 Task: Create a due date automation trigger when advanced on, 2 days before a card is due add fields with custom field "Resume" set to a date less than 1 days from now at 11:00 AM.
Action: Mouse moved to (1177, 355)
Screenshot: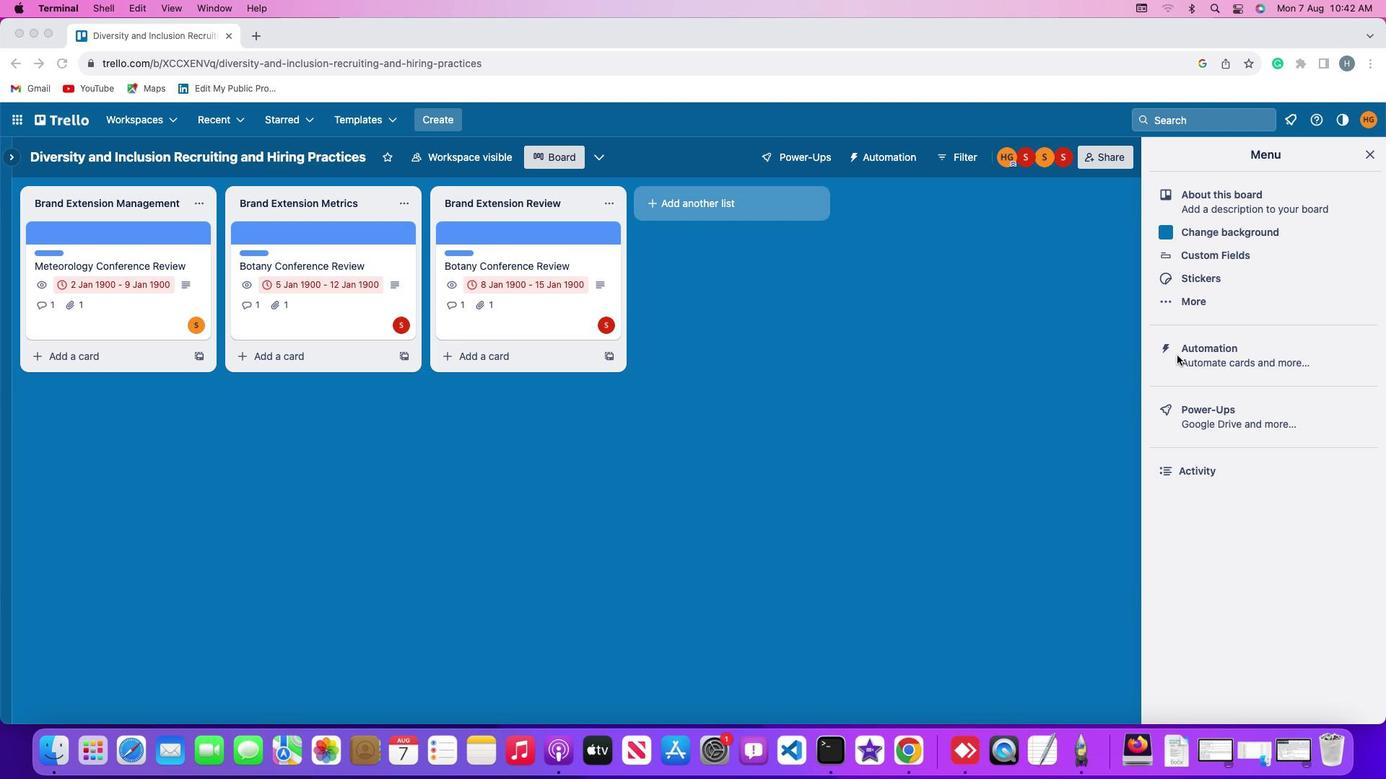 
Action: Mouse pressed left at (1177, 355)
Screenshot: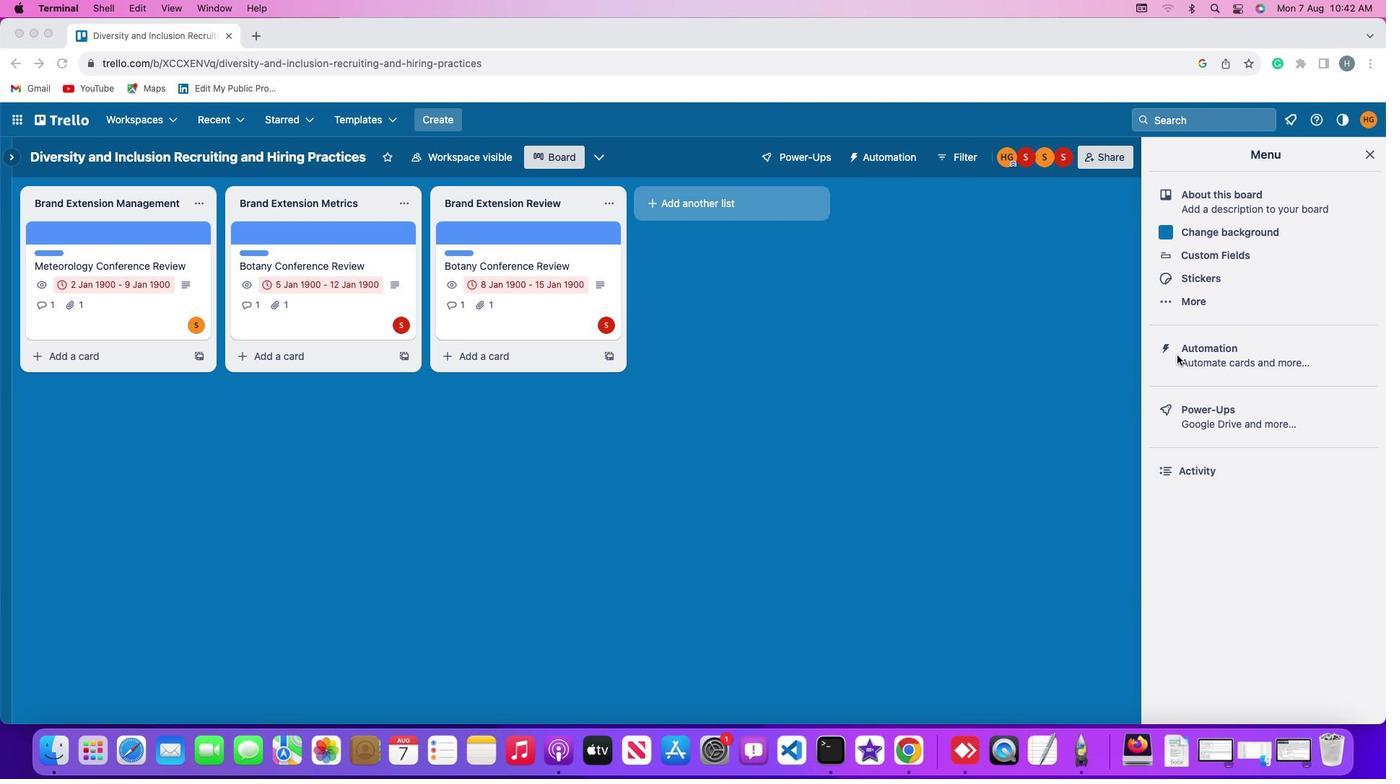 
Action: Mouse pressed left at (1177, 355)
Screenshot: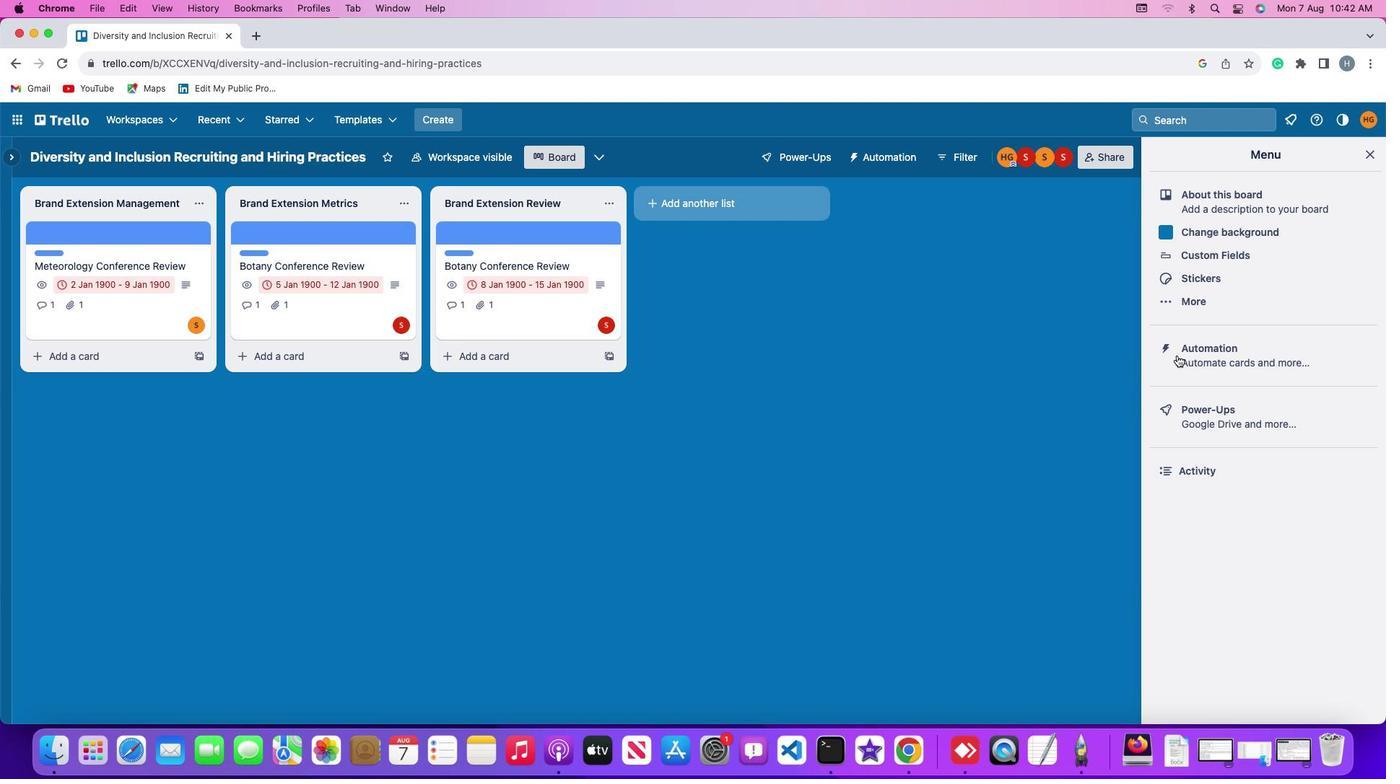 
Action: Mouse moved to (79, 341)
Screenshot: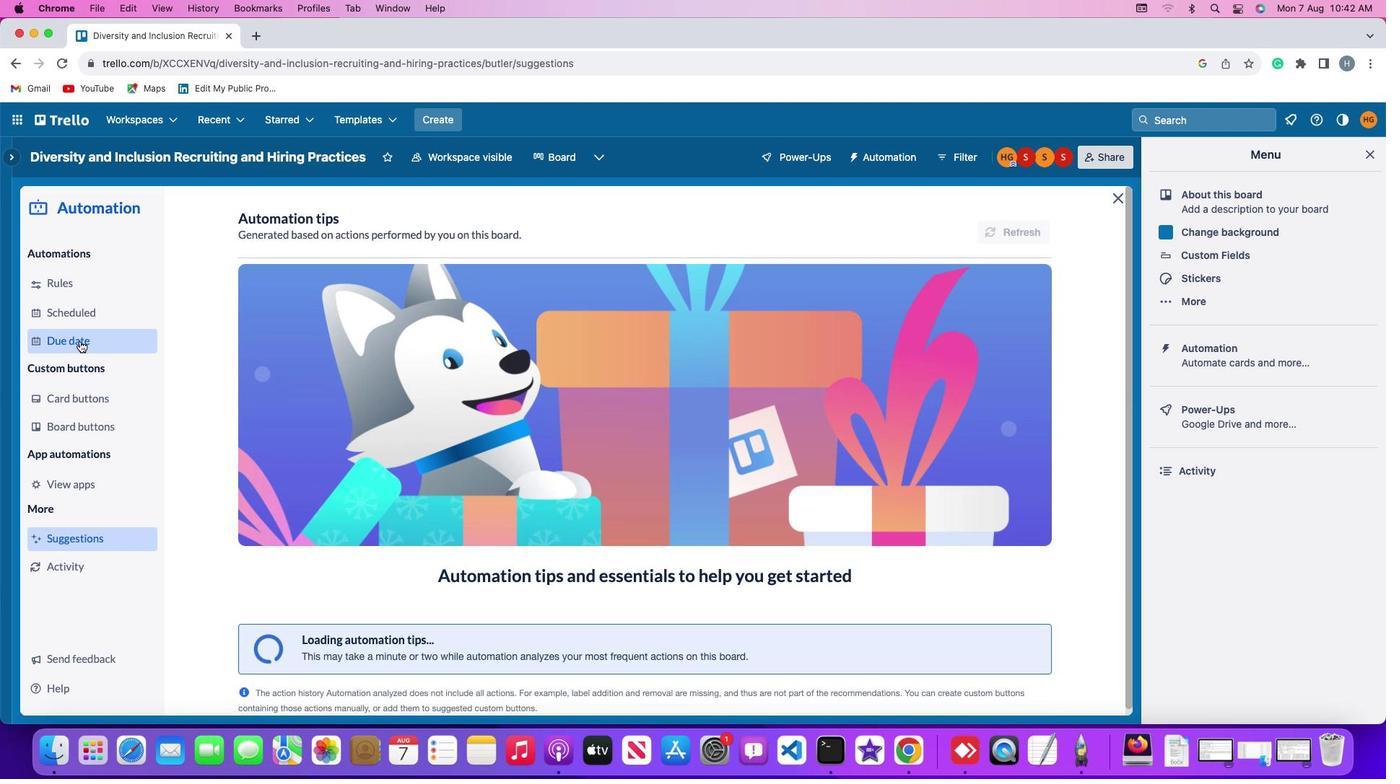 
Action: Mouse pressed left at (79, 341)
Screenshot: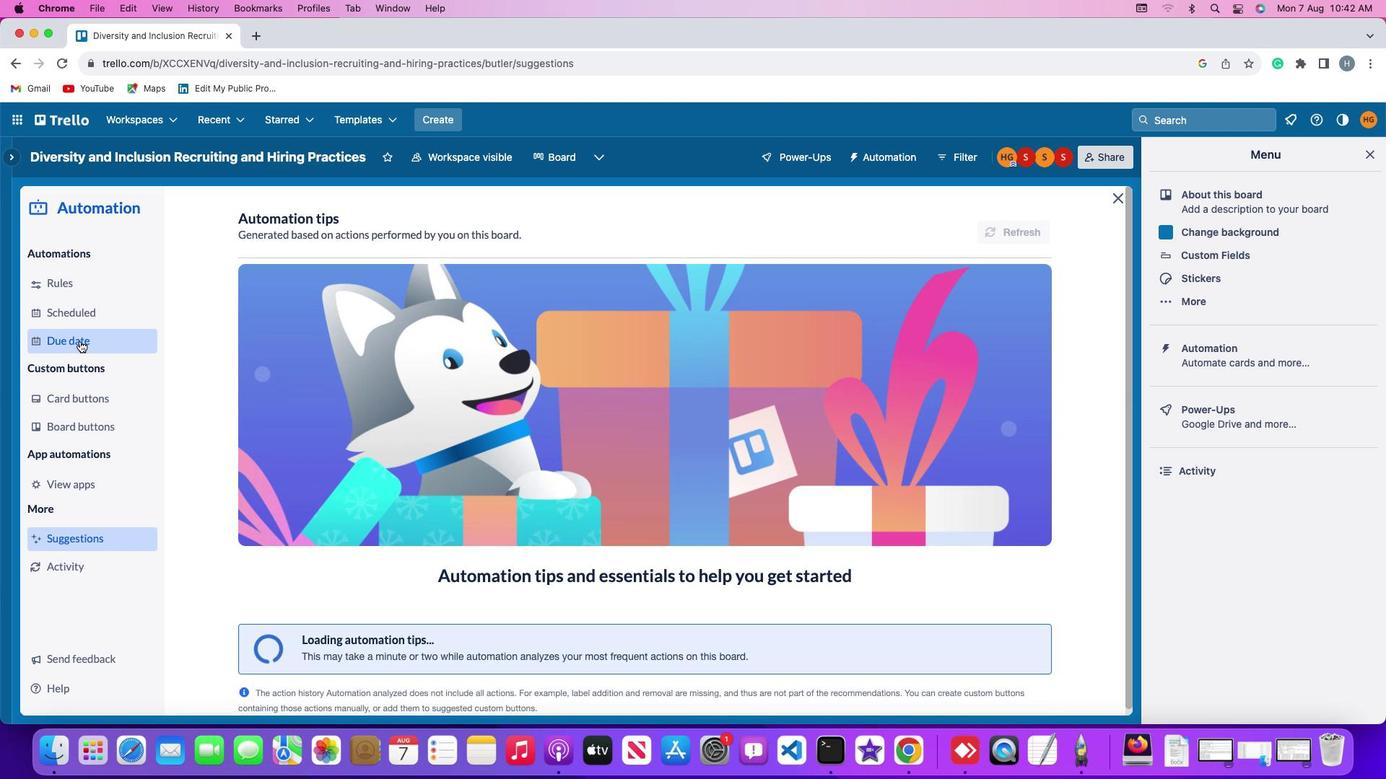 
Action: Mouse moved to (979, 225)
Screenshot: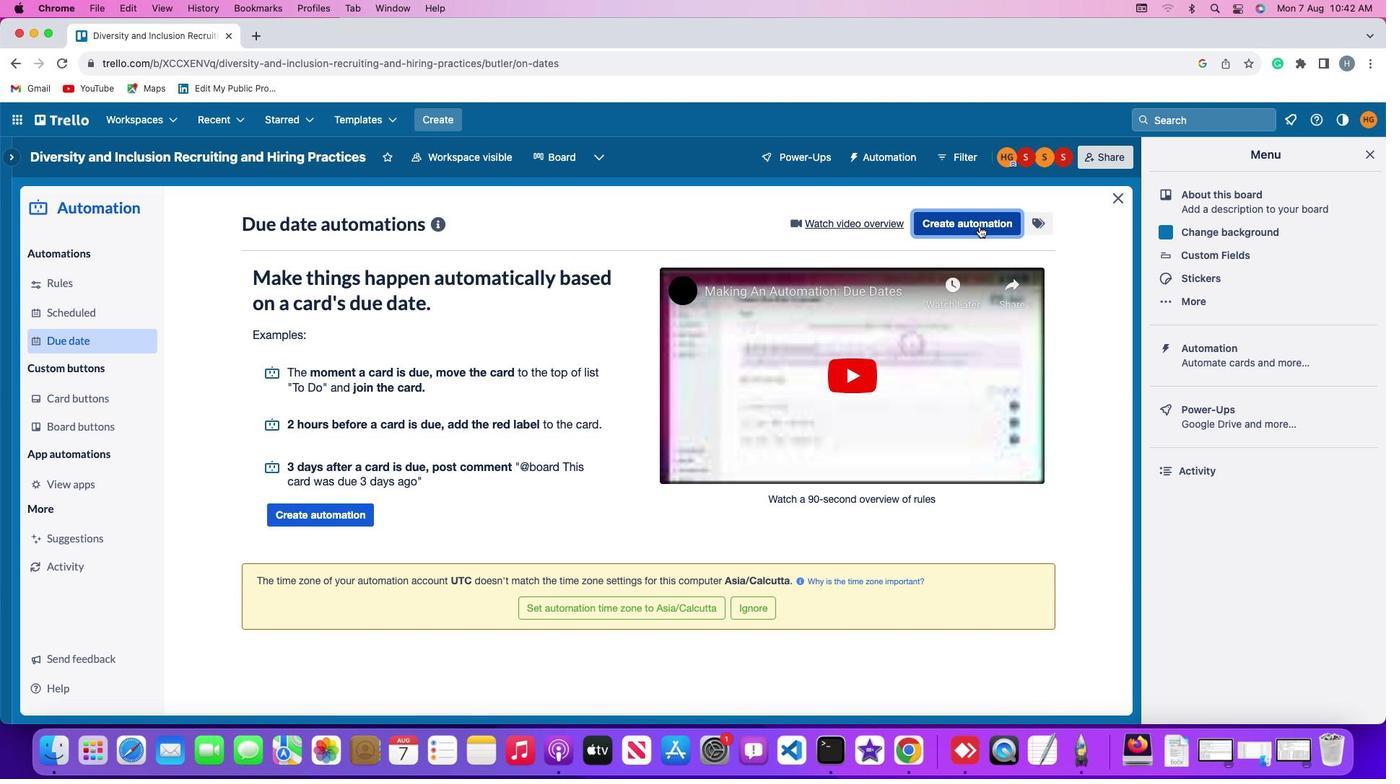 
Action: Mouse pressed left at (979, 225)
Screenshot: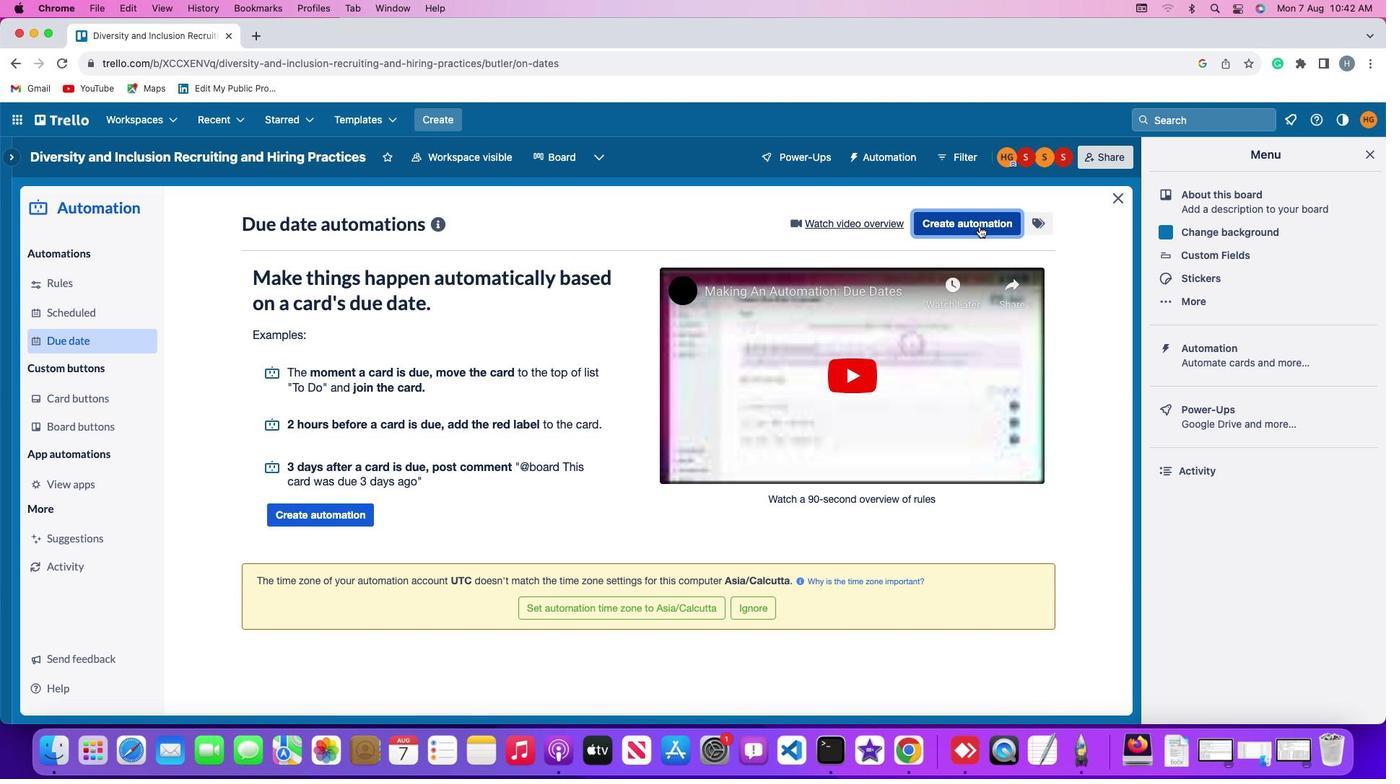 
Action: Mouse moved to (634, 361)
Screenshot: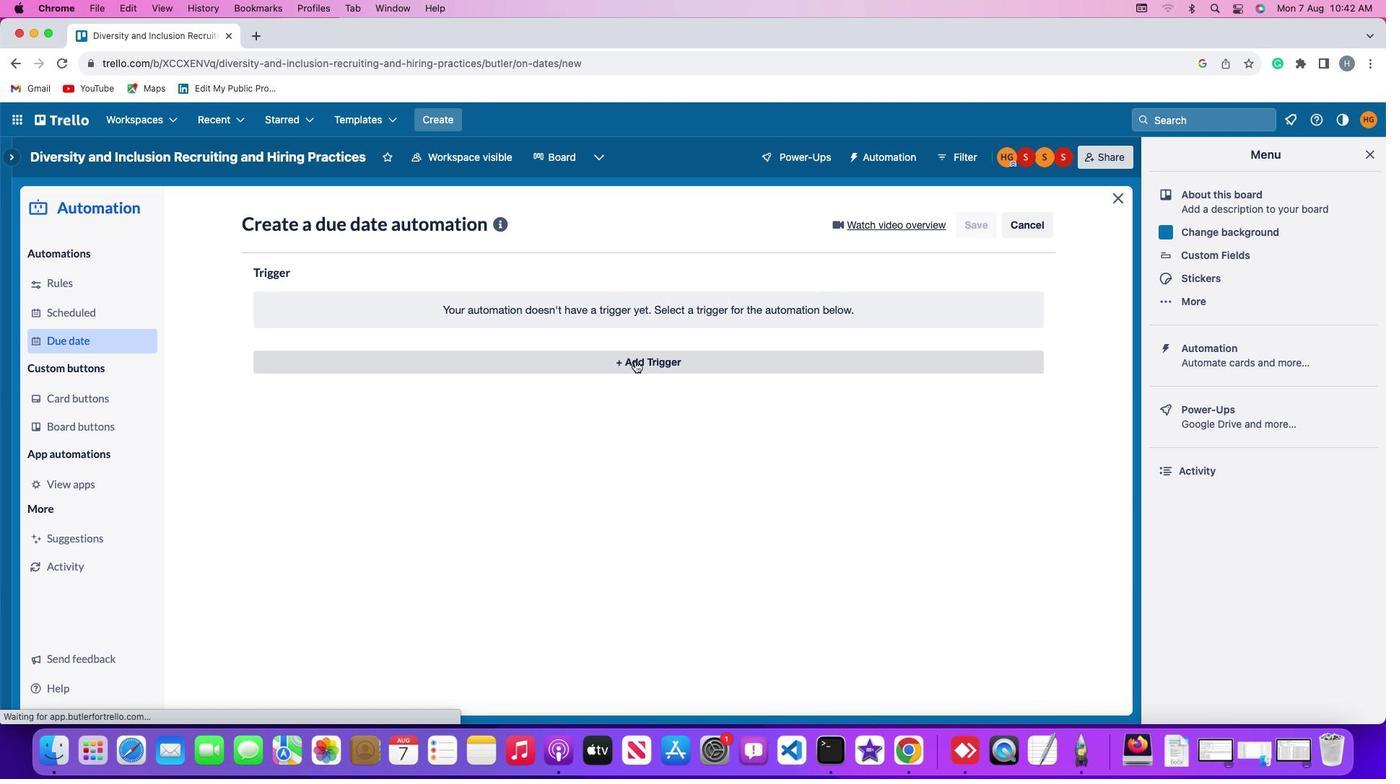 
Action: Mouse pressed left at (634, 361)
Screenshot: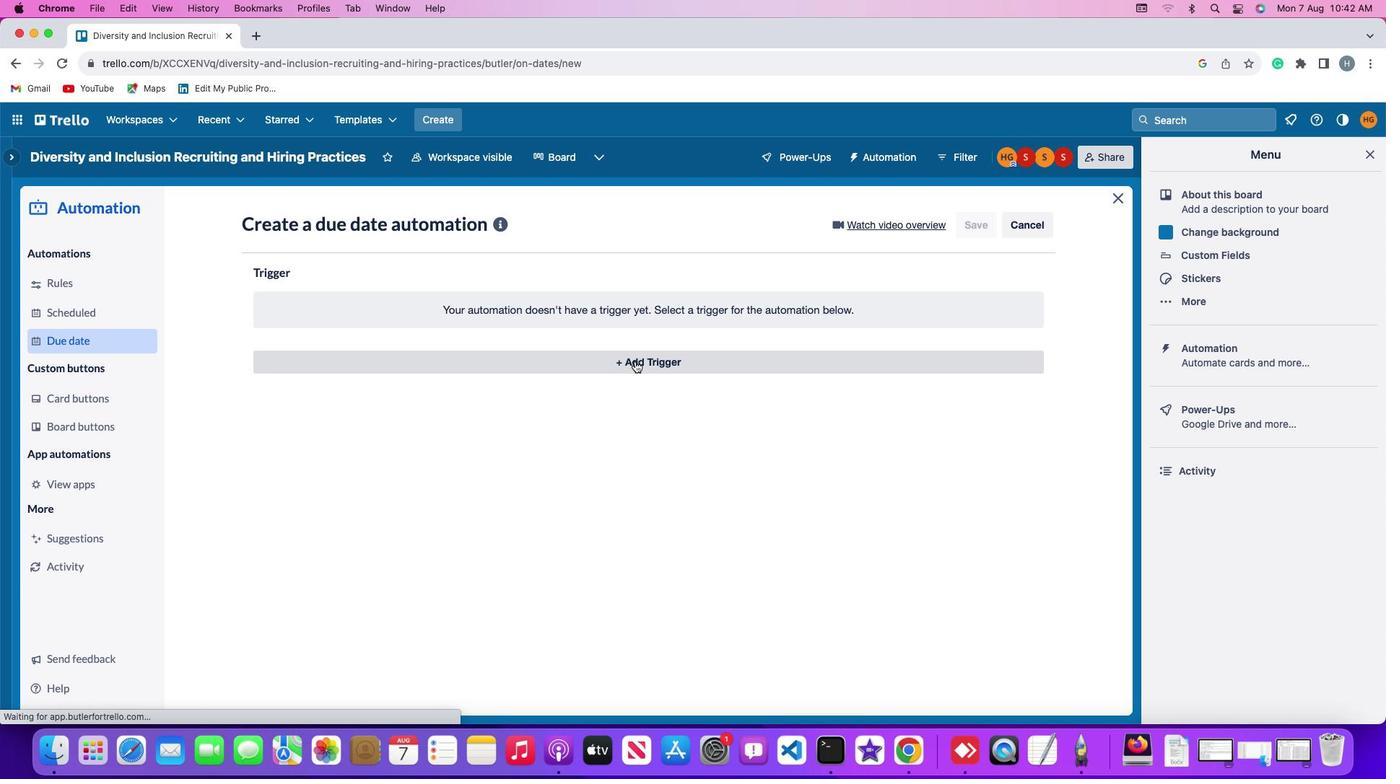 
Action: Mouse moved to (285, 580)
Screenshot: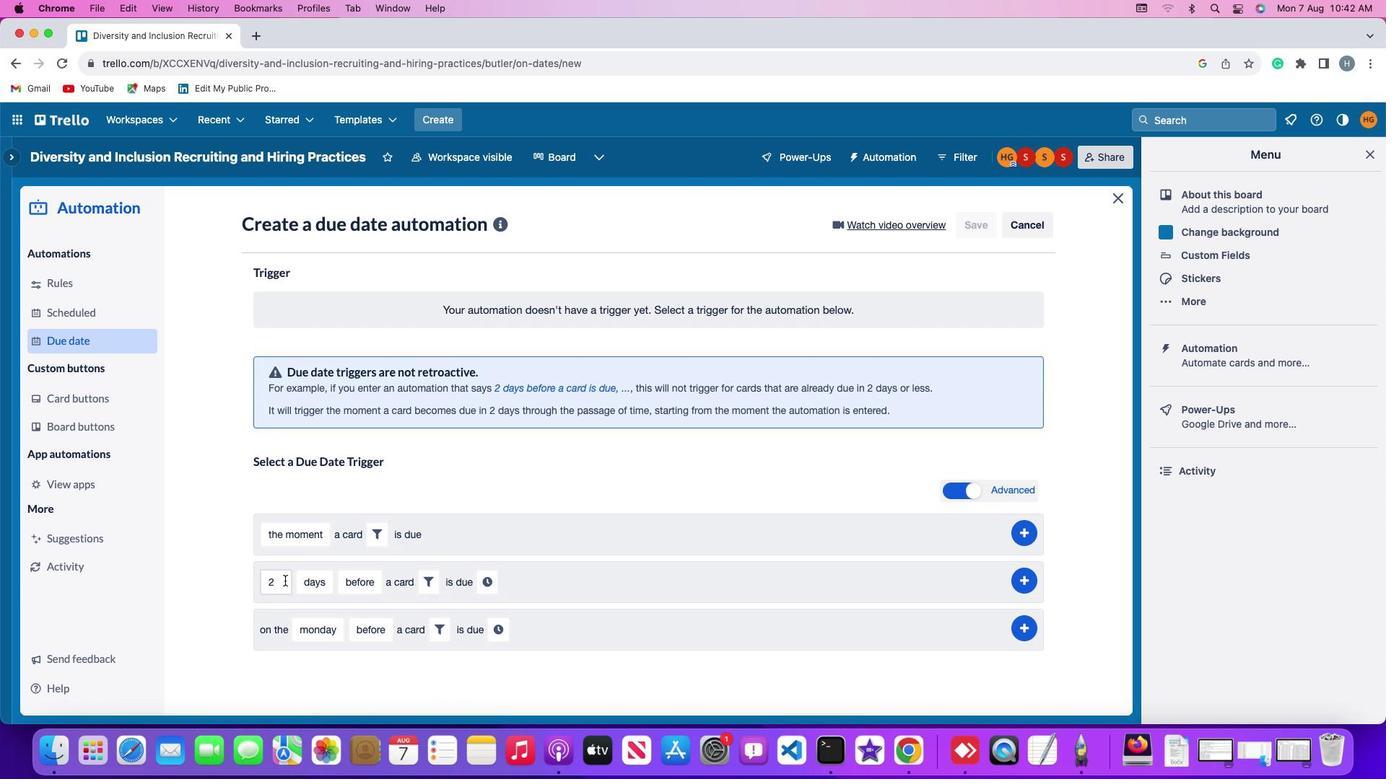 
Action: Mouse pressed left at (285, 580)
Screenshot: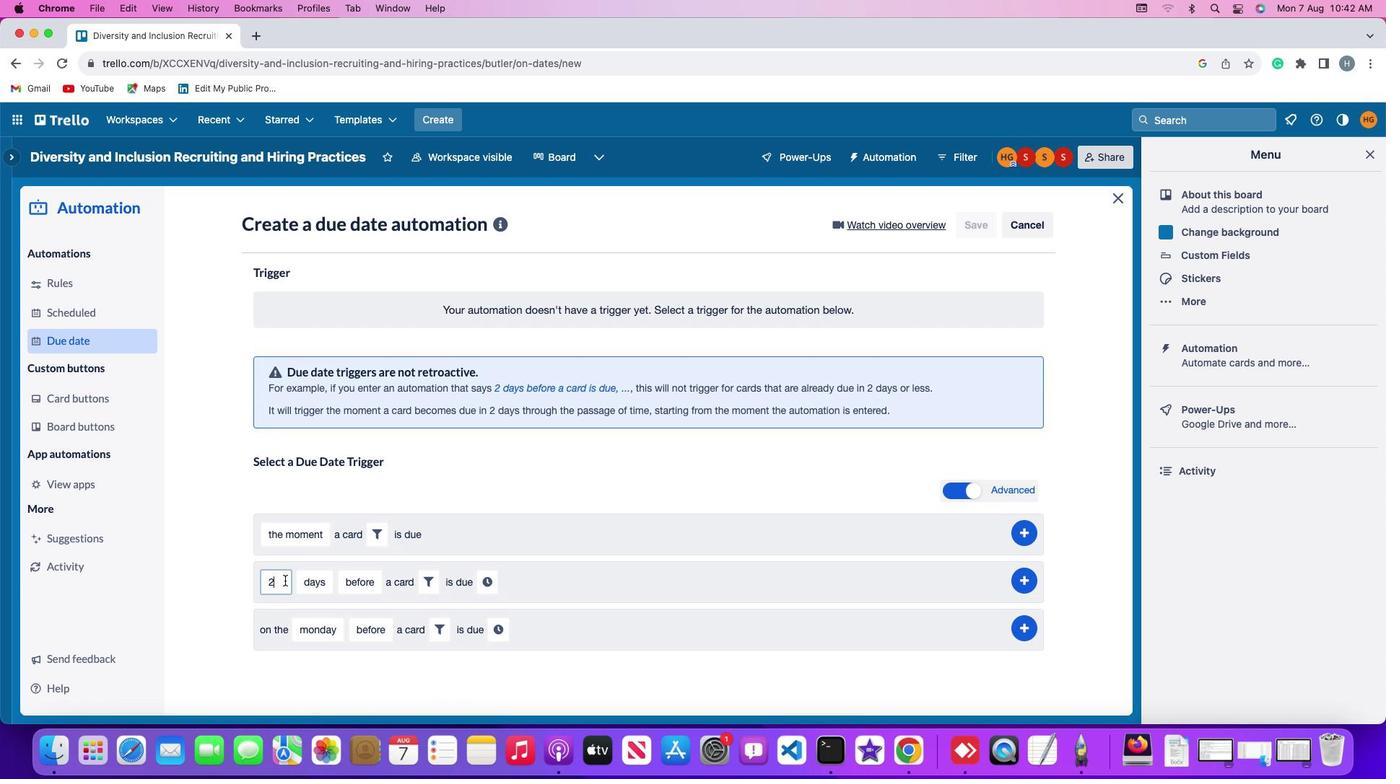 
Action: Mouse moved to (286, 578)
Screenshot: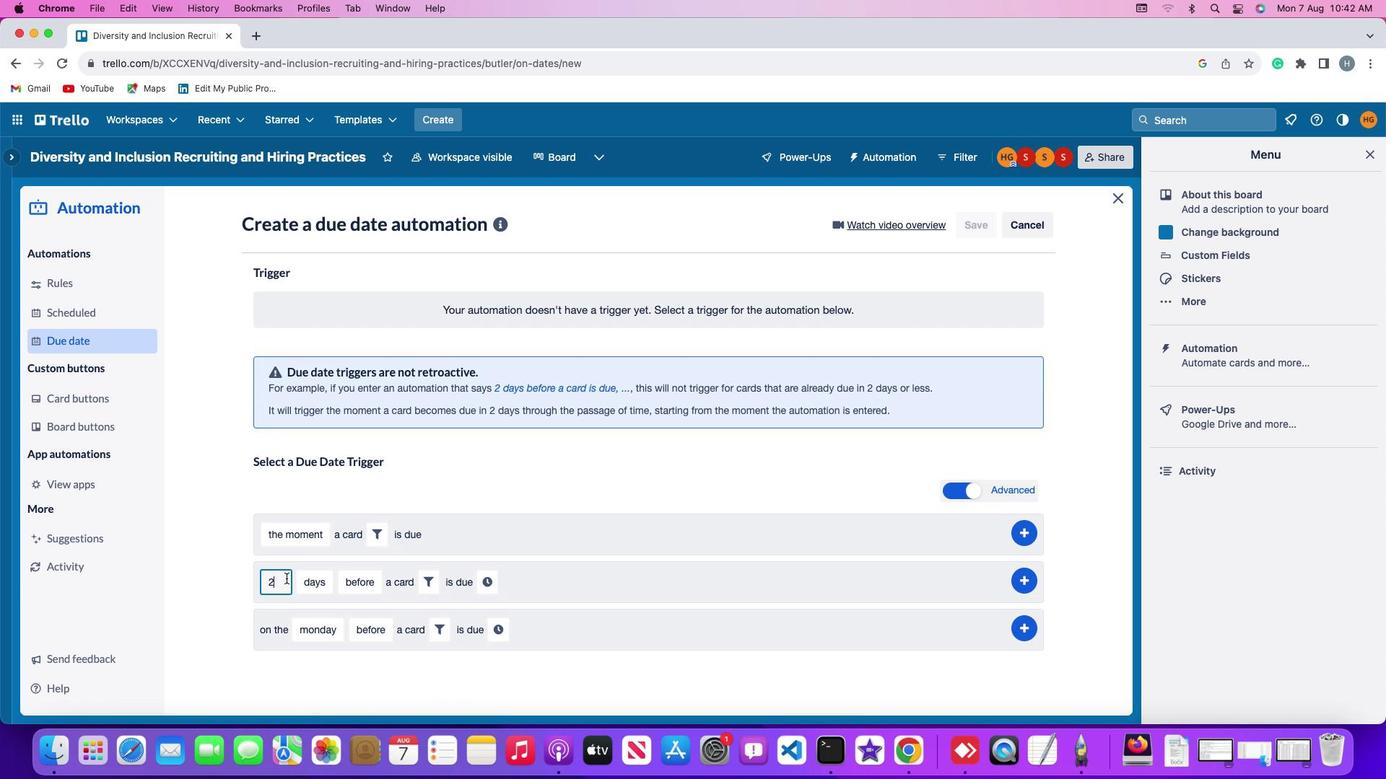 
Action: Key pressed Key.backspace
Screenshot: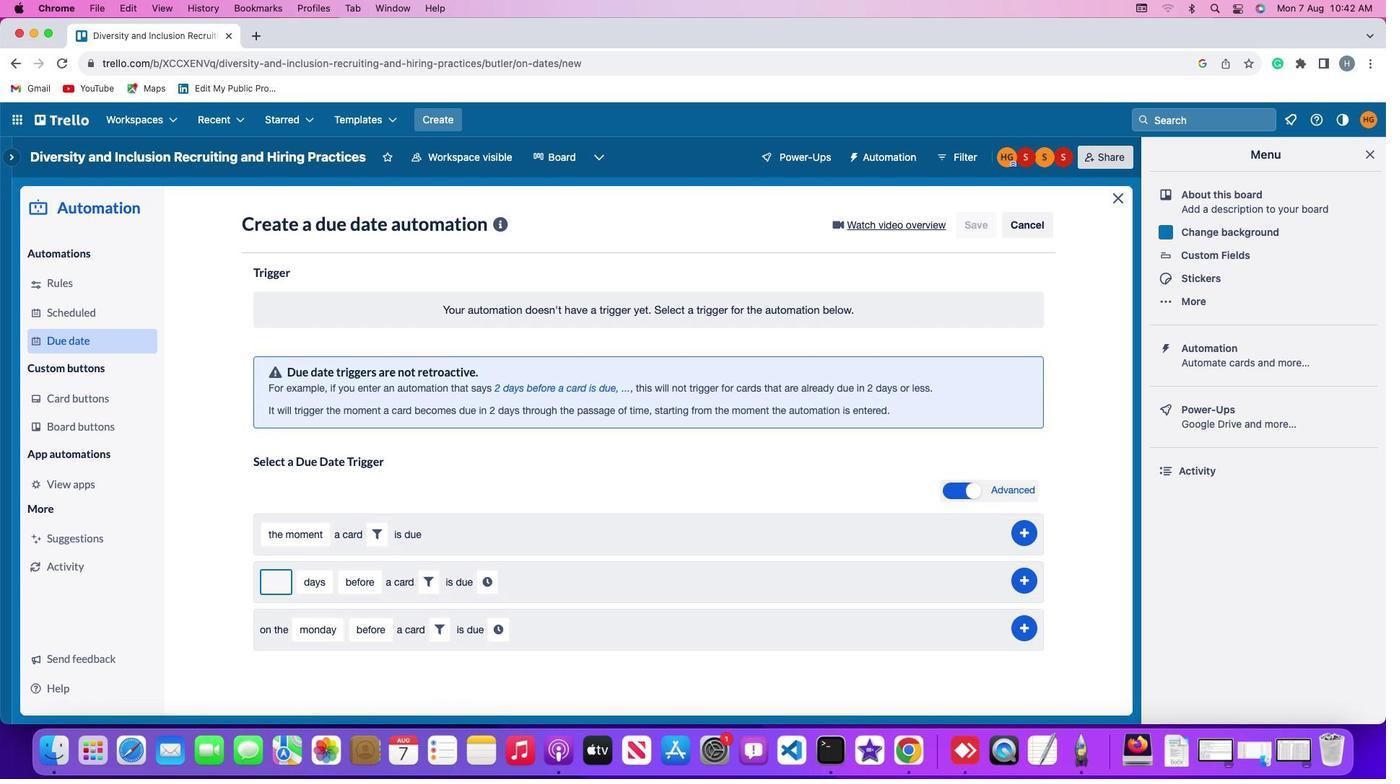 
Action: Mouse moved to (286, 578)
Screenshot: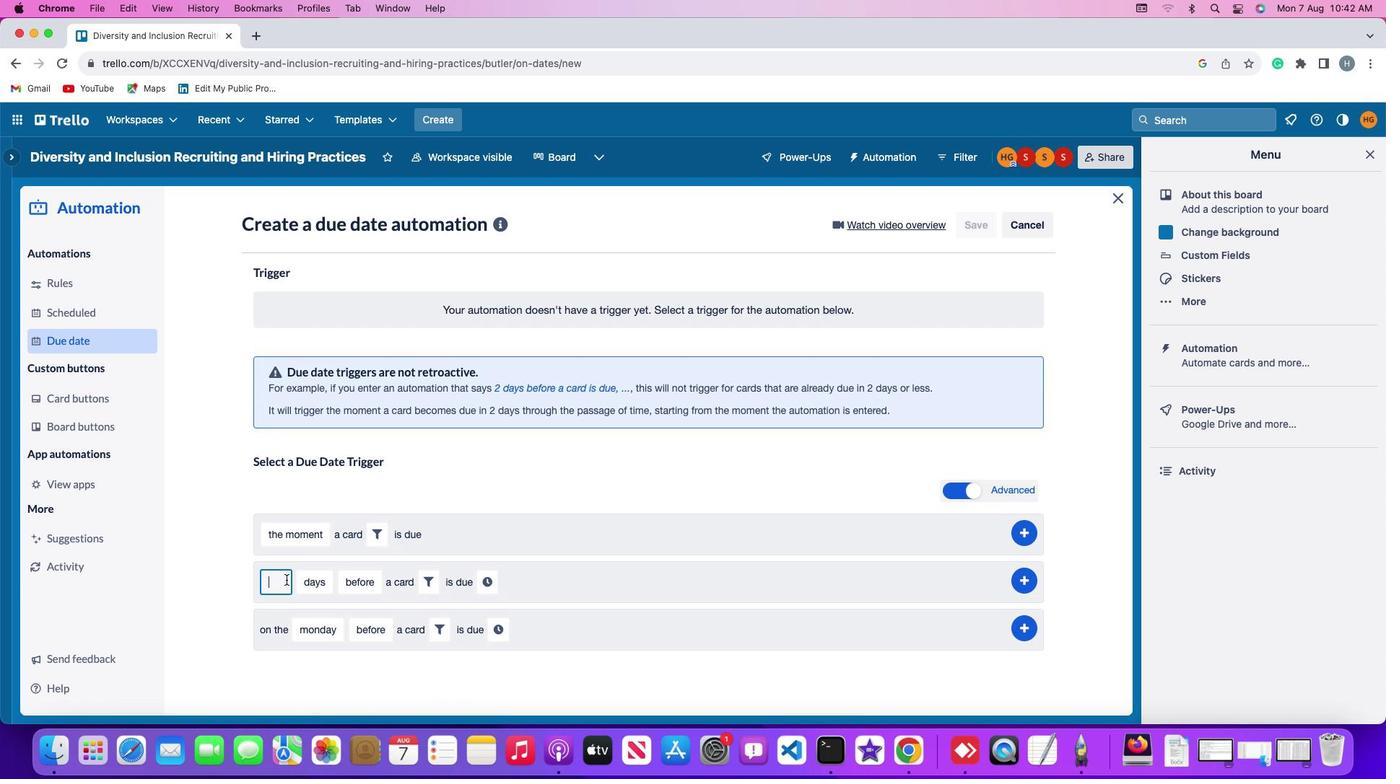 
Action: Key pressed '2'
Screenshot: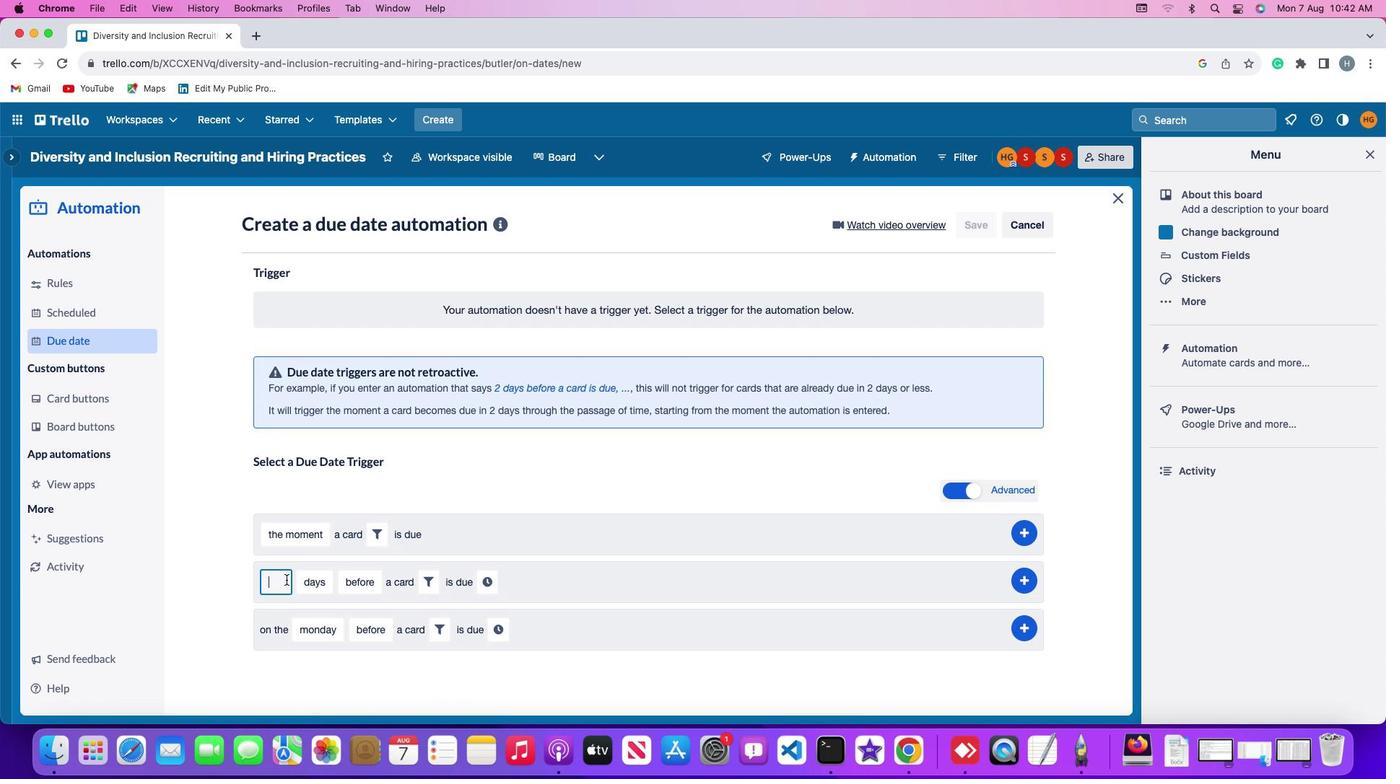 
Action: Mouse moved to (316, 581)
Screenshot: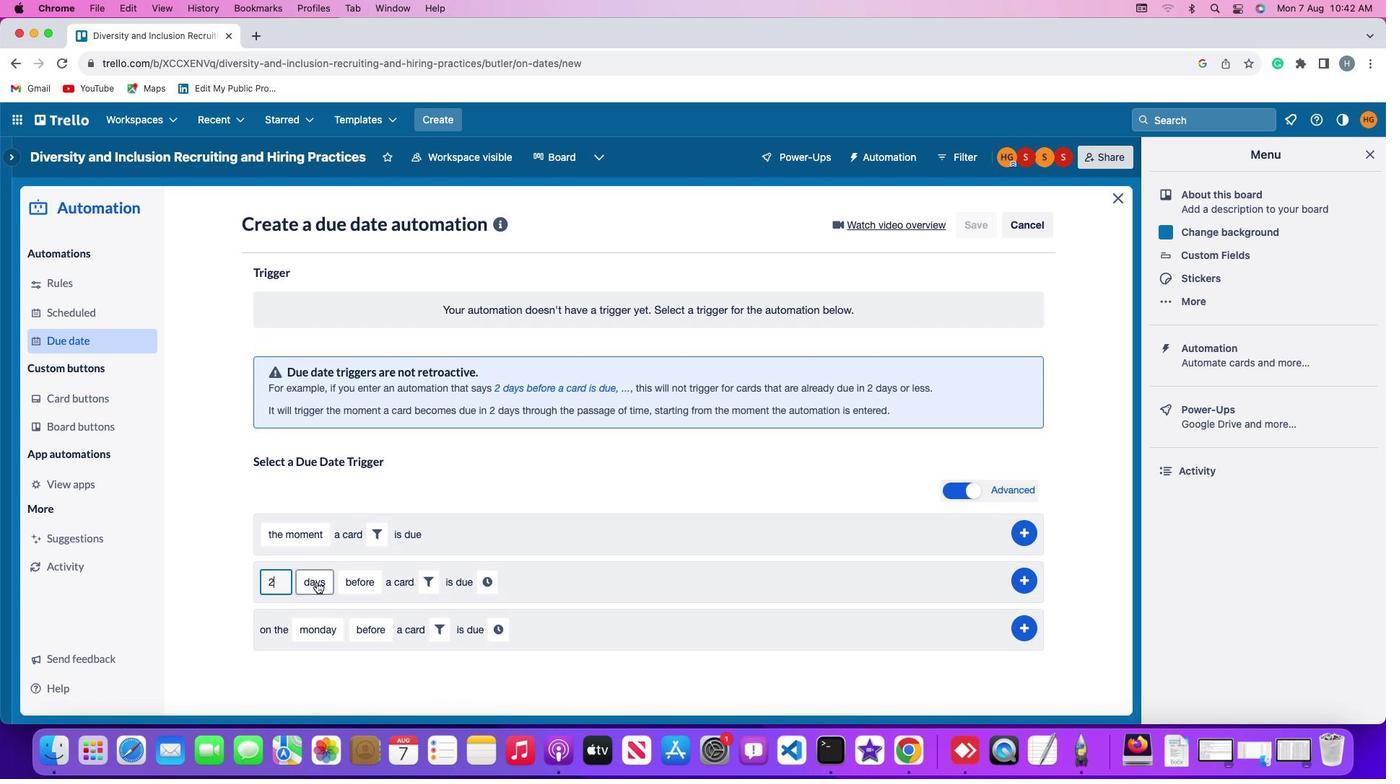 
Action: Mouse pressed left at (316, 581)
Screenshot: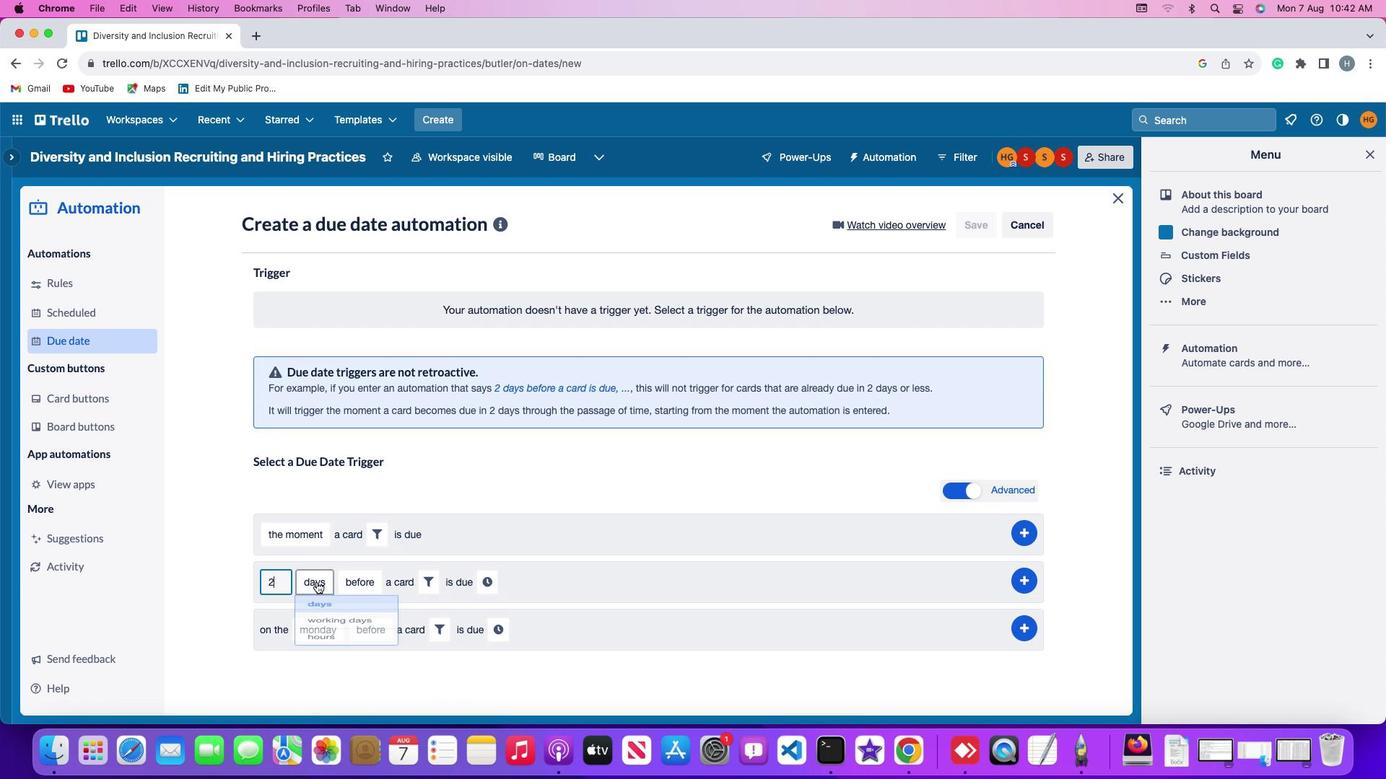 
Action: Mouse moved to (319, 606)
Screenshot: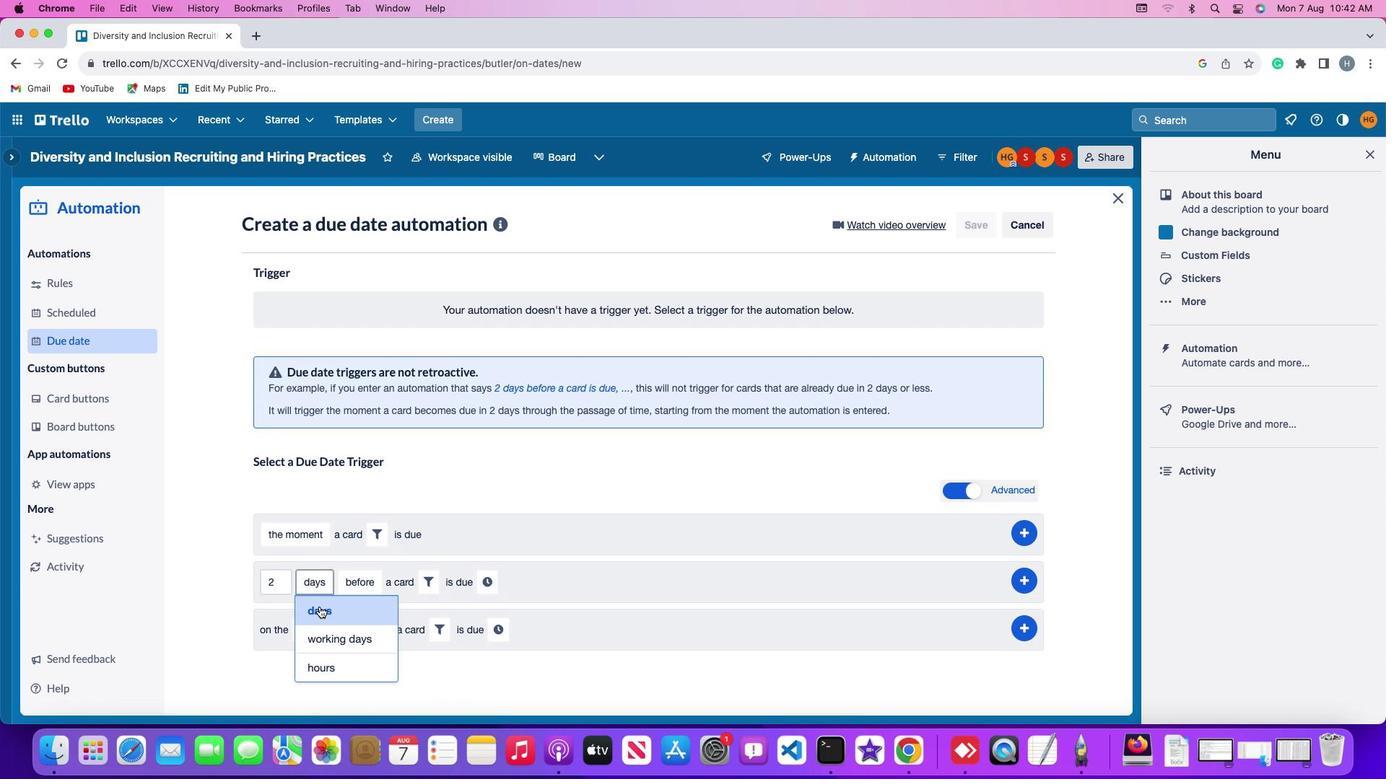 
Action: Mouse pressed left at (319, 606)
Screenshot: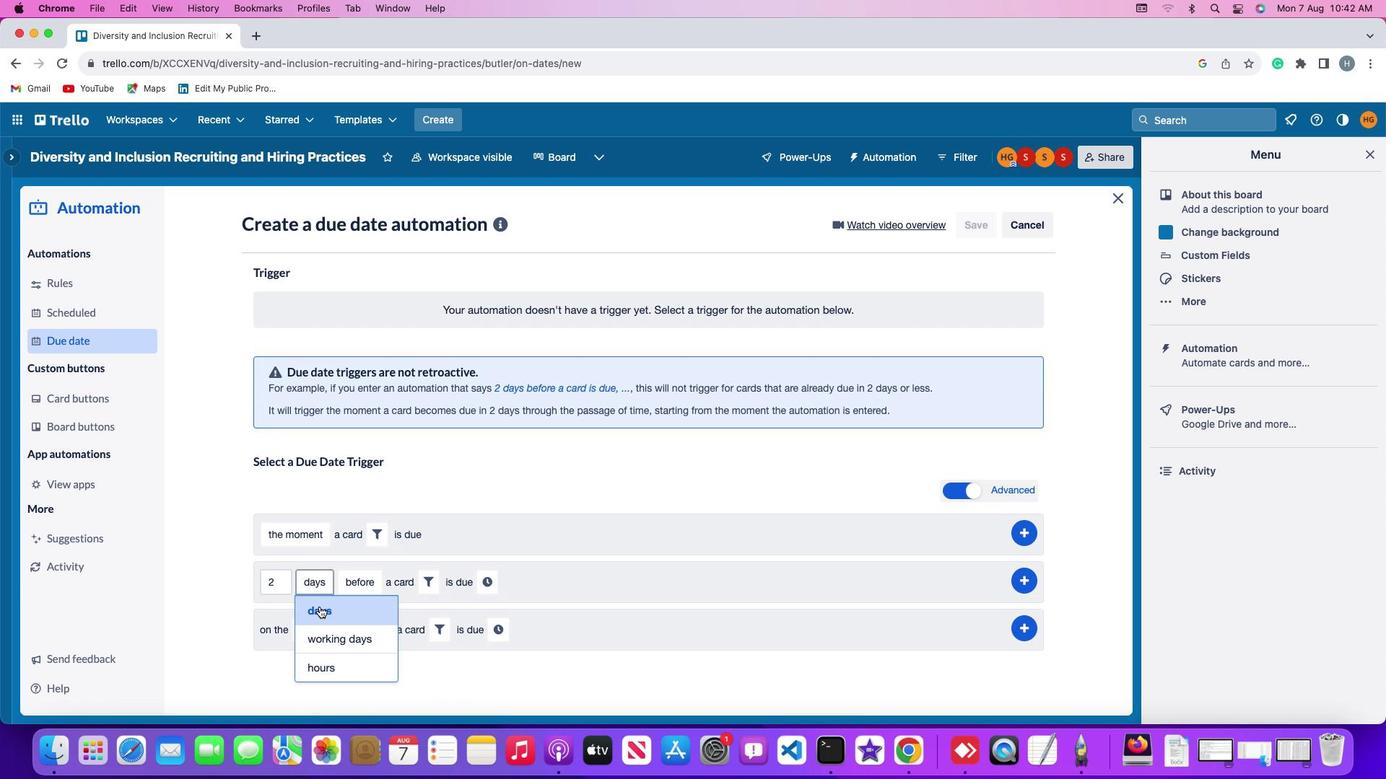 
Action: Mouse moved to (347, 584)
Screenshot: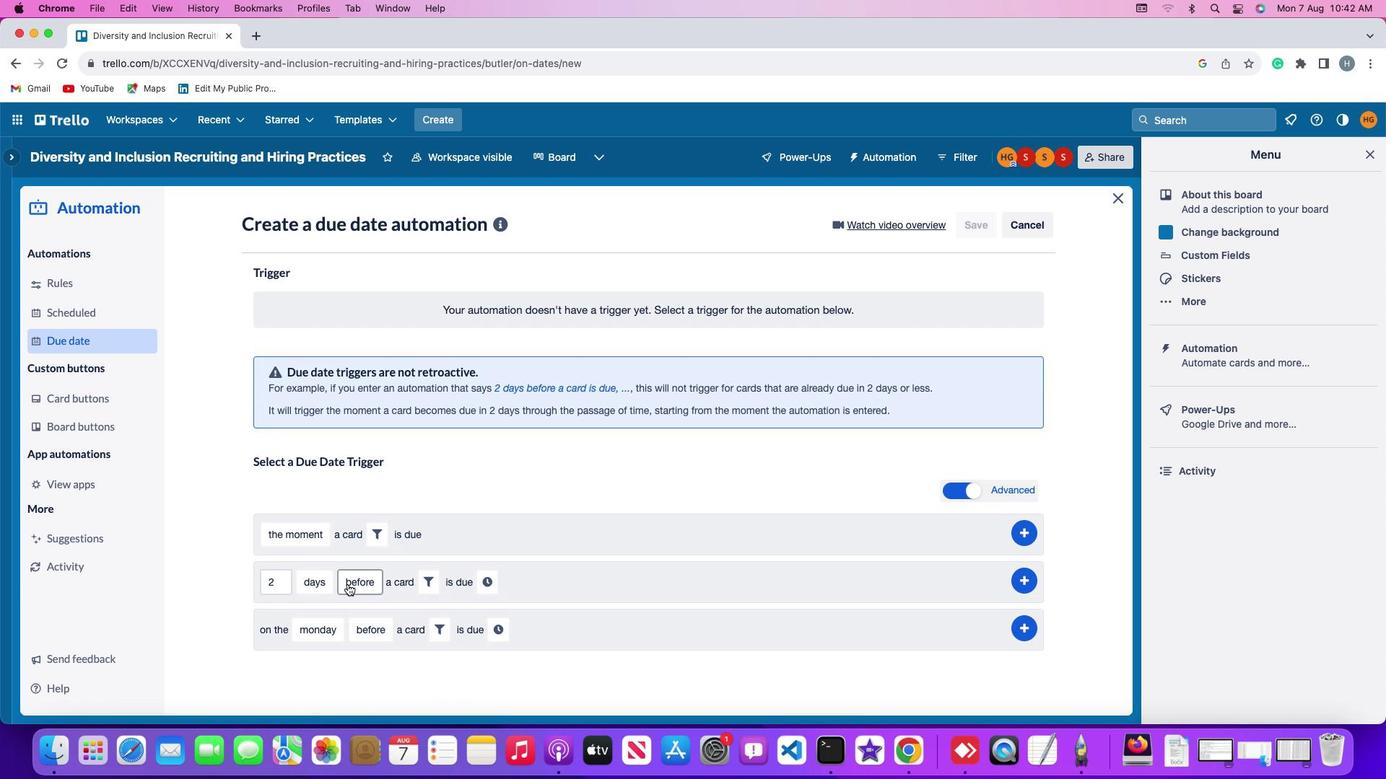
Action: Mouse pressed left at (347, 584)
Screenshot: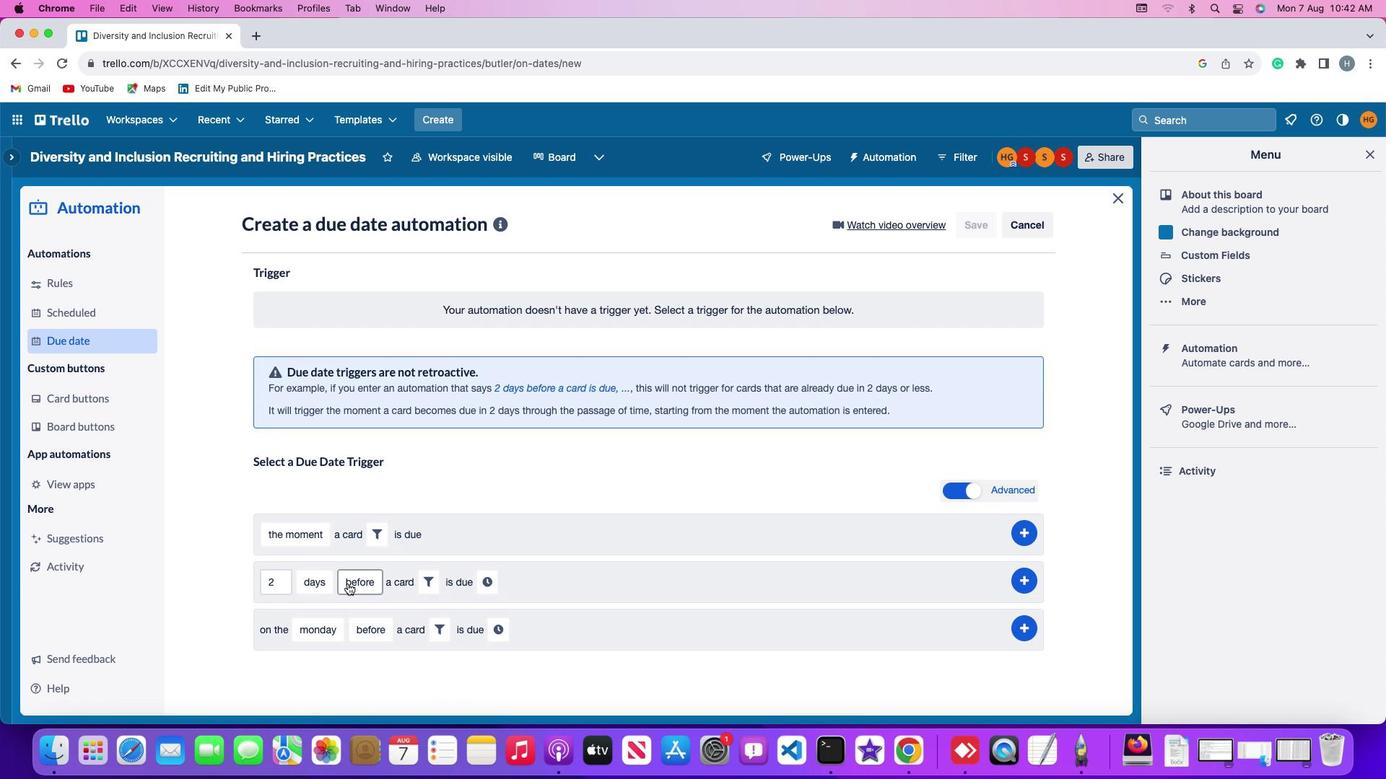 
Action: Mouse moved to (355, 604)
Screenshot: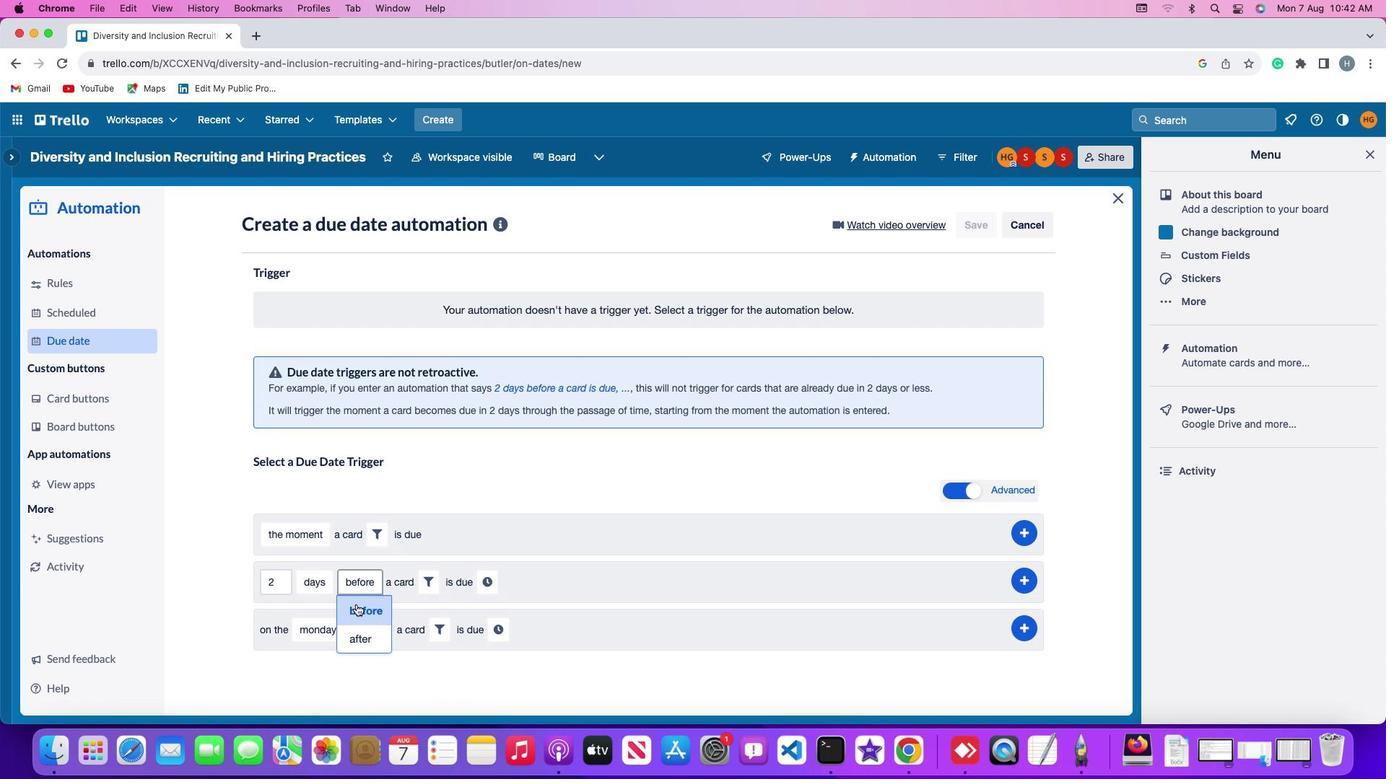
Action: Mouse pressed left at (355, 604)
Screenshot: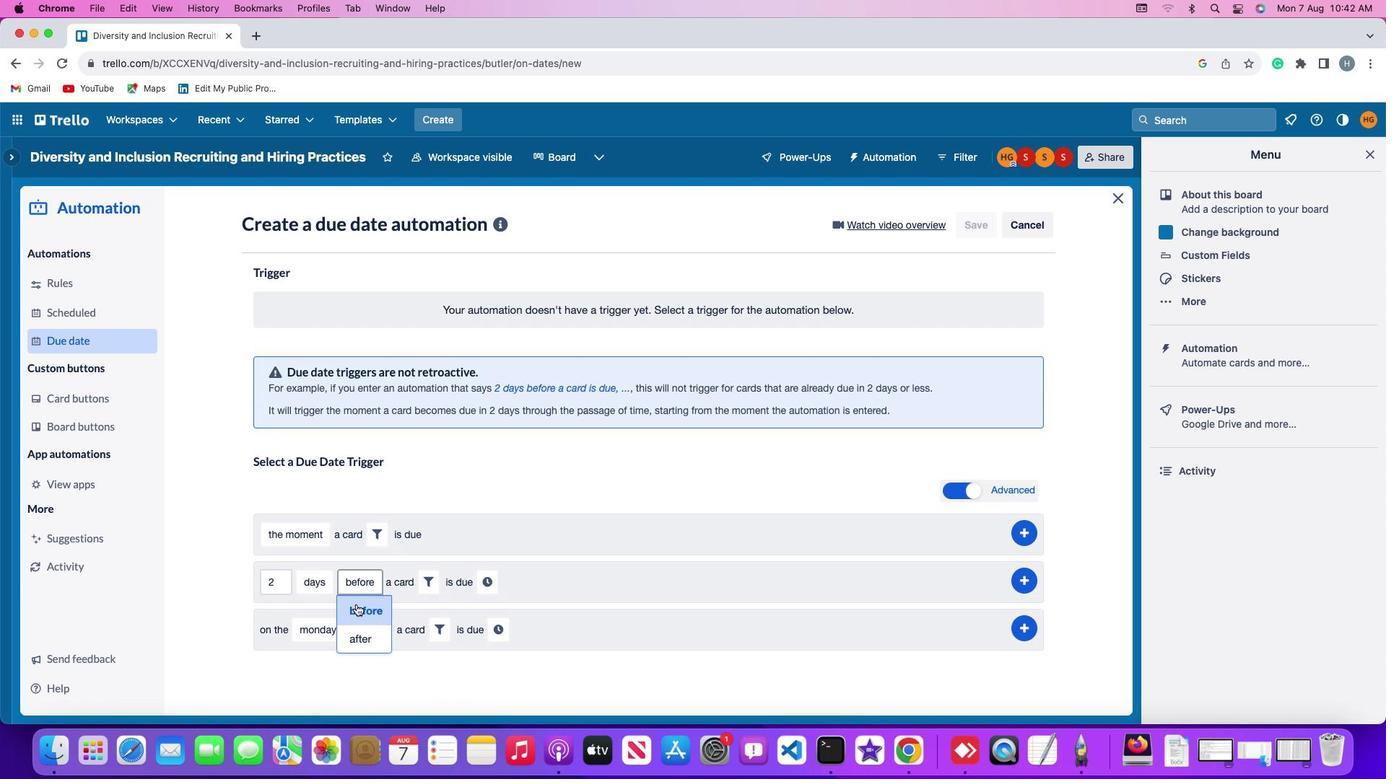 
Action: Mouse moved to (426, 583)
Screenshot: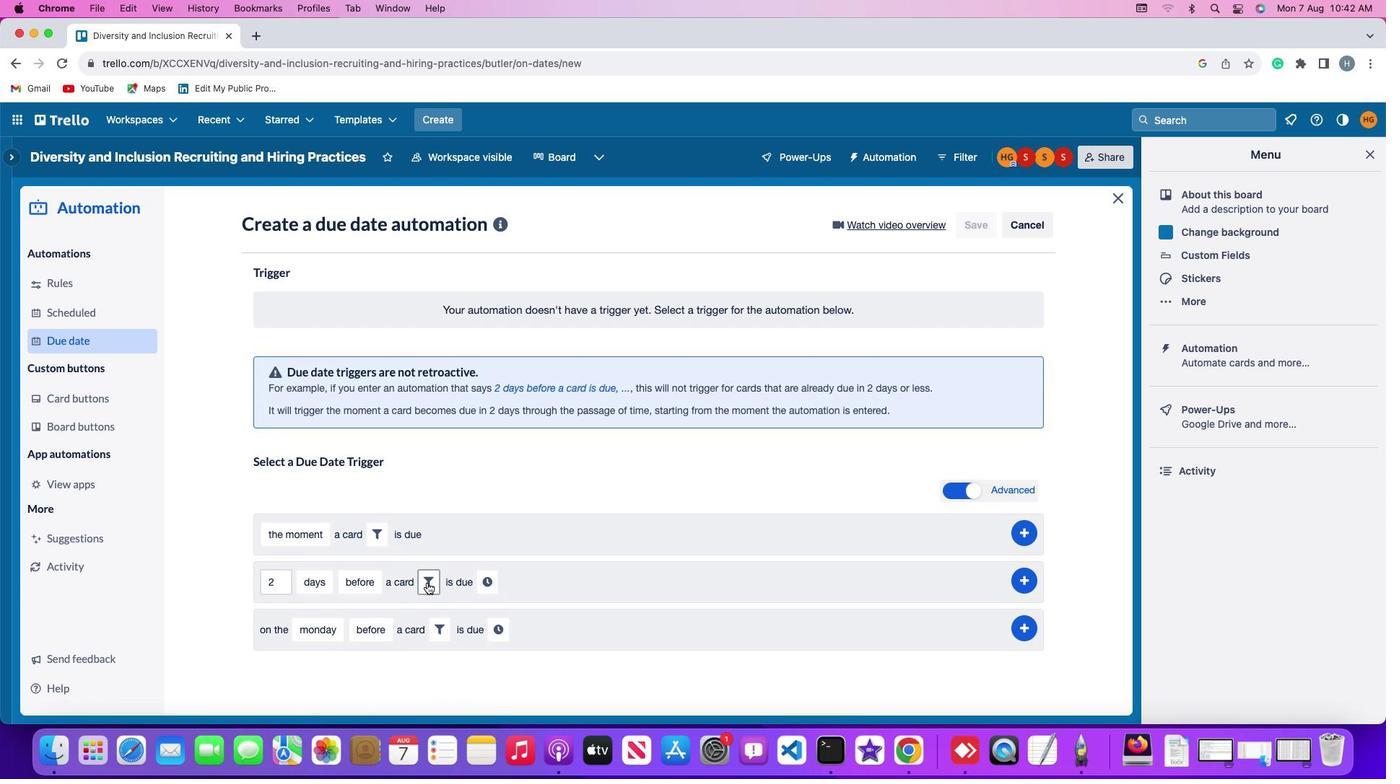 
Action: Mouse pressed left at (426, 583)
Screenshot: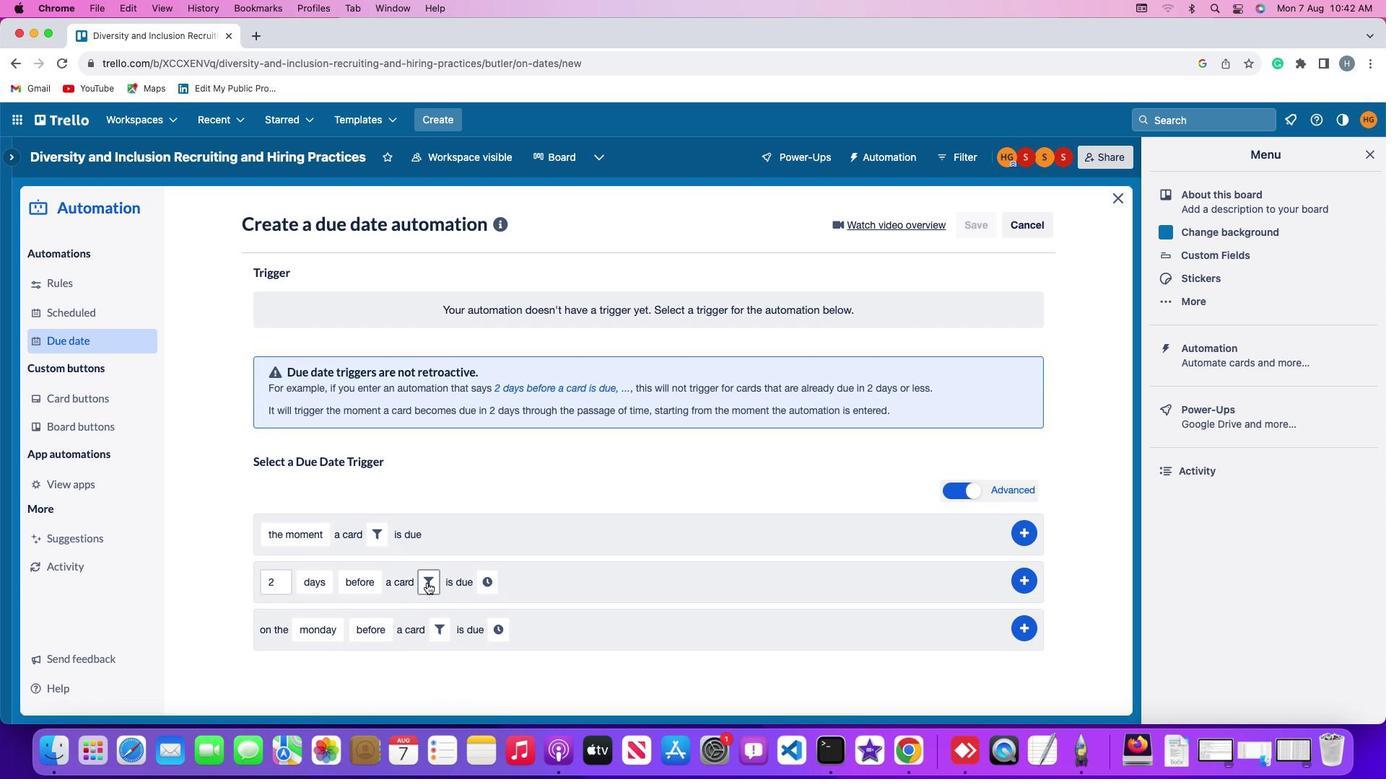 
Action: Mouse moved to (669, 629)
Screenshot: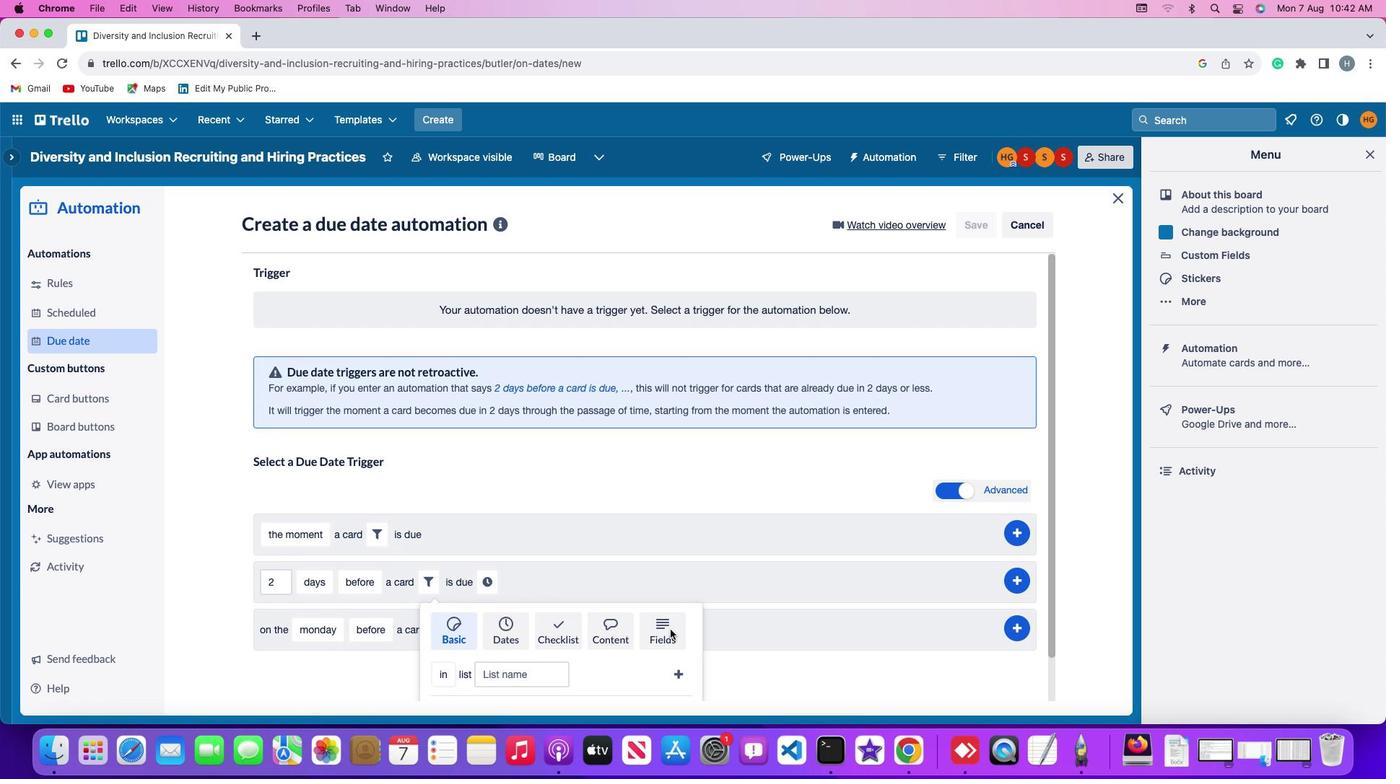 
Action: Mouse pressed left at (669, 629)
Screenshot: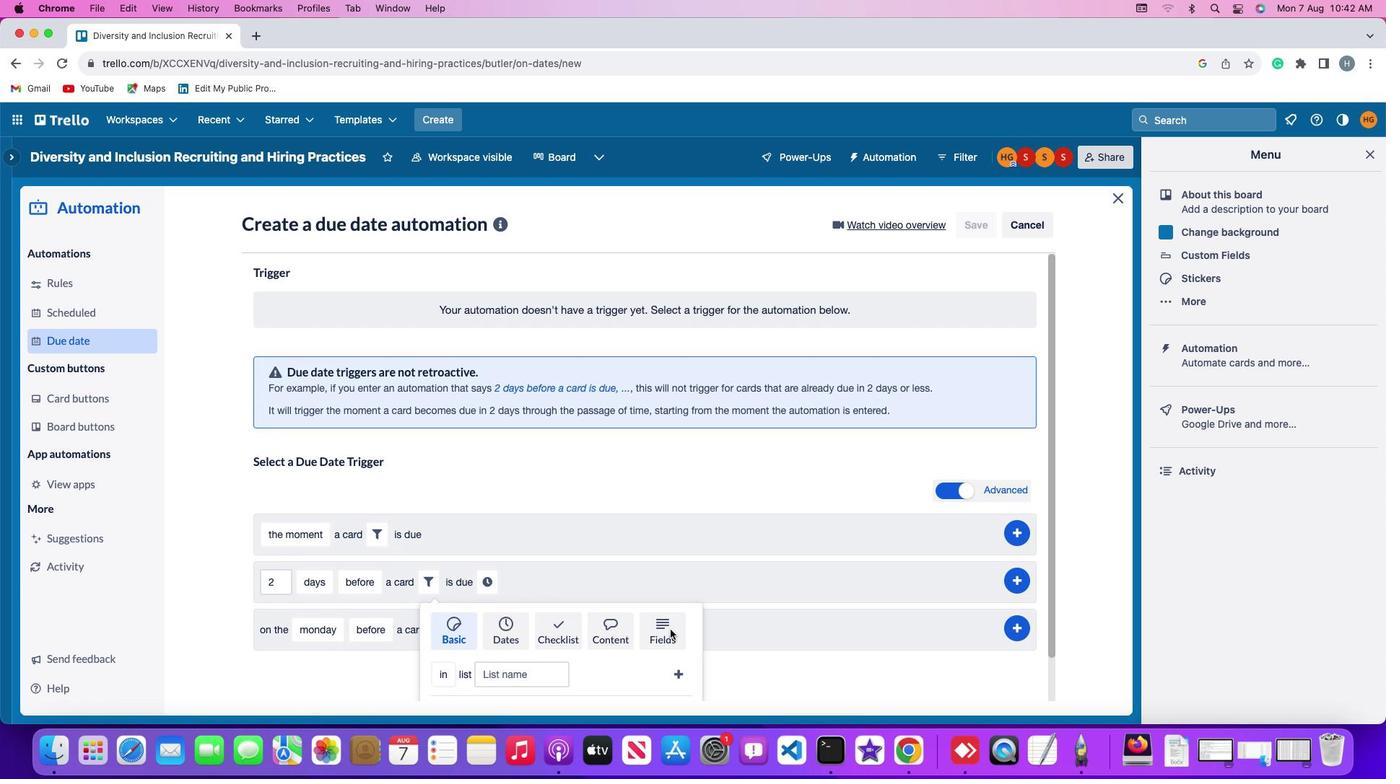 
Action: Mouse moved to (472, 616)
Screenshot: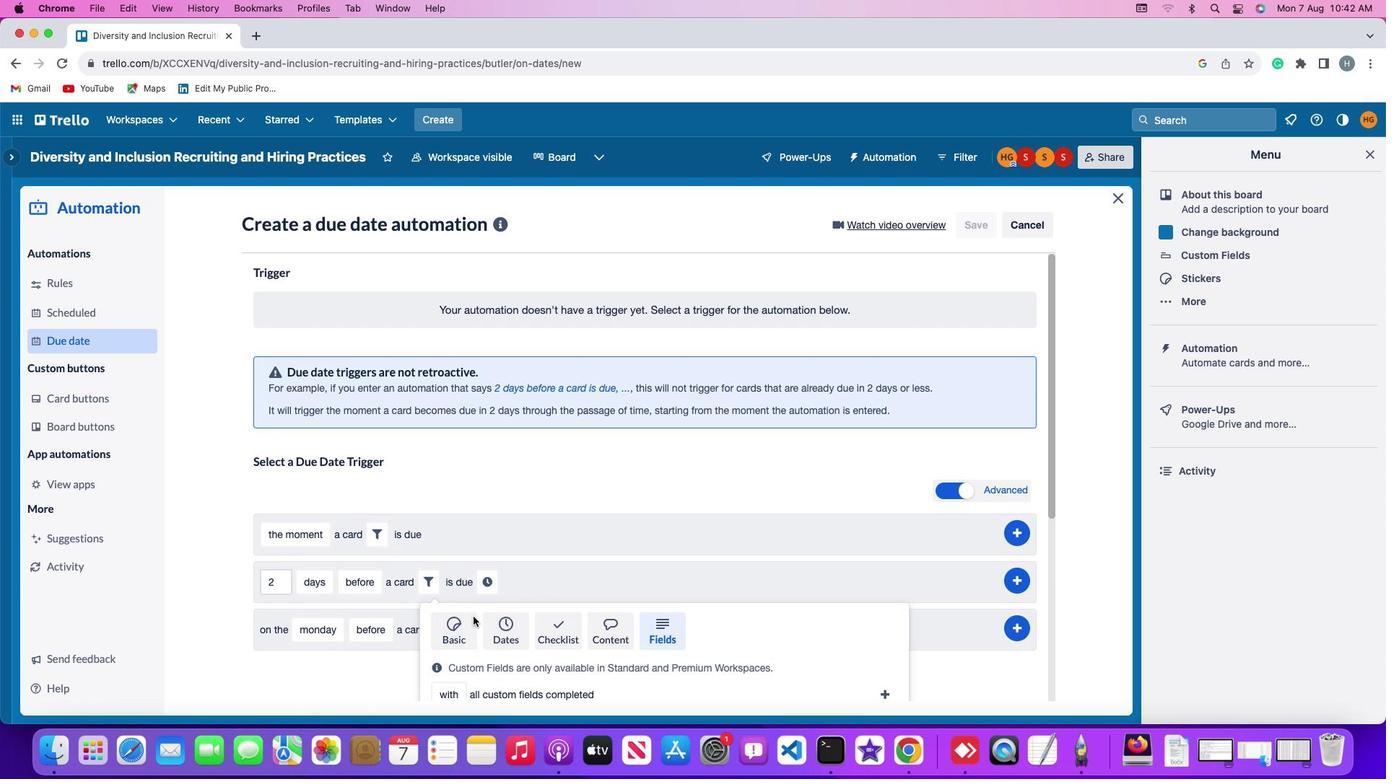 
Action: Mouse scrolled (472, 616) with delta (0, 0)
Screenshot: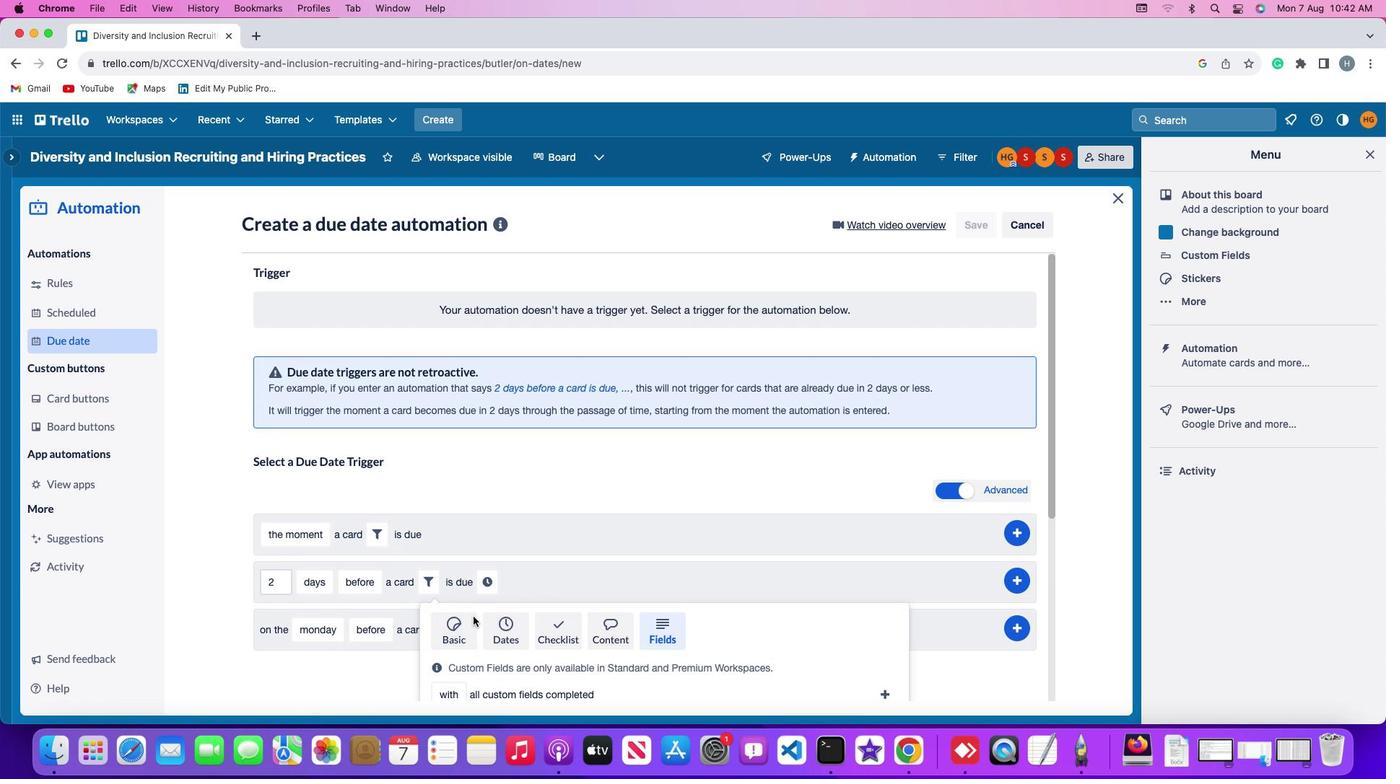 
Action: Mouse scrolled (472, 616) with delta (0, 0)
Screenshot: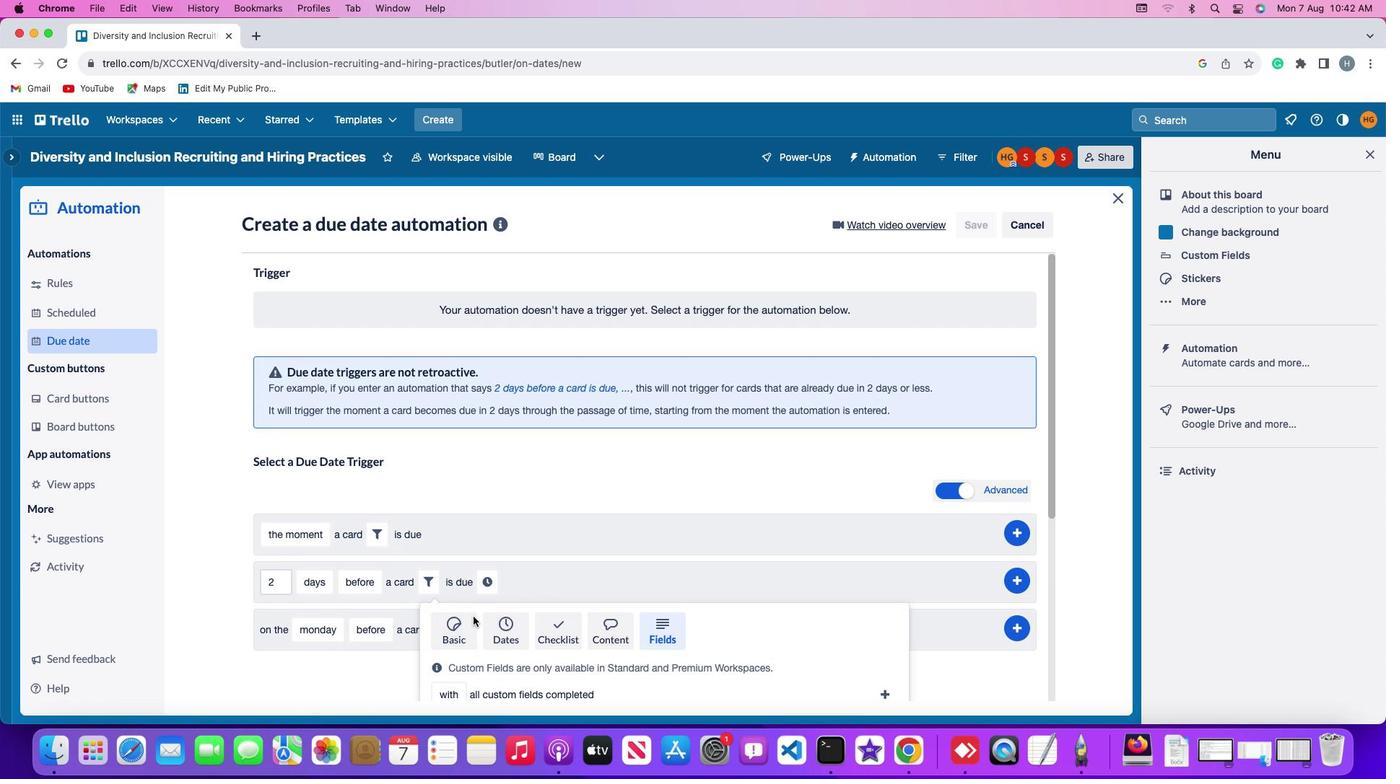 
Action: Mouse scrolled (472, 616) with delta (0, -2)
Screenshot: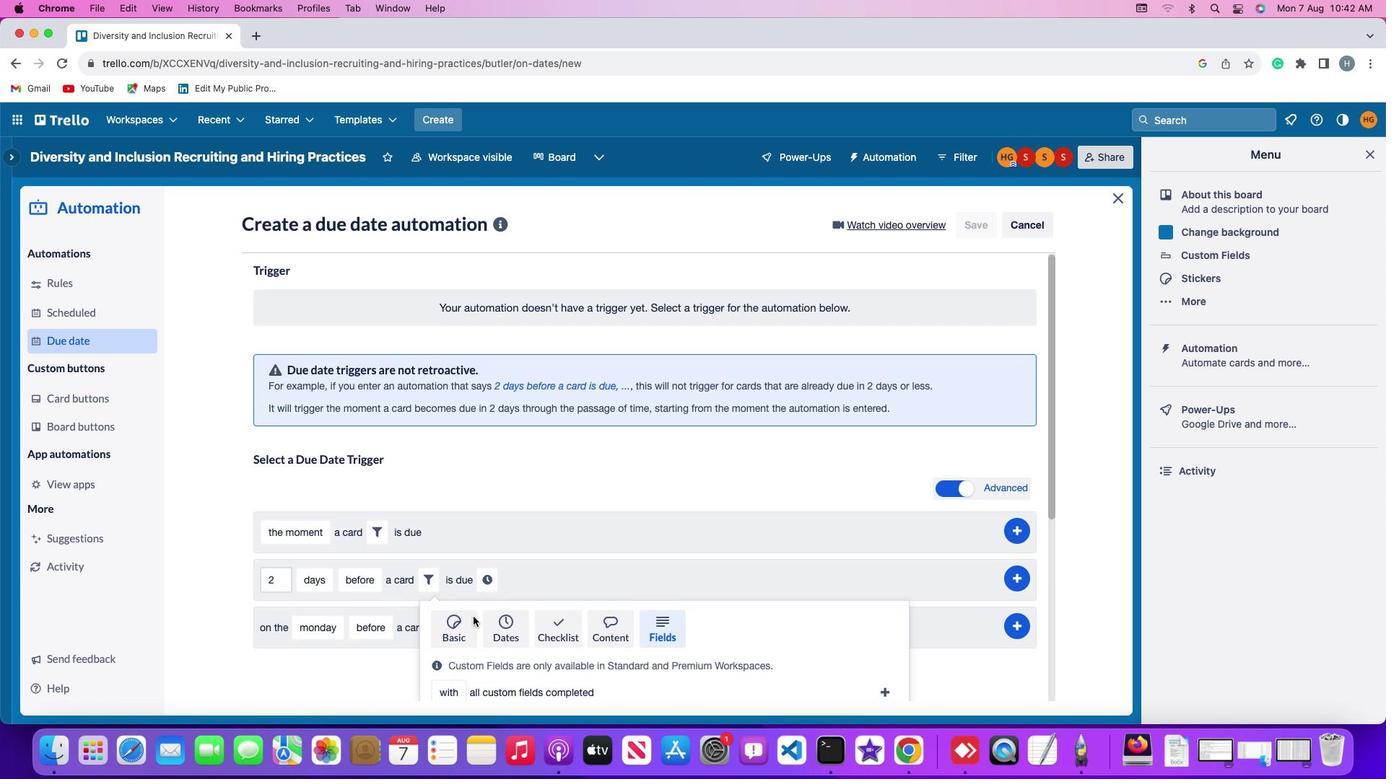 
Action: Mouse scrolled (472, 616) with delta (0, -3)
Screenshot: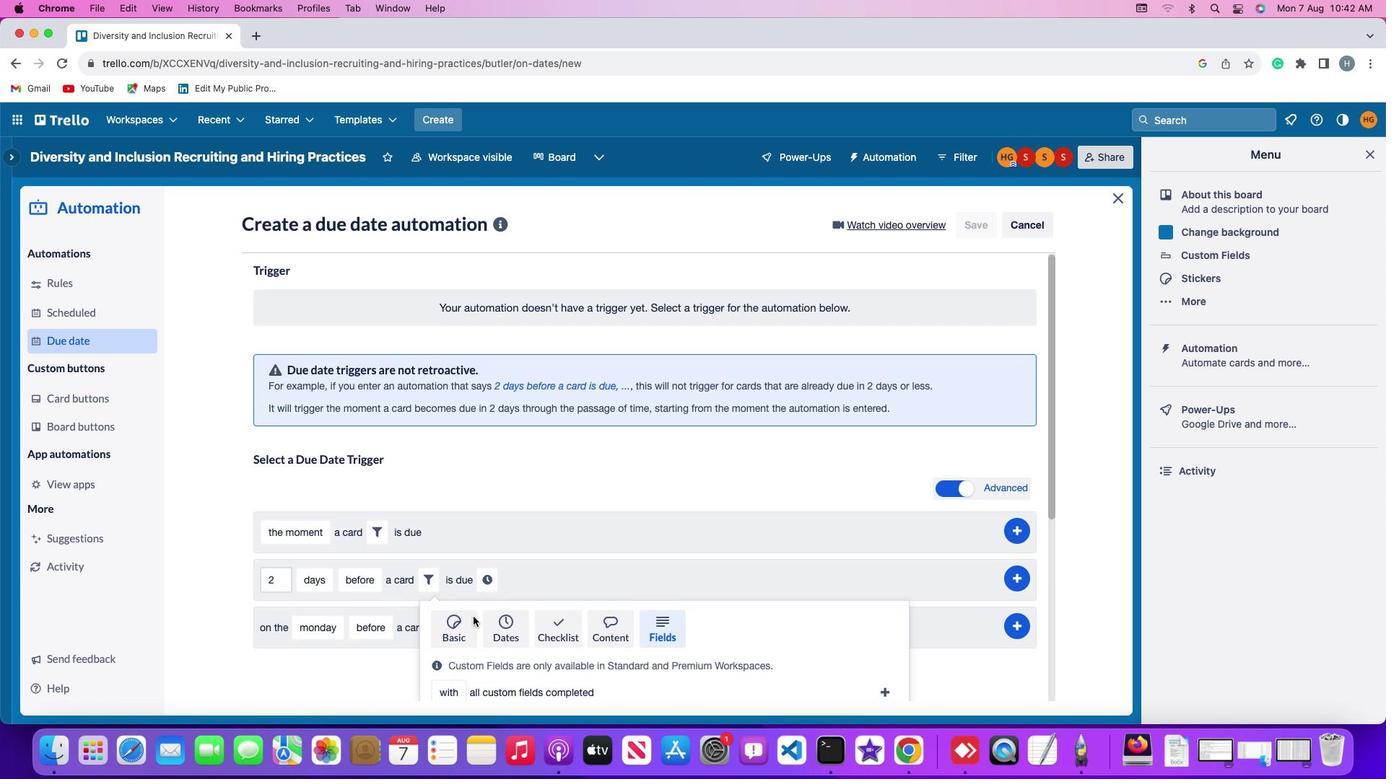 
Action: Mouse scrolled (472, 616) with delta (0, -4)
Screenshot: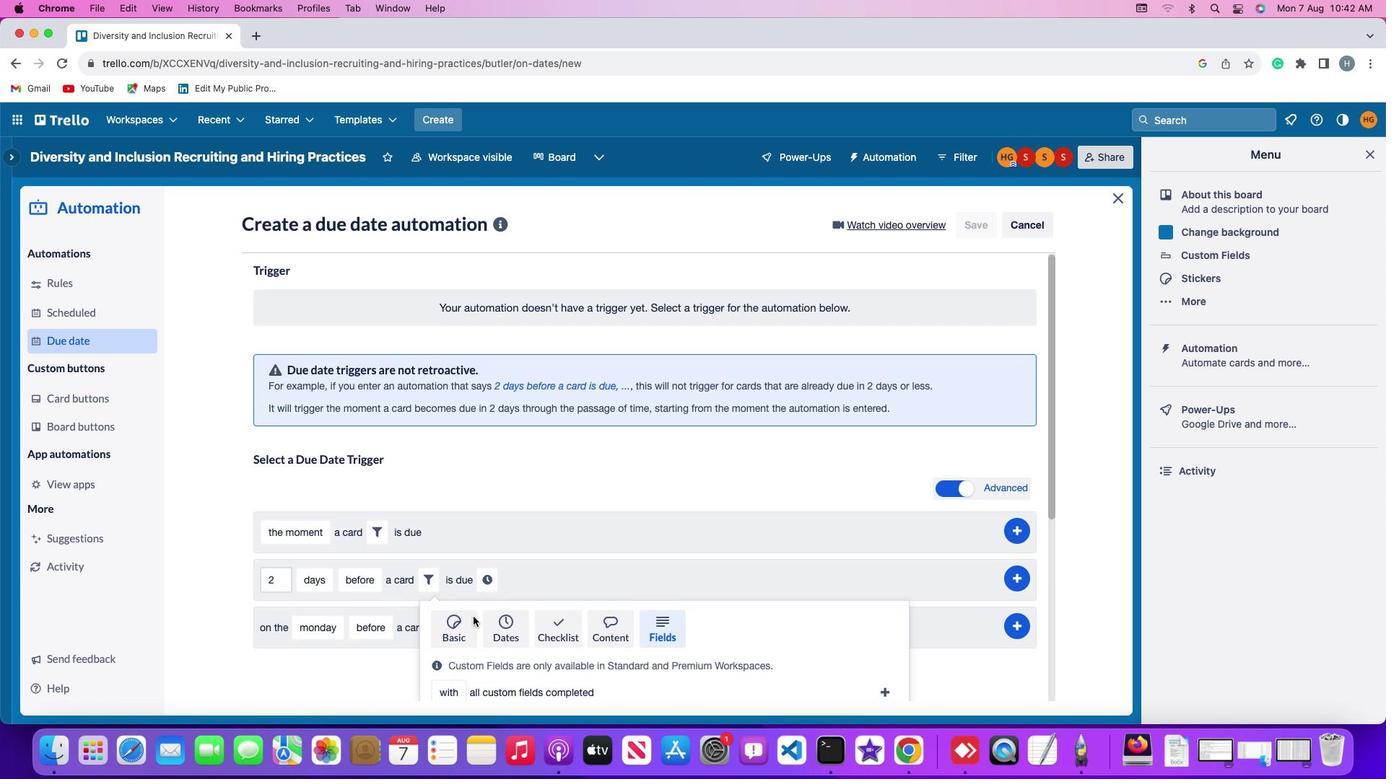 
Action: Mouse scrolled (472, 616) with delta (0, -5)
Screenshot: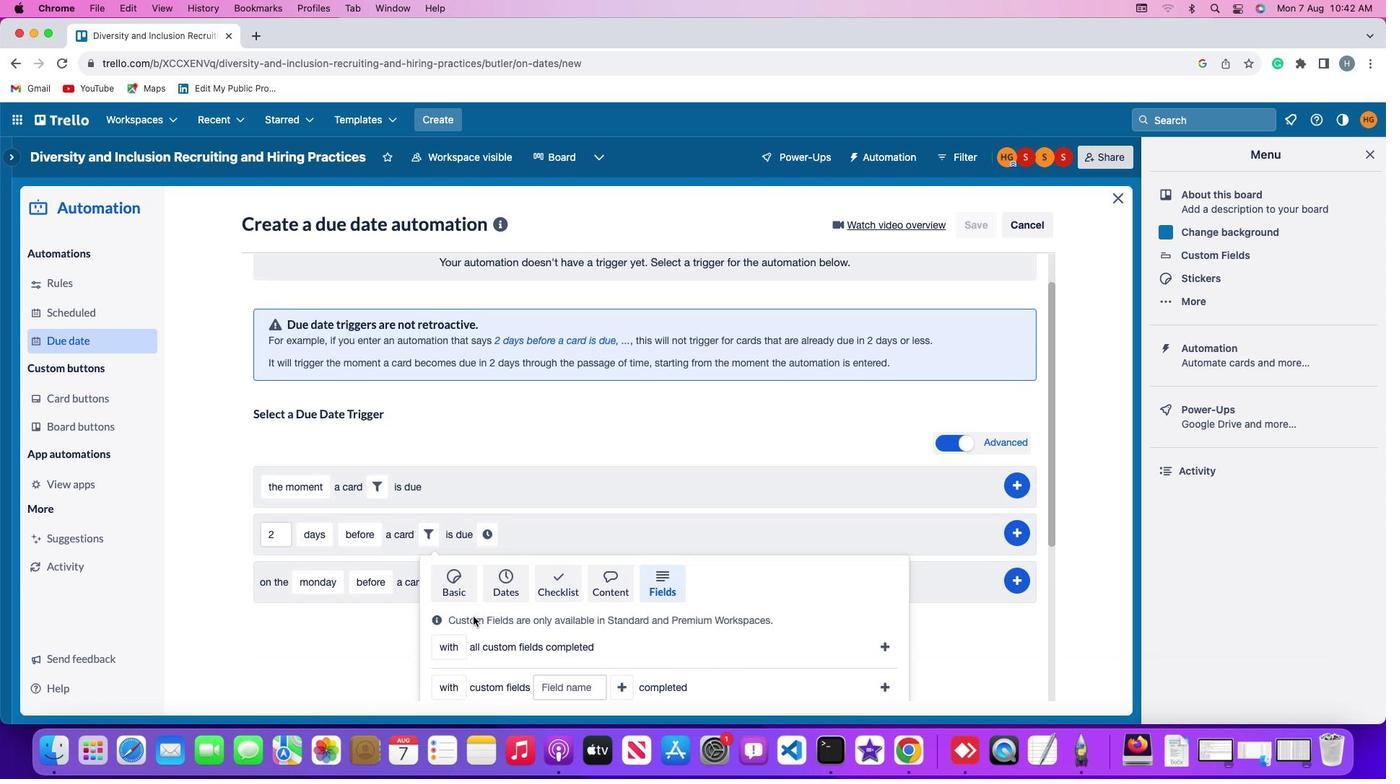 
Action: Mouse scrolled (472, 616) with delta (0, -5)
Screenshot: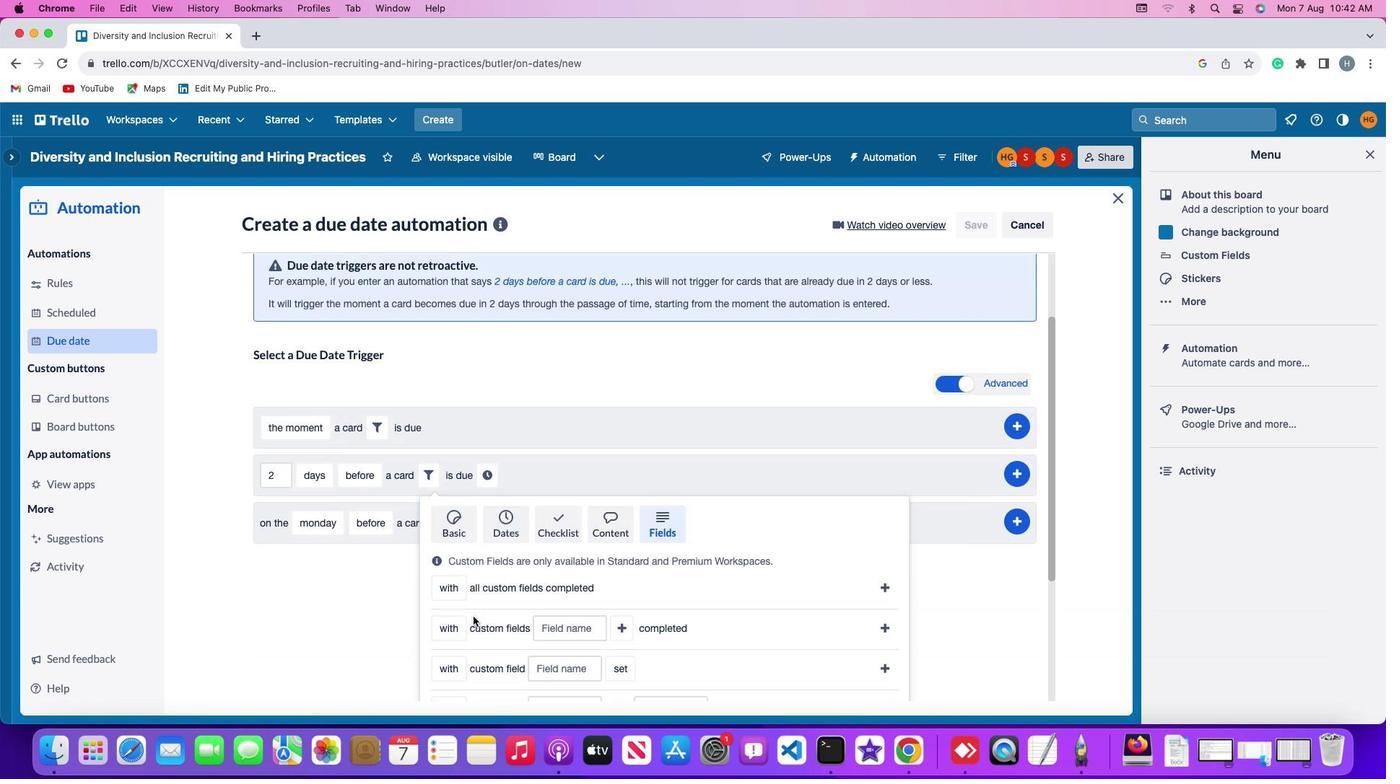 
Action: Mouse scrolled (472, 616) with delta (0, 0)
Screenshot: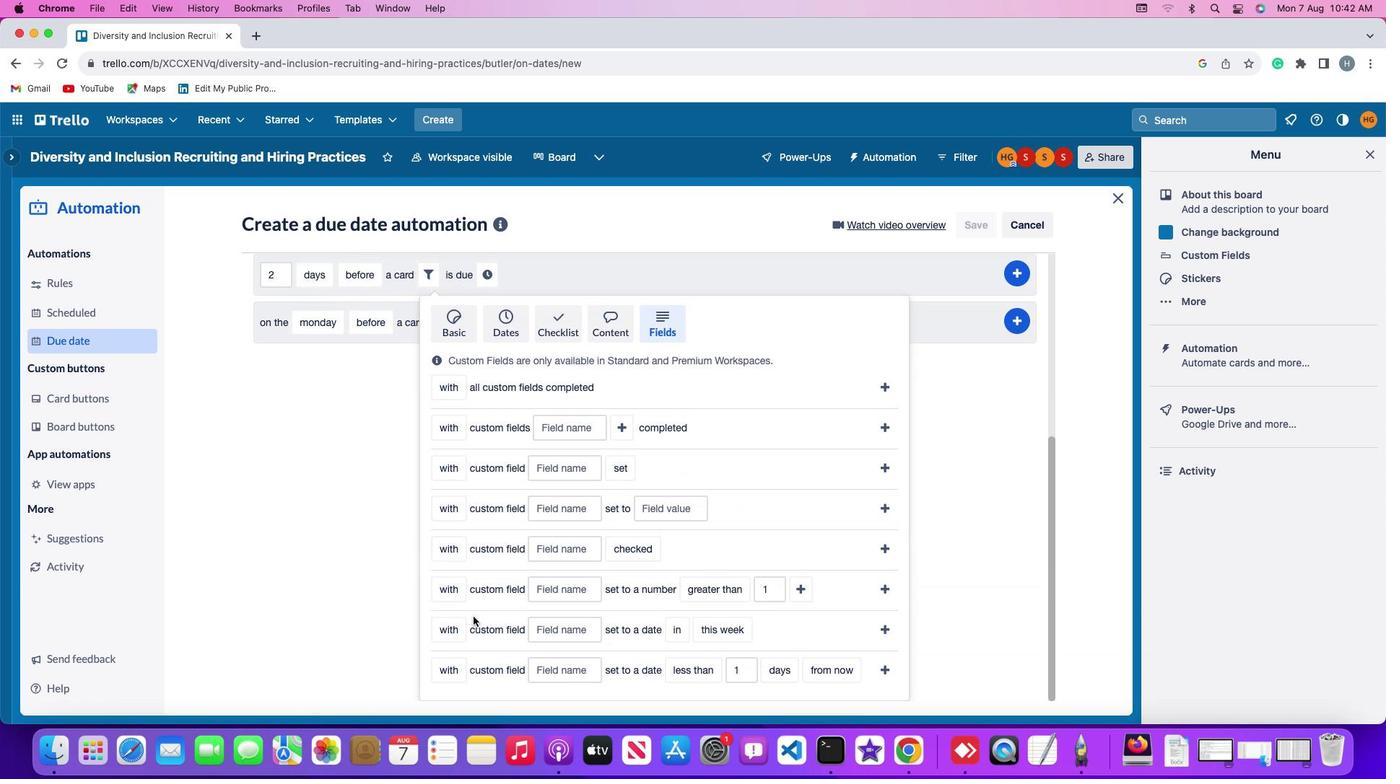 
Action: Mouse scrolled (472, 616) with delta (0, 0)
Screenshot: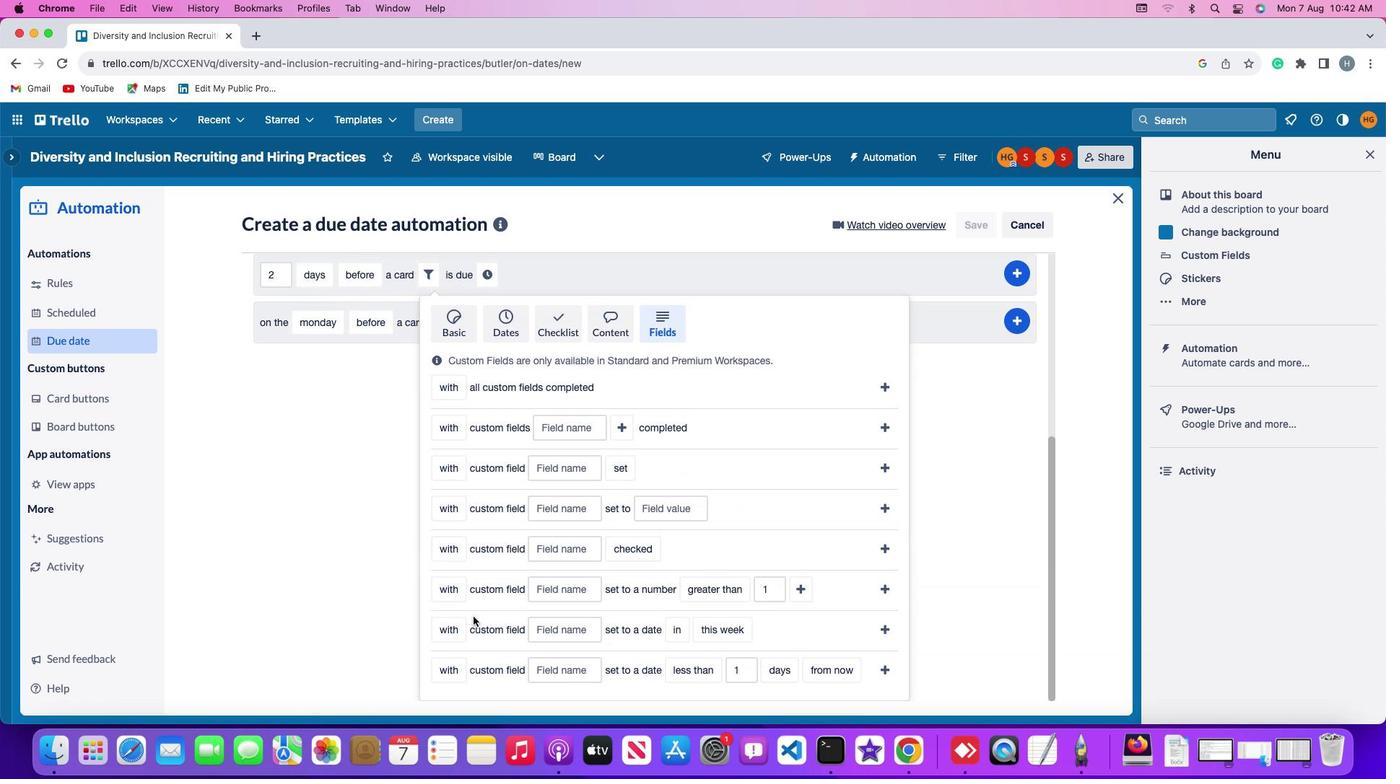 
Action: Mouse scrolled (472, 616) with delta (0, -2)
Screenshot: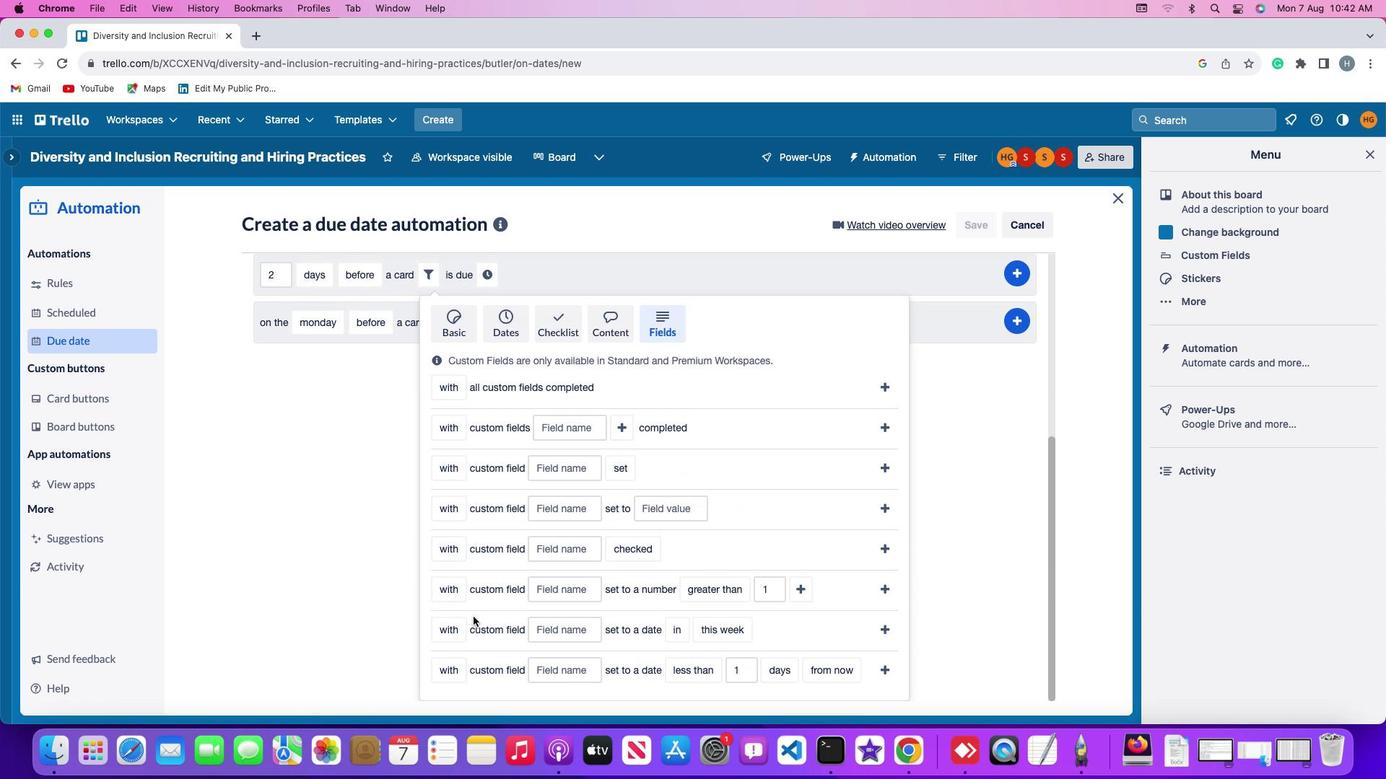 
Action: Mouse scrolled (472, 616) with delta (0, -3)
Screenshot: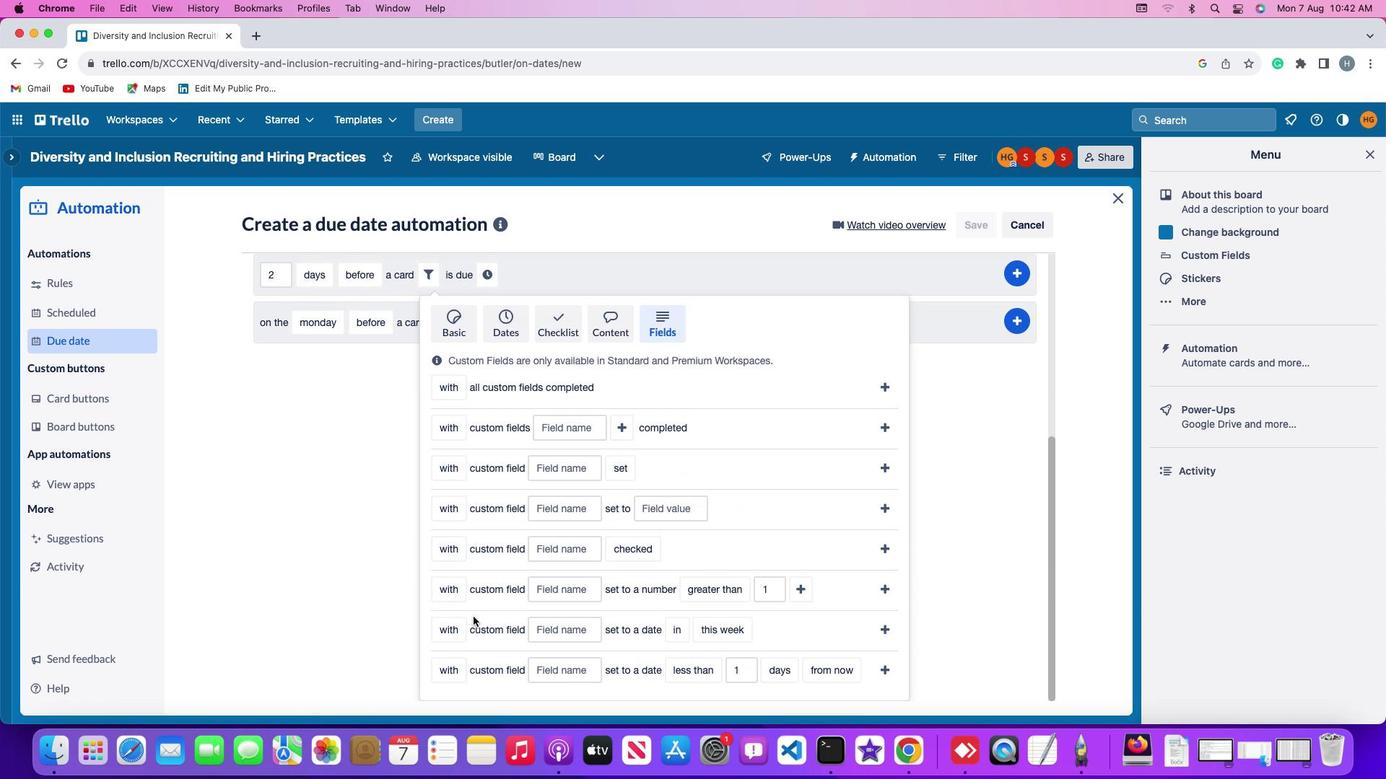 
Action: Mouse moved to (444, 670)
Screenshot: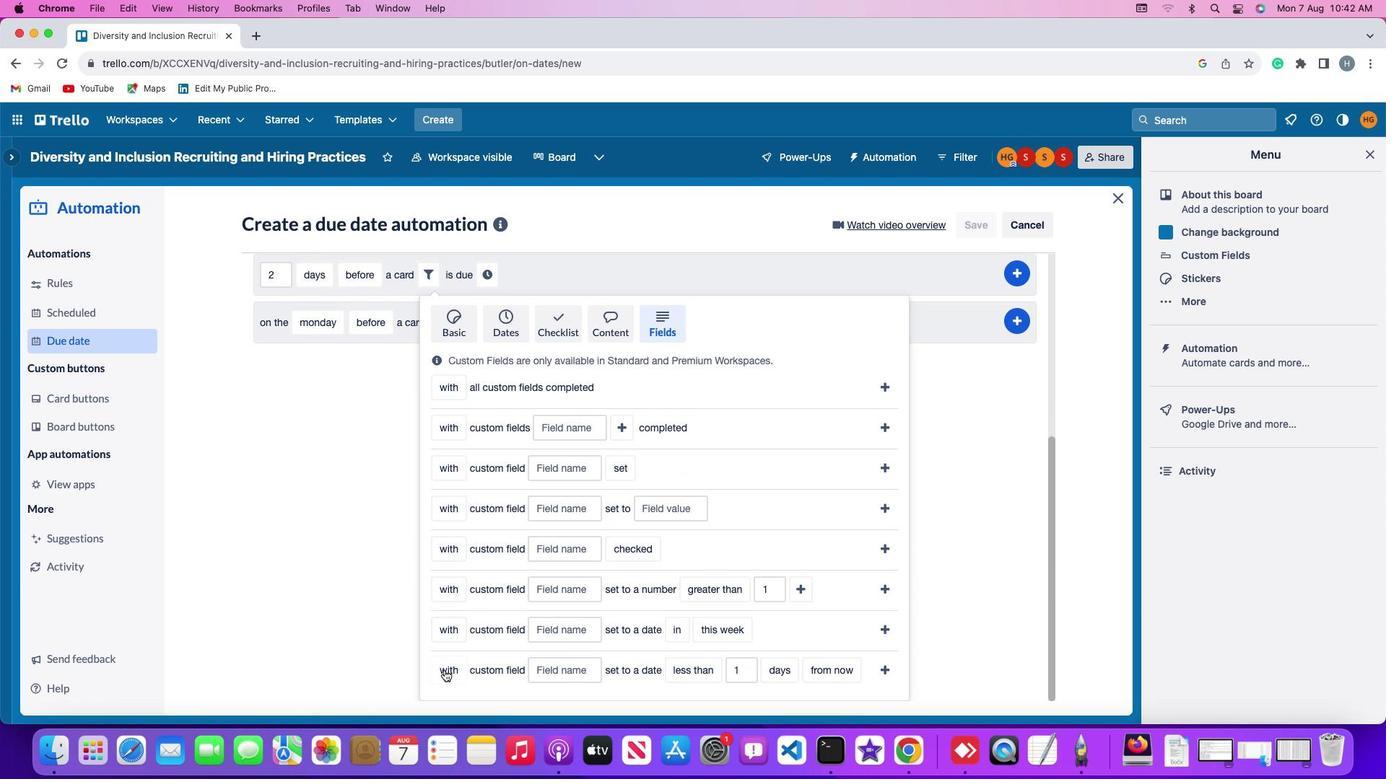 
Action: Mouse pressed left at (444, 670)
Screenshot: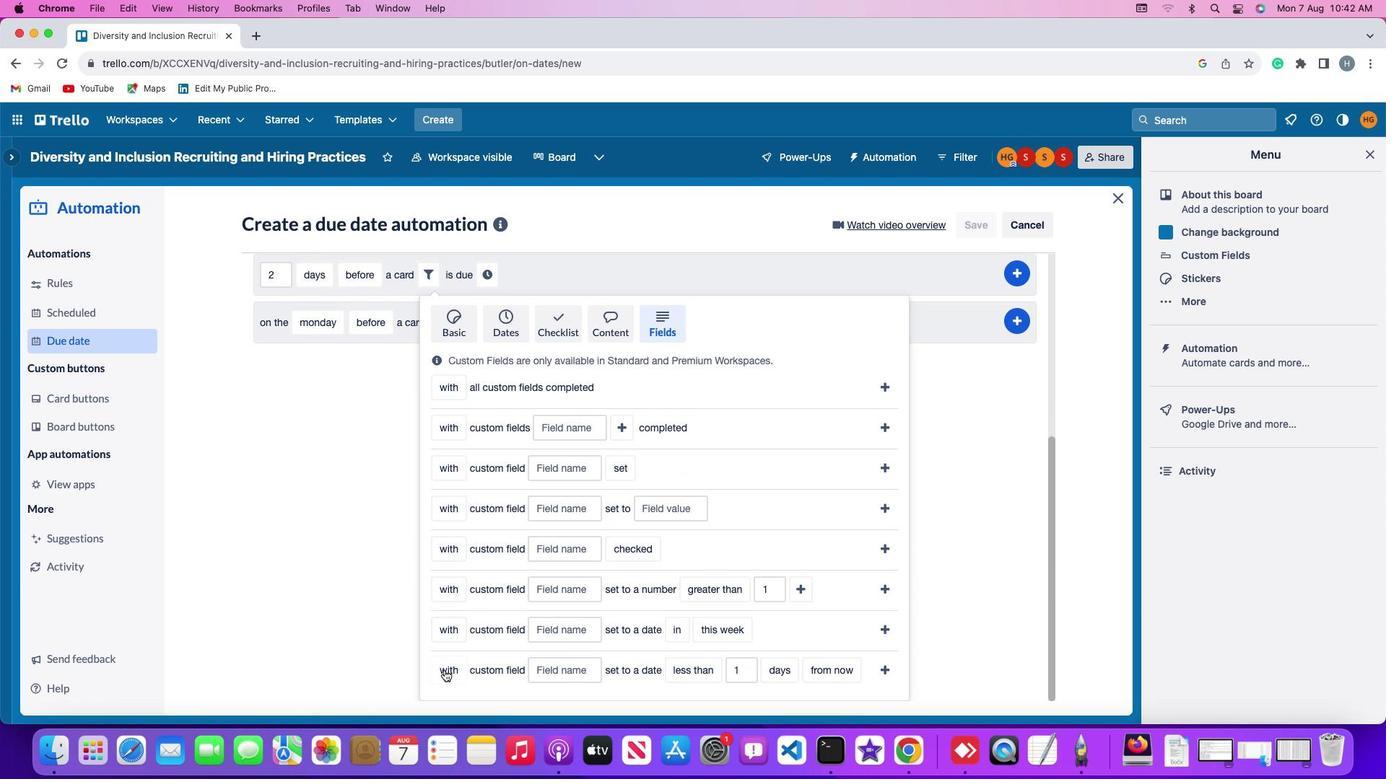 
Action: Mouse moved to (464, 615)
Screenshot: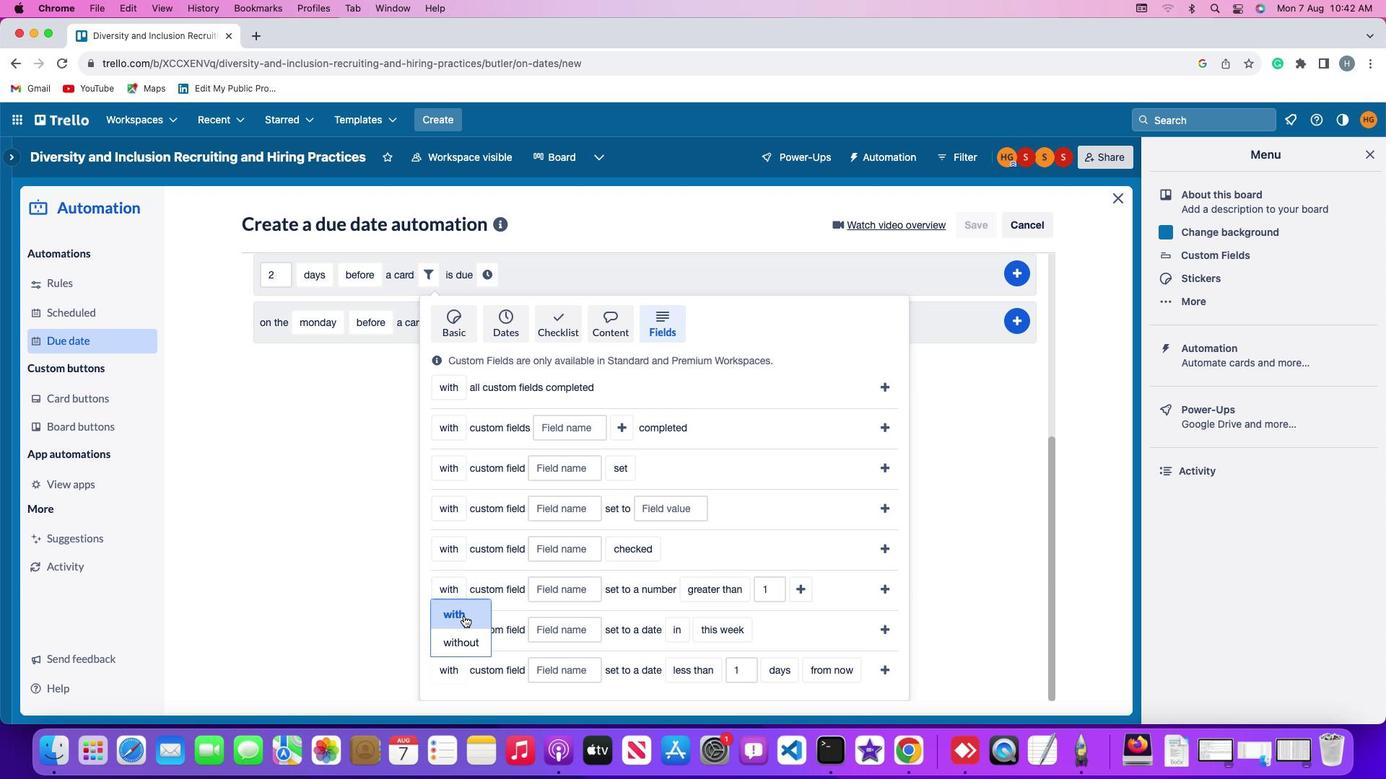 
Action: Mouse pressed left at (464, 615)
Screenshot: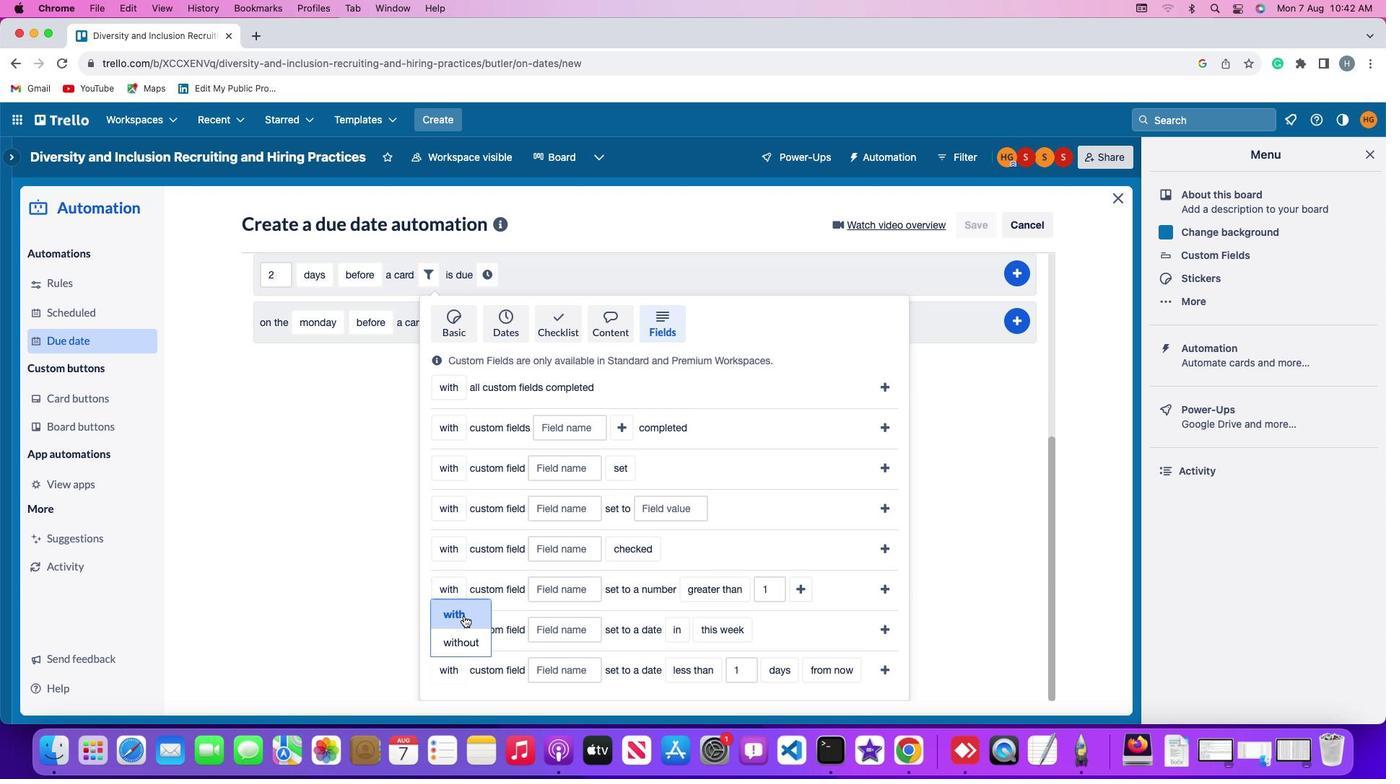 
Action: Mouse moved to (560, 667)
Screenshot: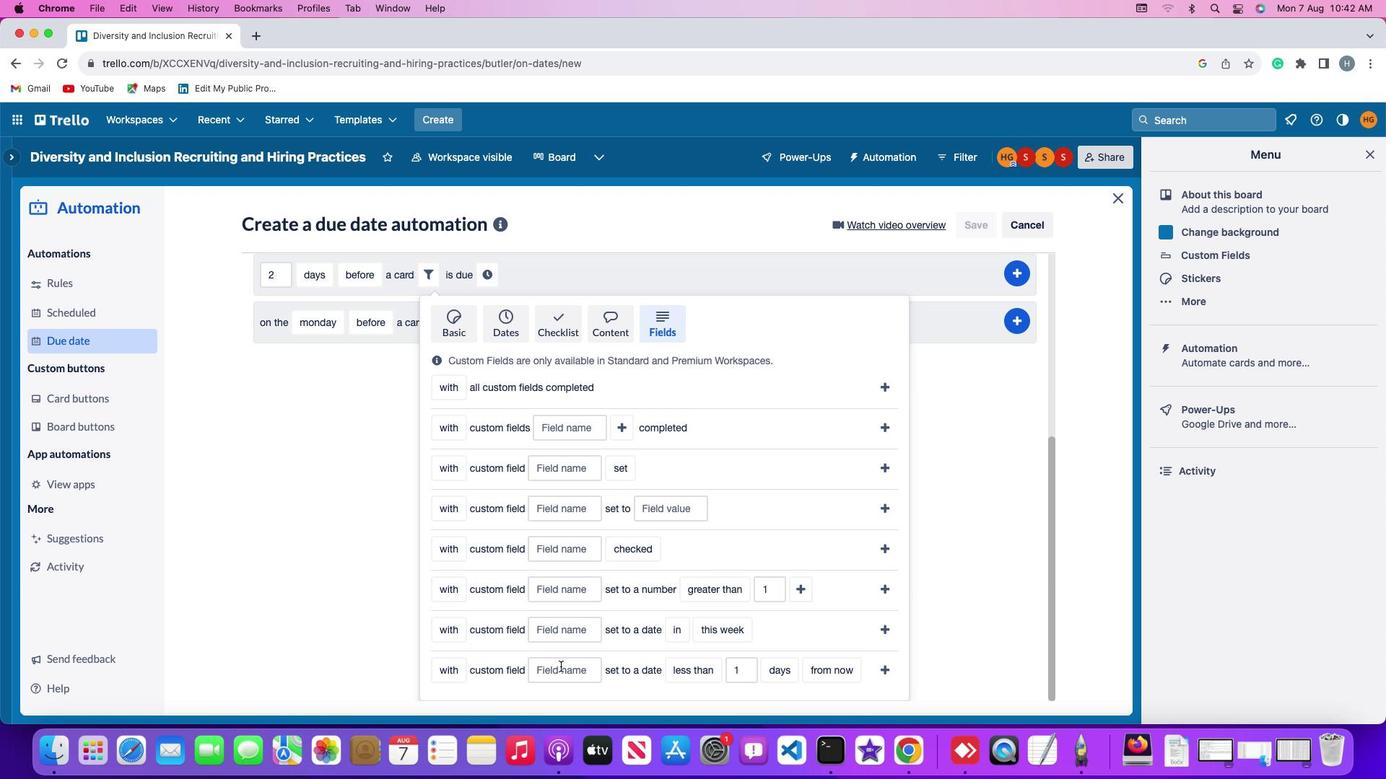 
Action: Mouse pressed left at (560, 667)
Screenshot: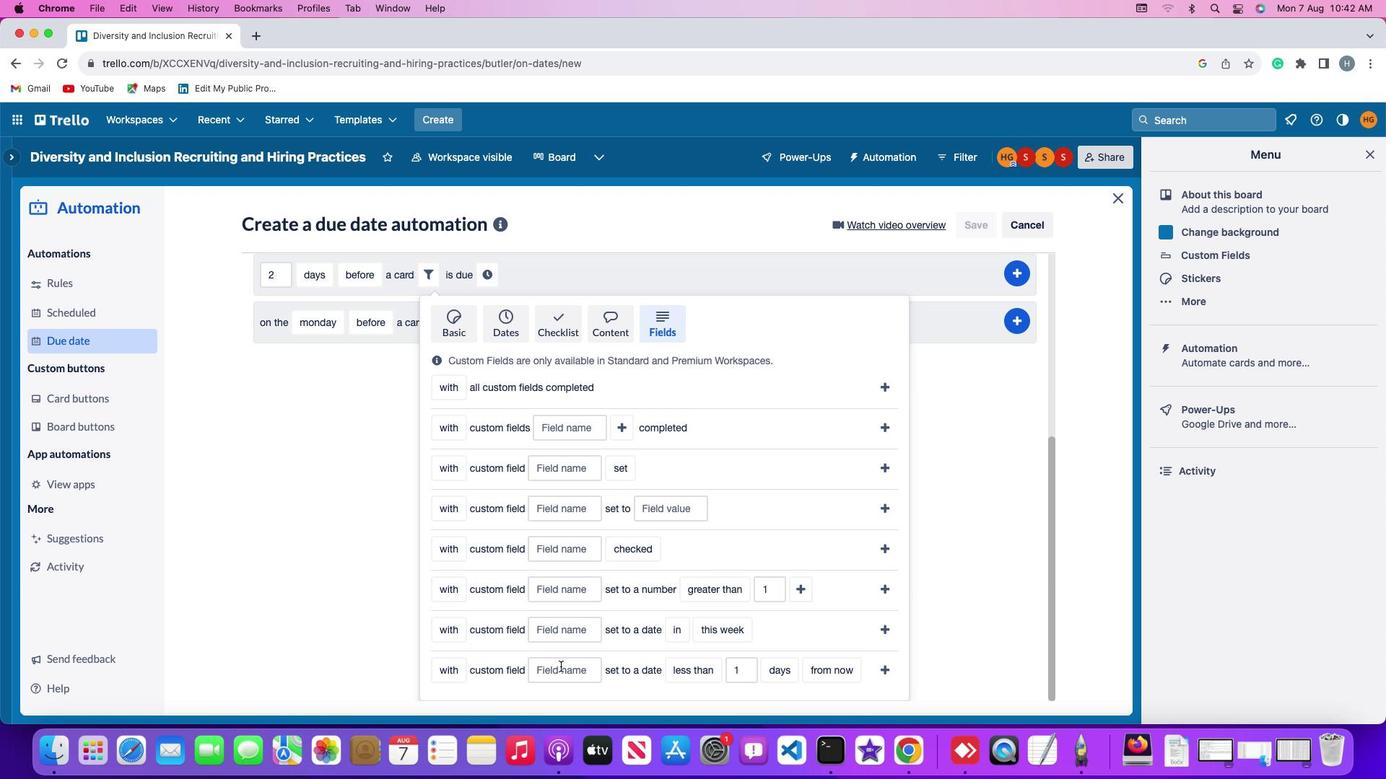 
Action: Mouse moved to (561, 667)
Screenshot: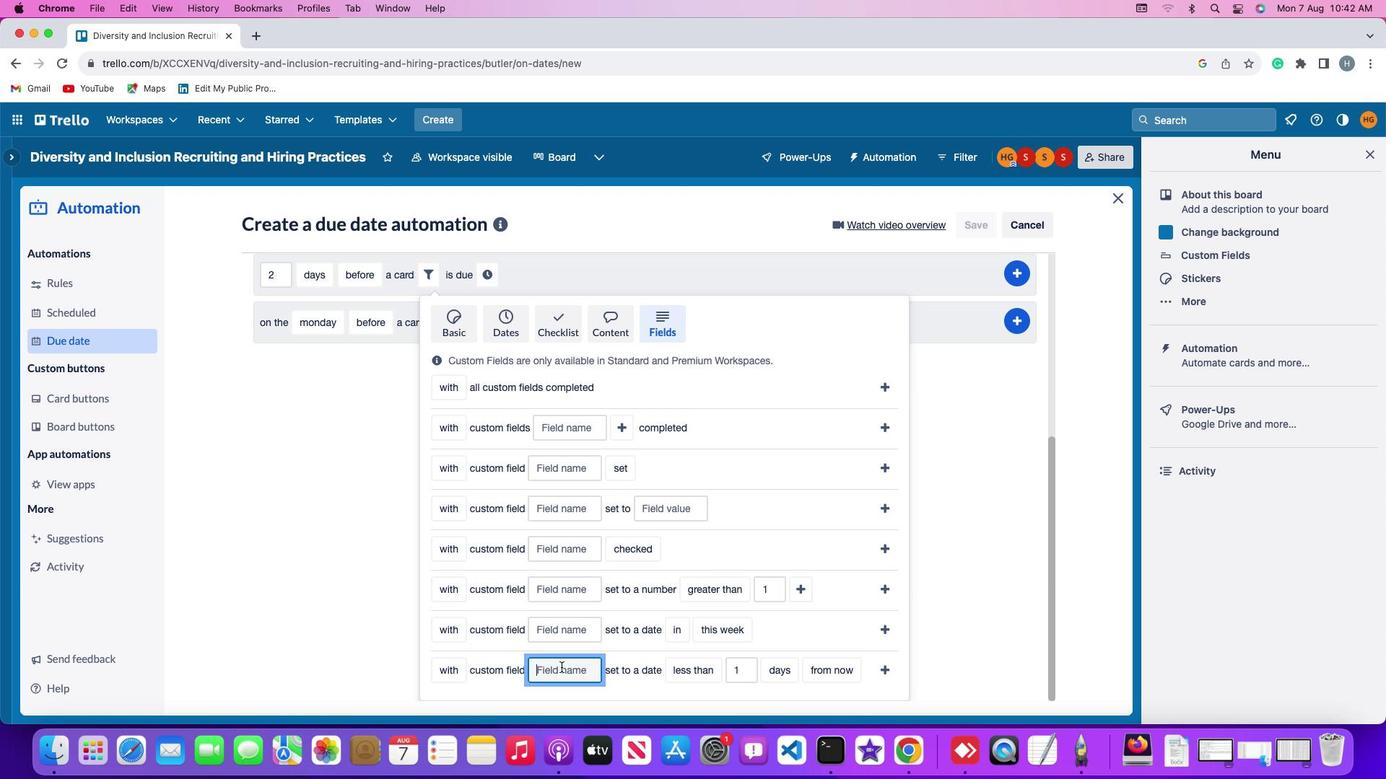 
Action: Key pressed Key.shift'R''e''s''u''m''e'
Screenshot: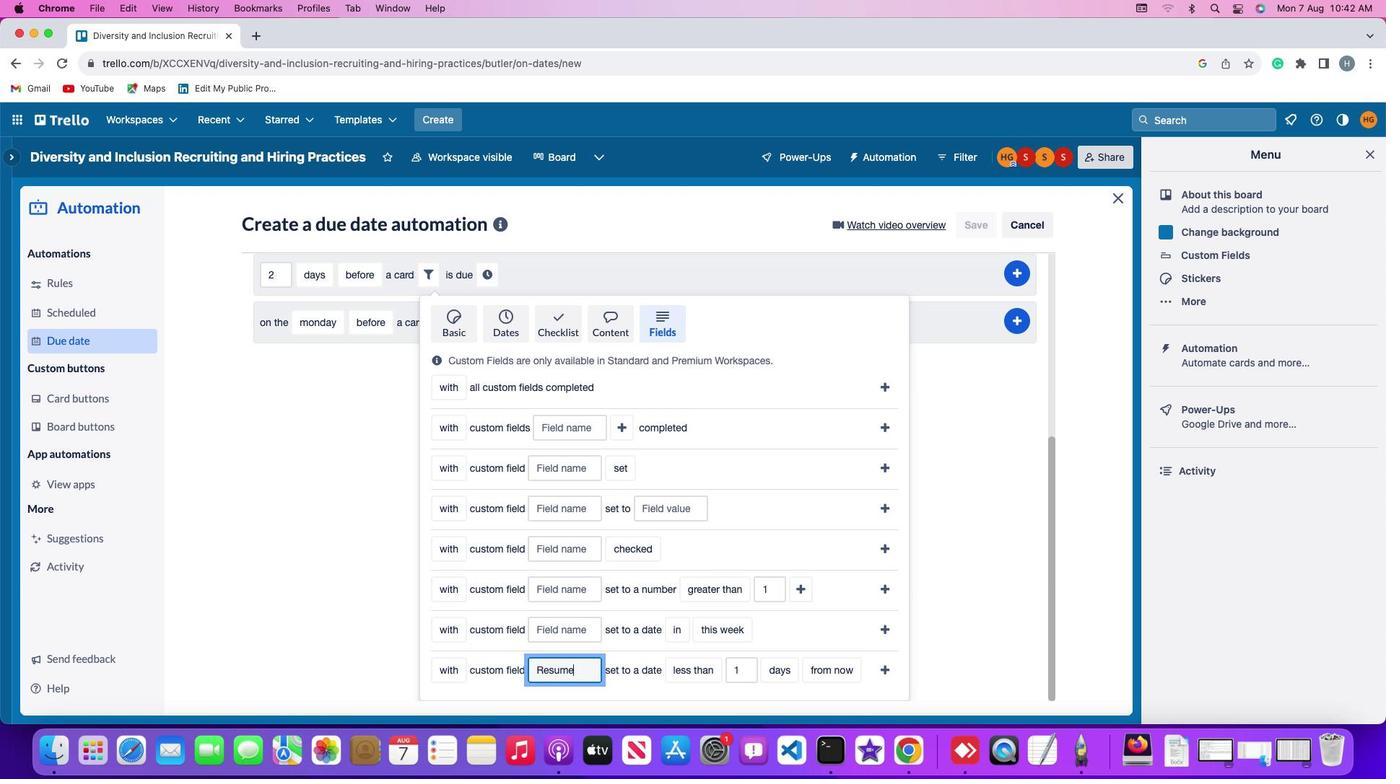 
Action: Mouse moved to (638, 672)
Screenshot: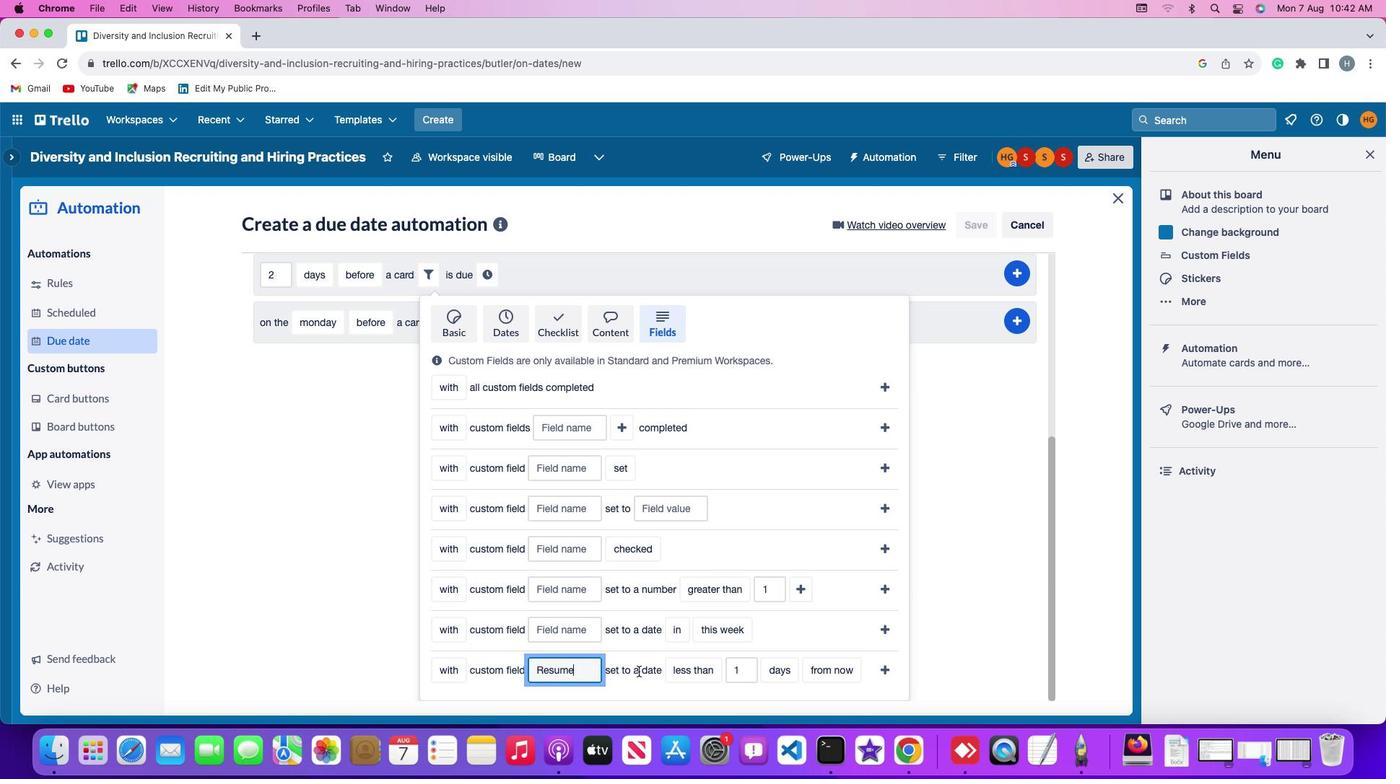 
Action: Mouse pressed left at (638, 672)
Screenshot: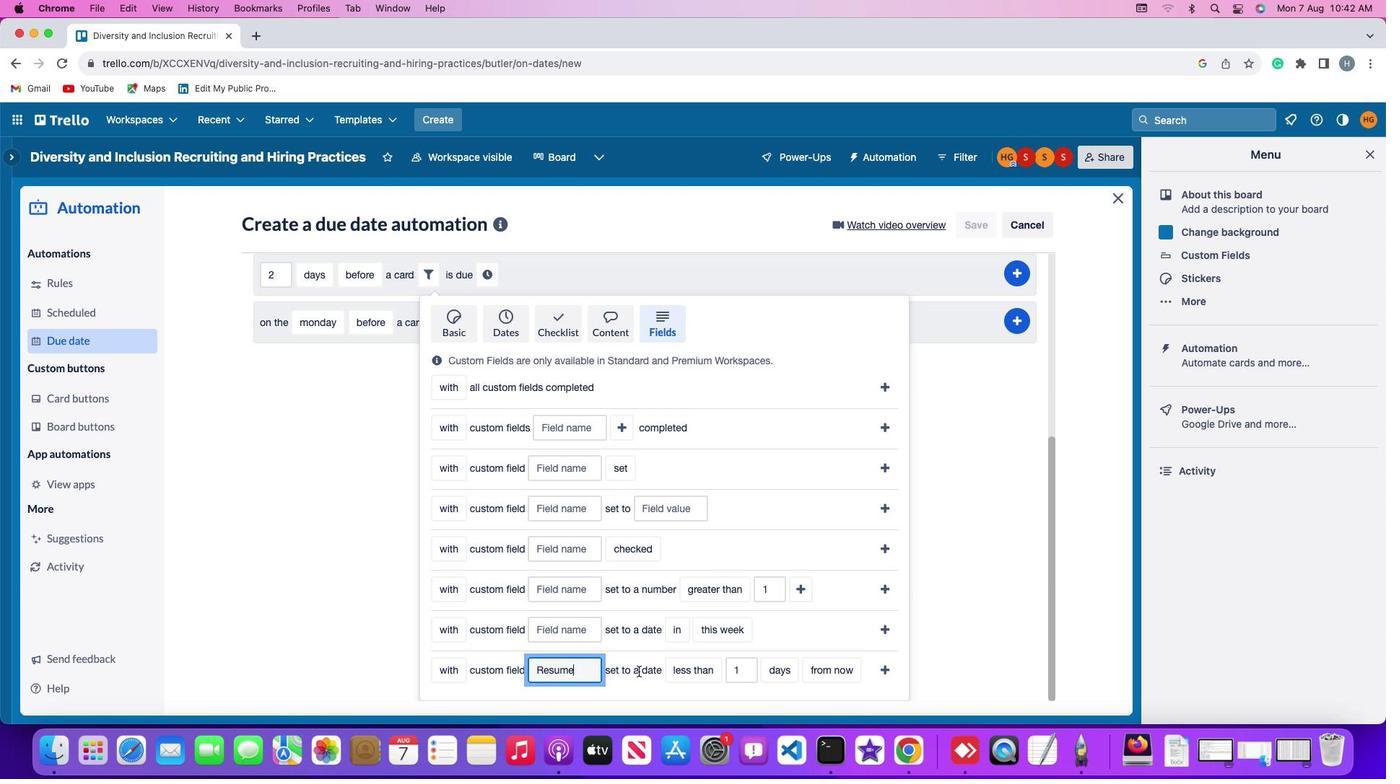 
Action: Mouse moved to (695, 669)
Screenshot: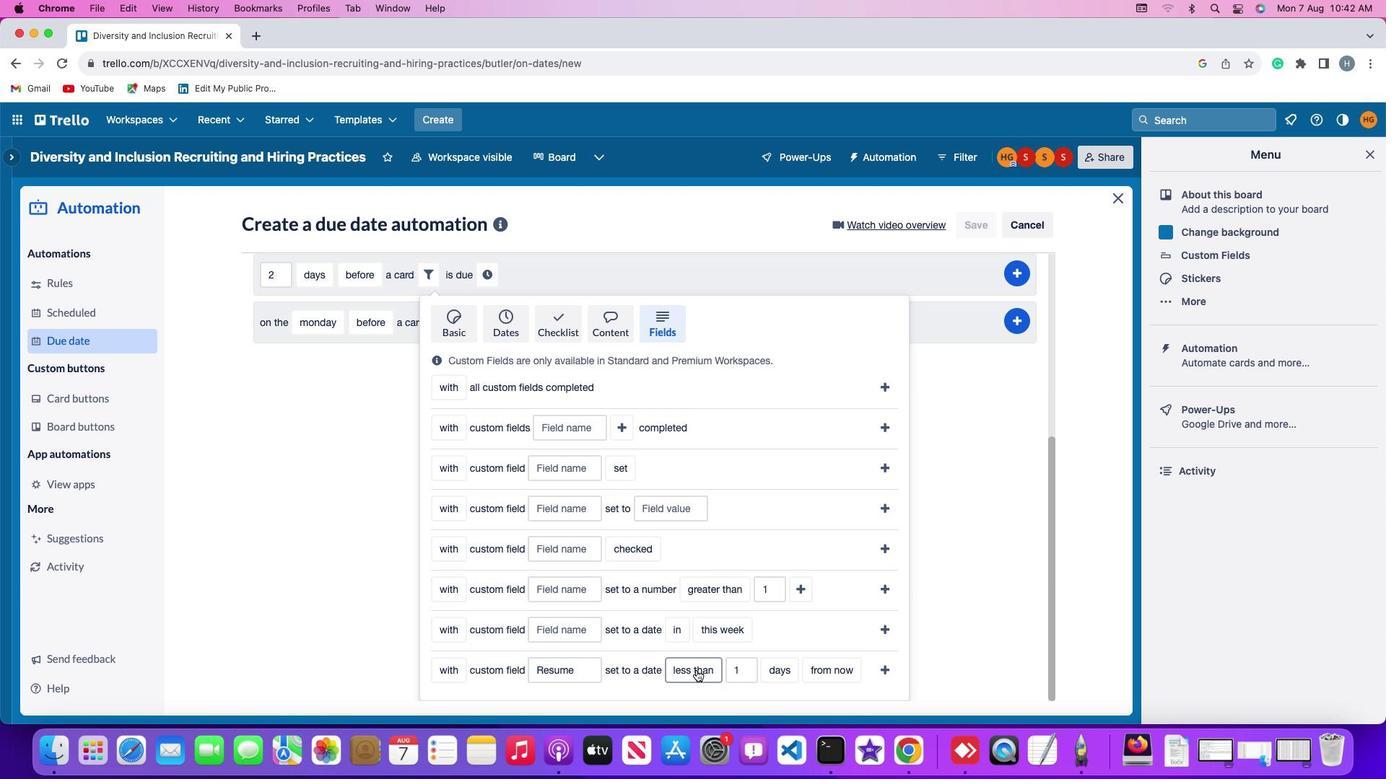 
Action: Mouse pressed left at (695, 669)
Screenshot: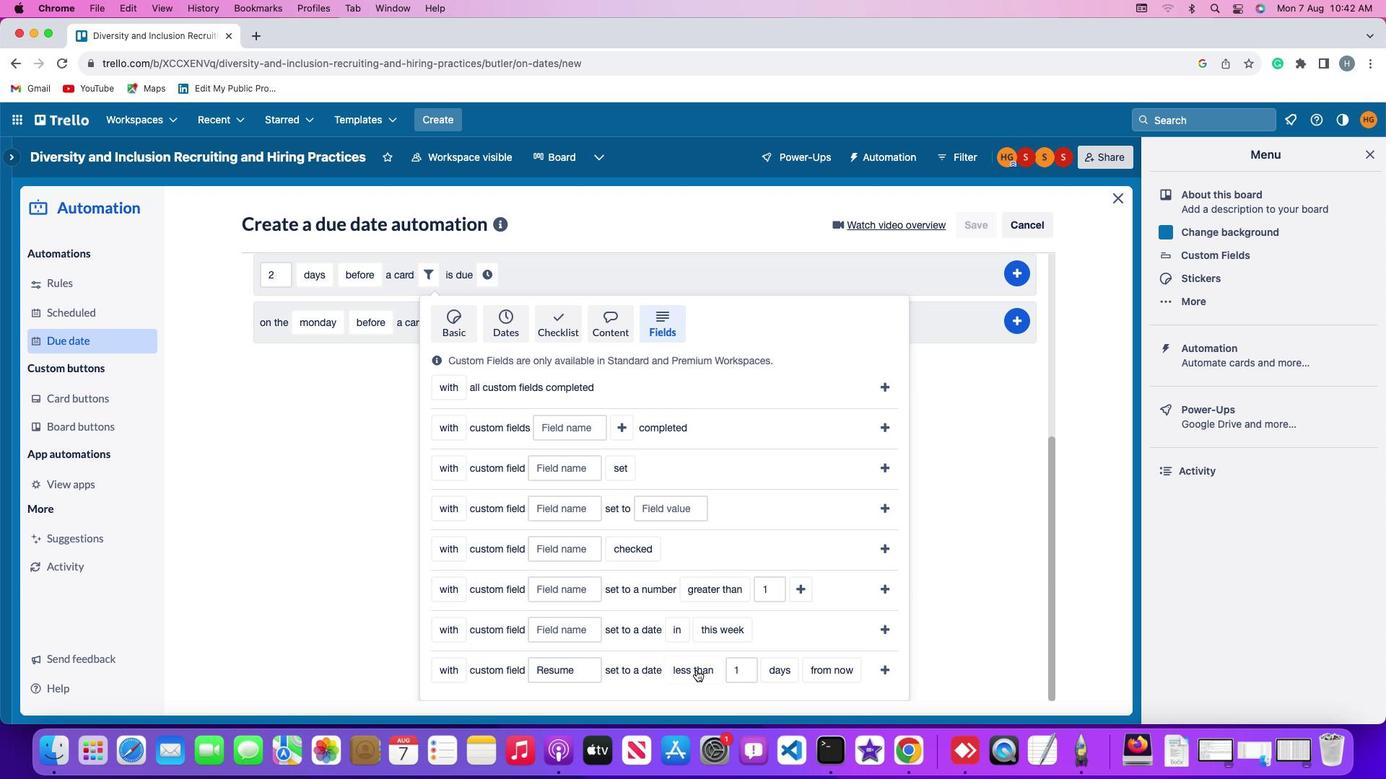 
Action: Mouse moved to (699, 565)
Screenshot: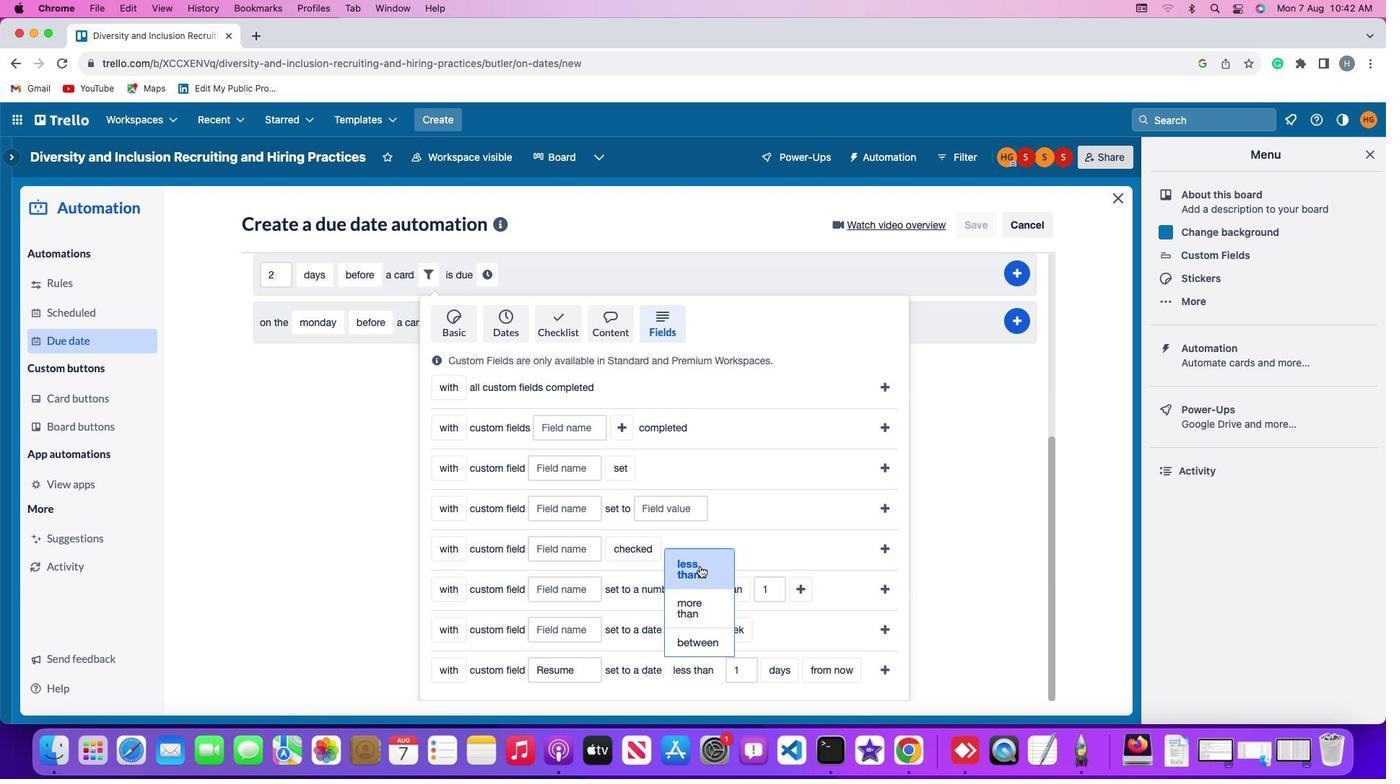 
Action: Mouse pressed left at (699, 565)
Screenshot: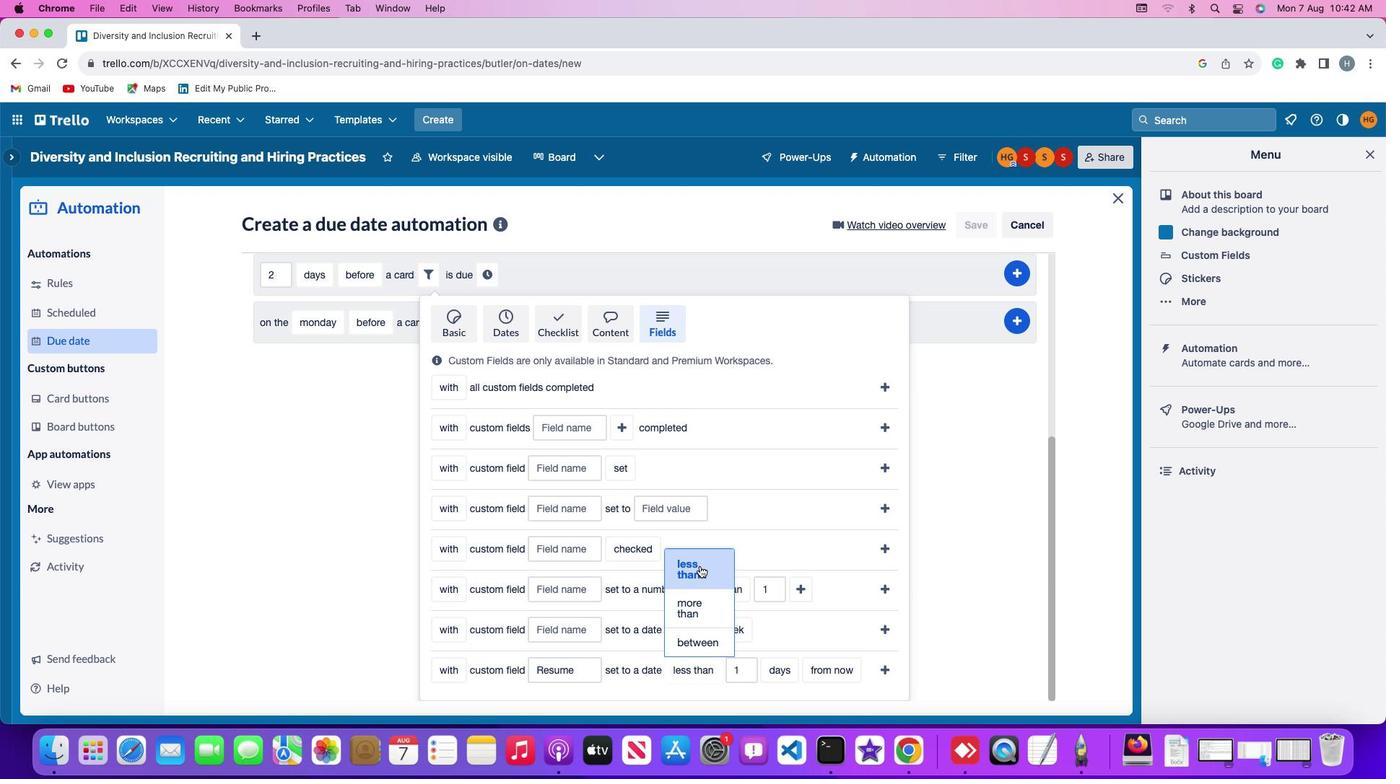 
Action: Mouse moved to (747, 669)
Screenshot: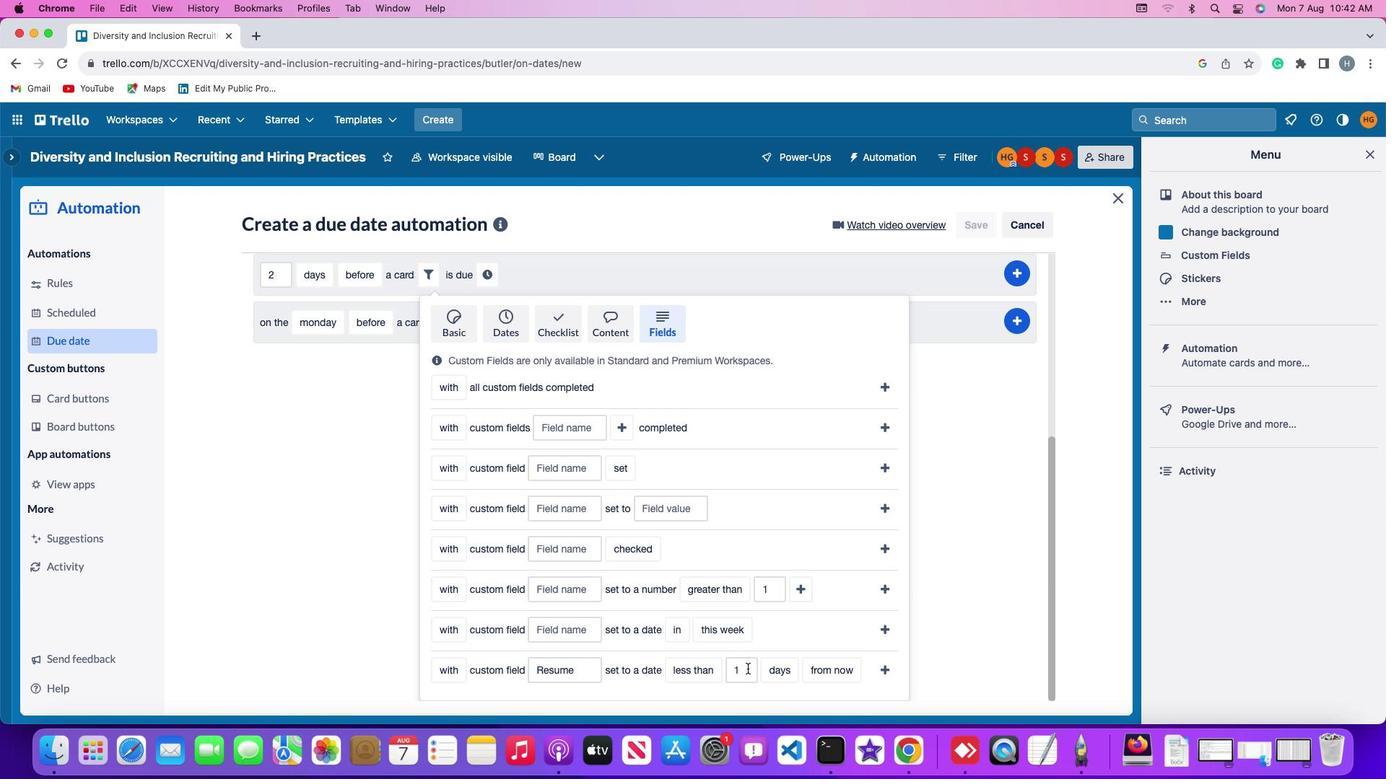 
Action: Mouse pressed left at (747, 669)
Screenshot: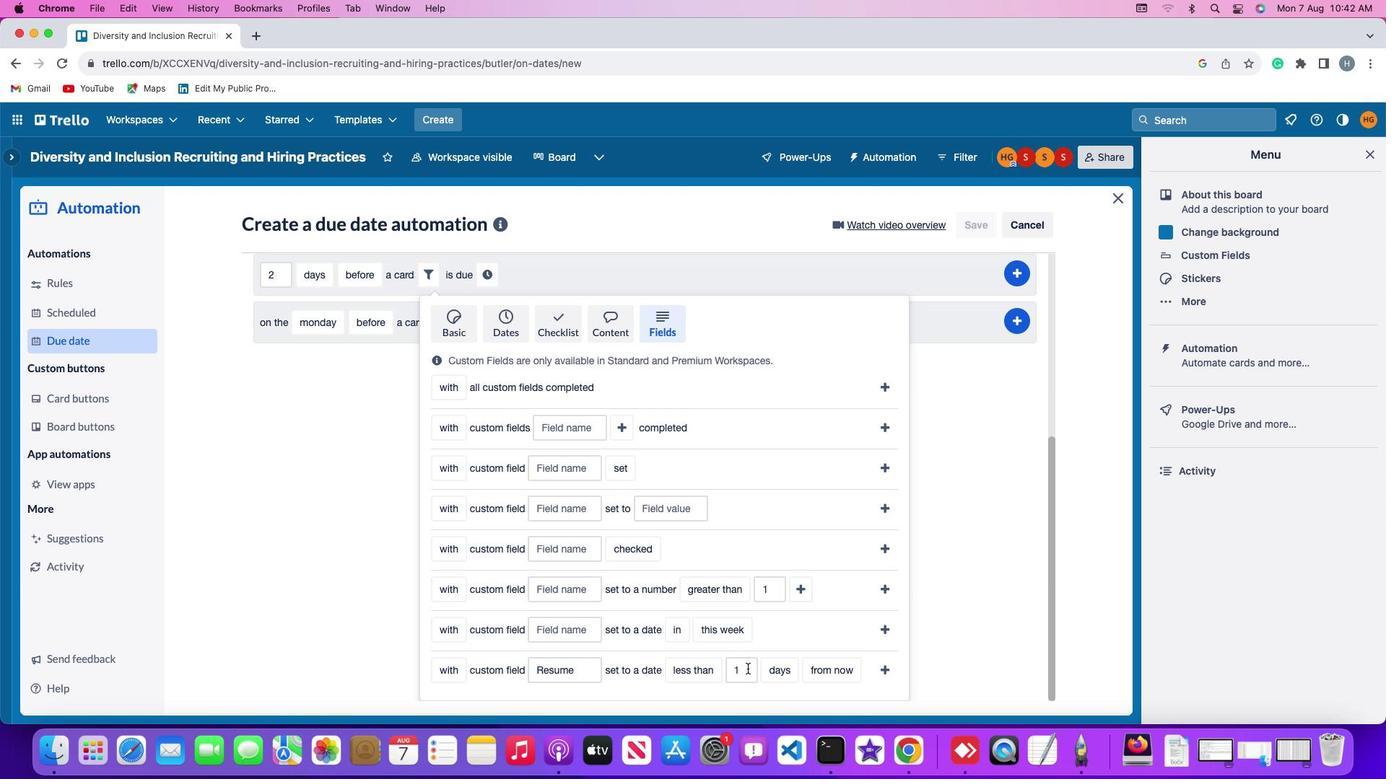 
Action: Mouse moved to (749, 668)
Screenshot: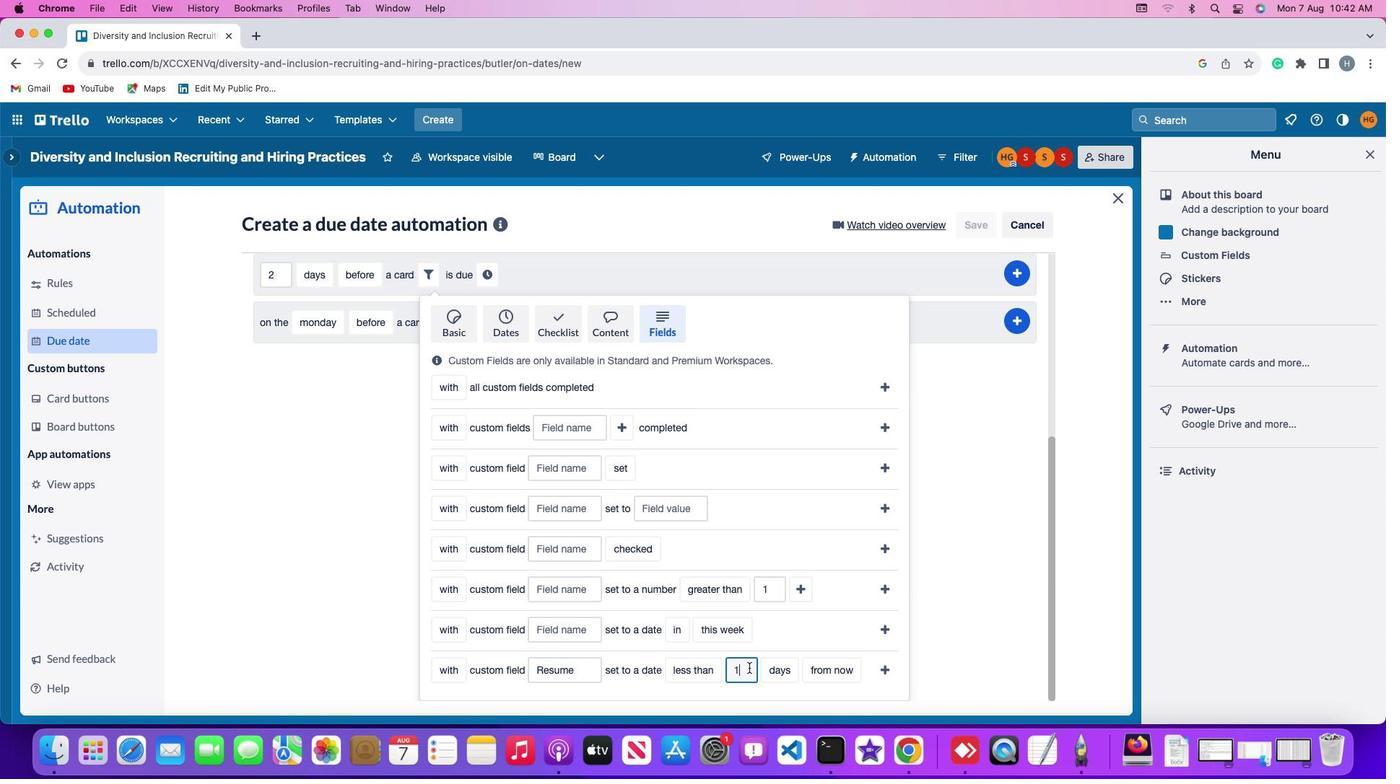 
Action: Key pressed Key.backspace'1'
Screenshot: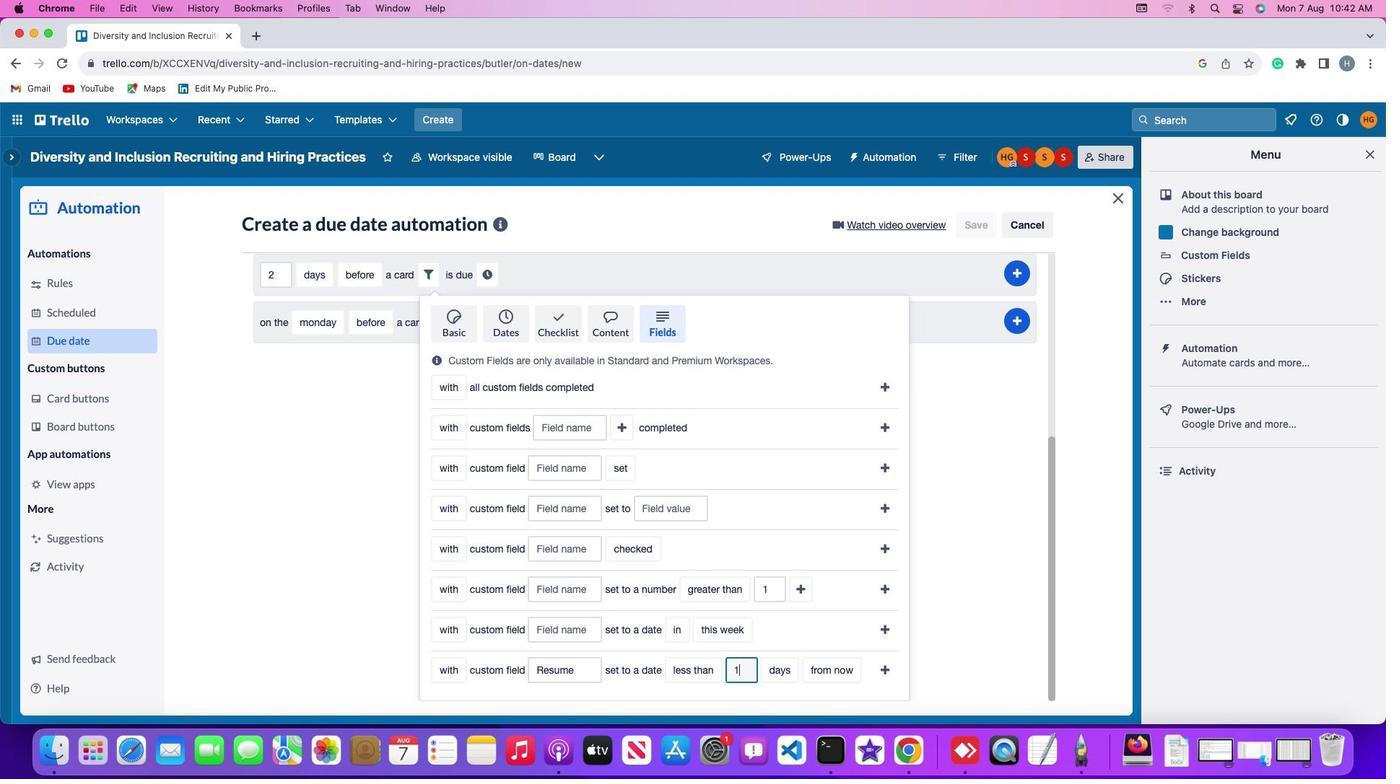 
Action: Mouse moved to (786, 671)
Screenshot: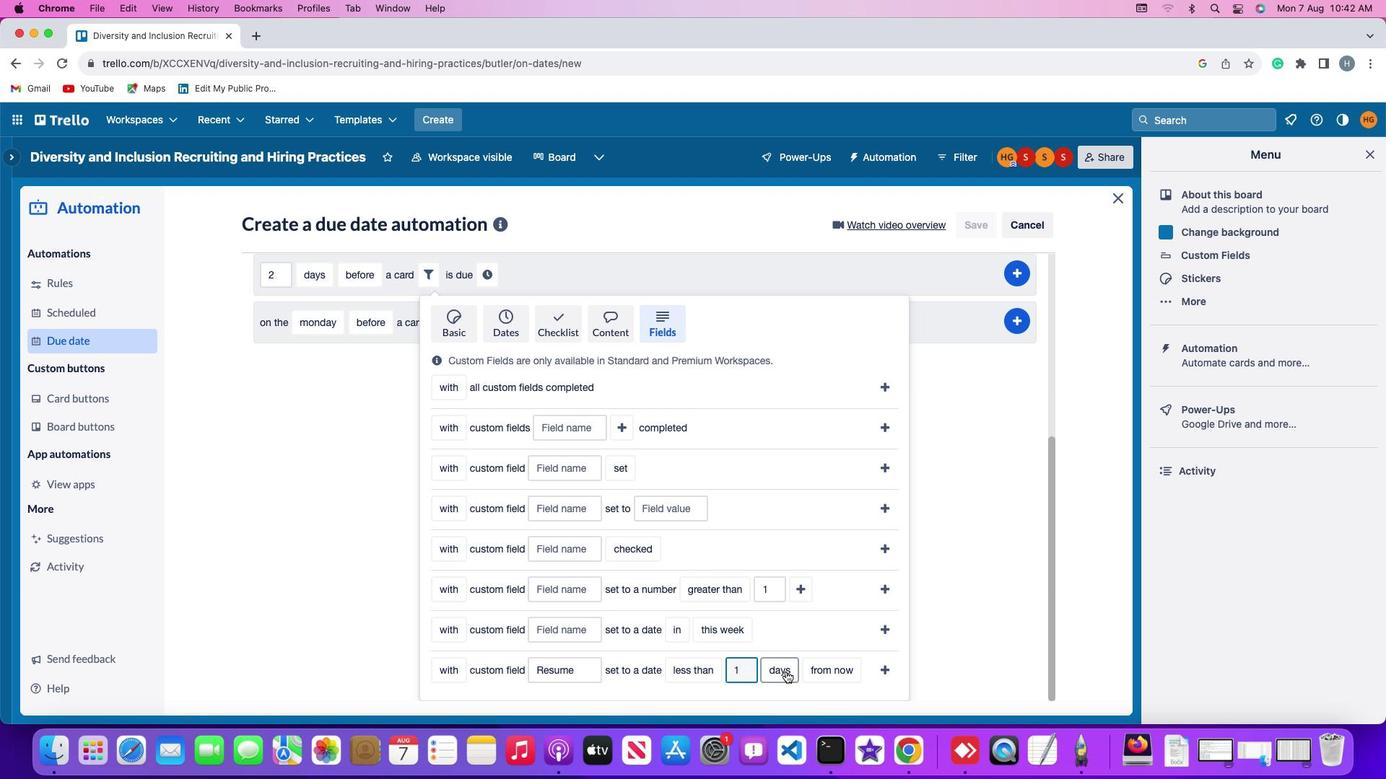 
Action: Mouse pressed left at (786, 671)
Screenshot: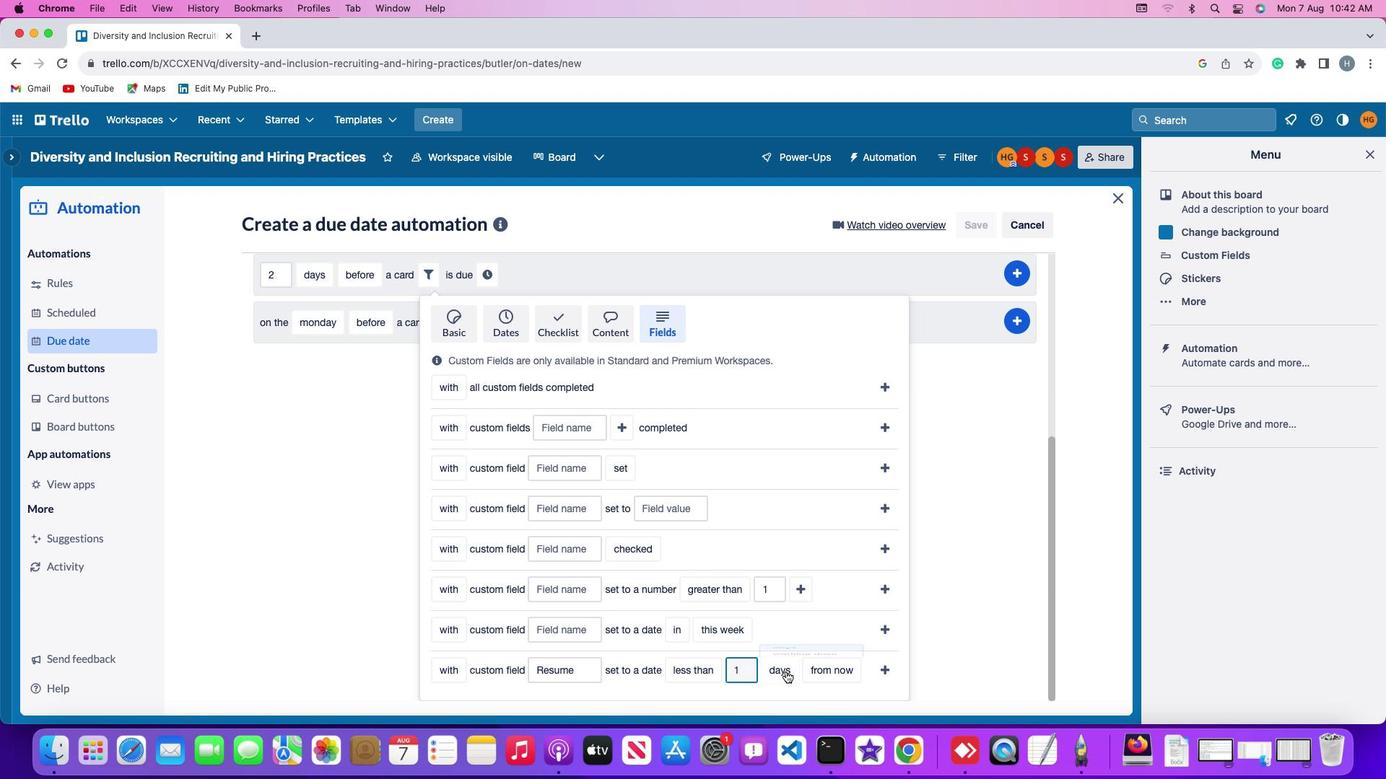 
Action: Mouse moved to (788, 612)
Screenshot: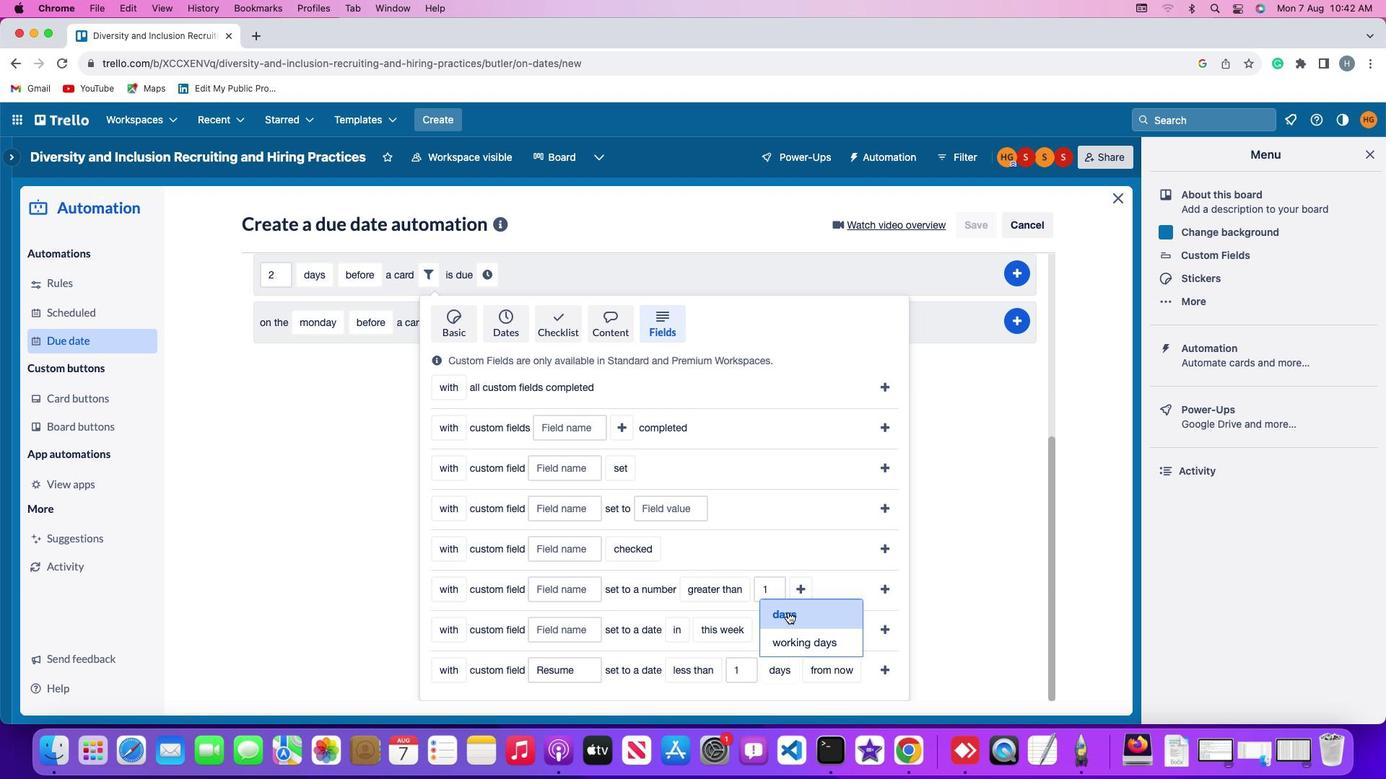 
Action: Mouse pressed left at (788, 612)
Screenshot: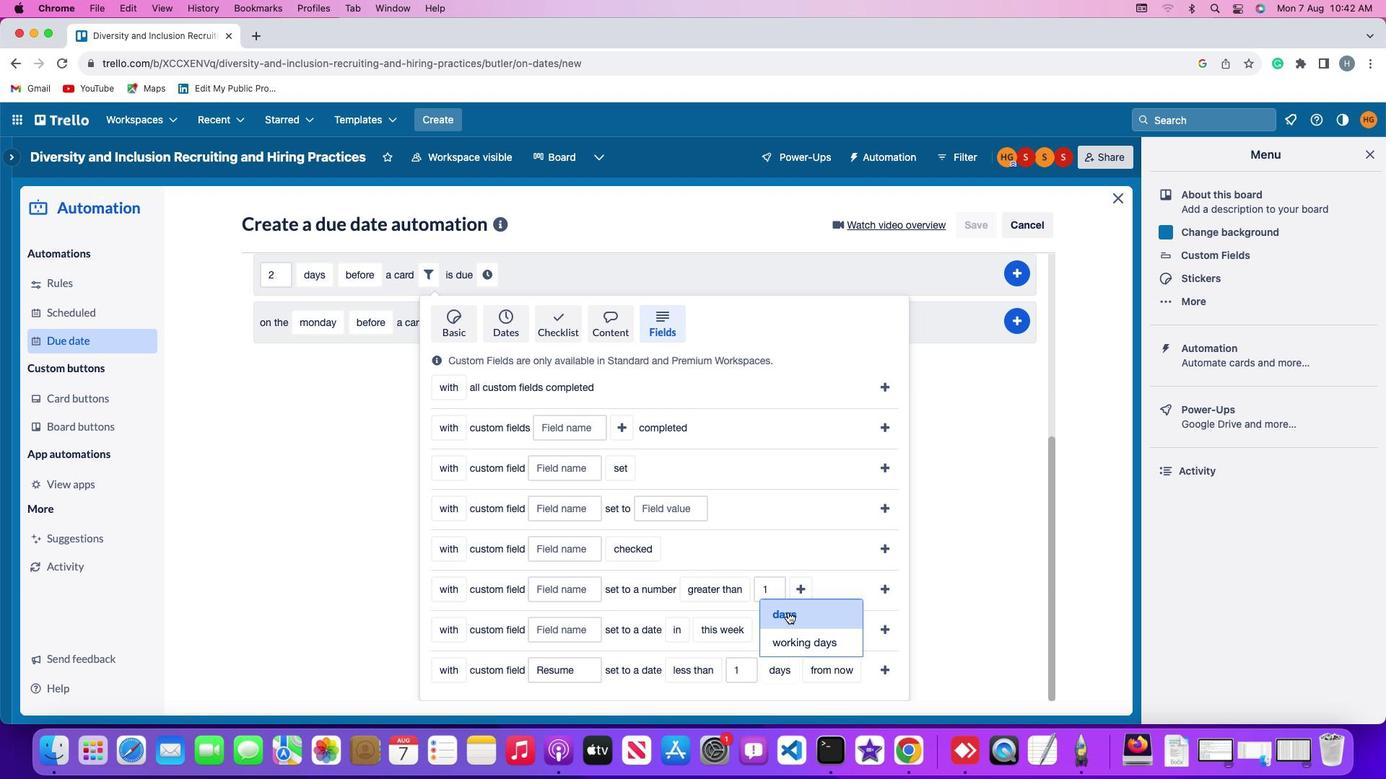 
Action: Mouse moved to (833, 672)
Screenshot: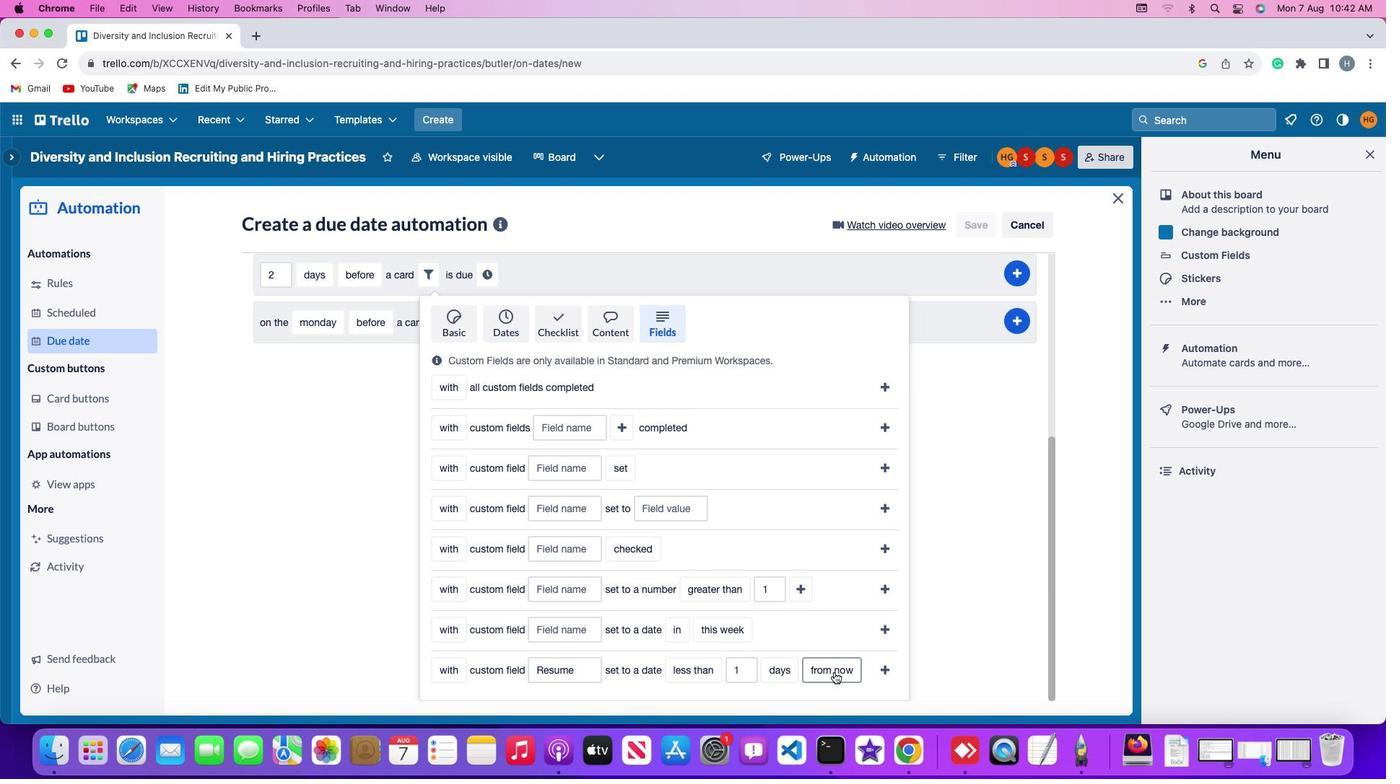 
Action: Mouse pressed left at (833, 672)
Screenshot: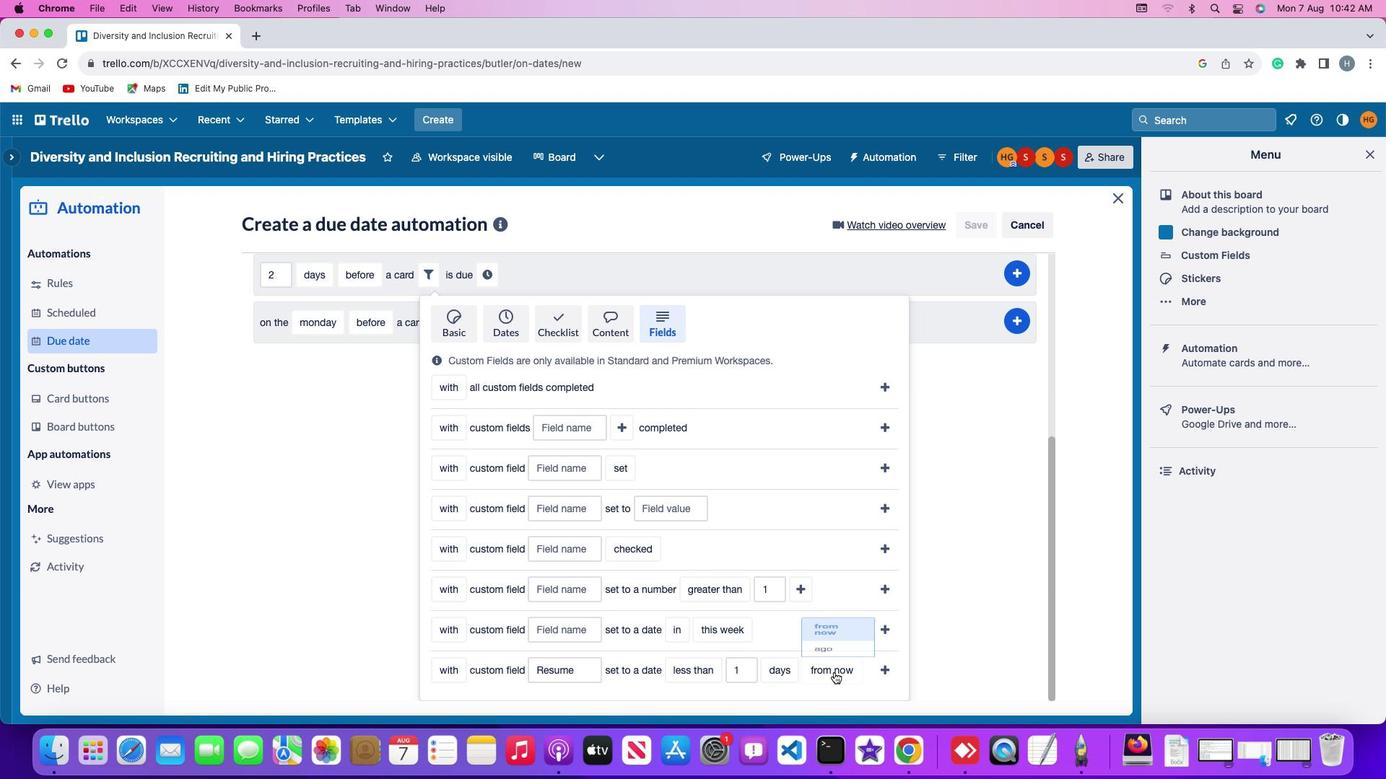 
Action: Mouse moved to (831, 607)
Screenshot: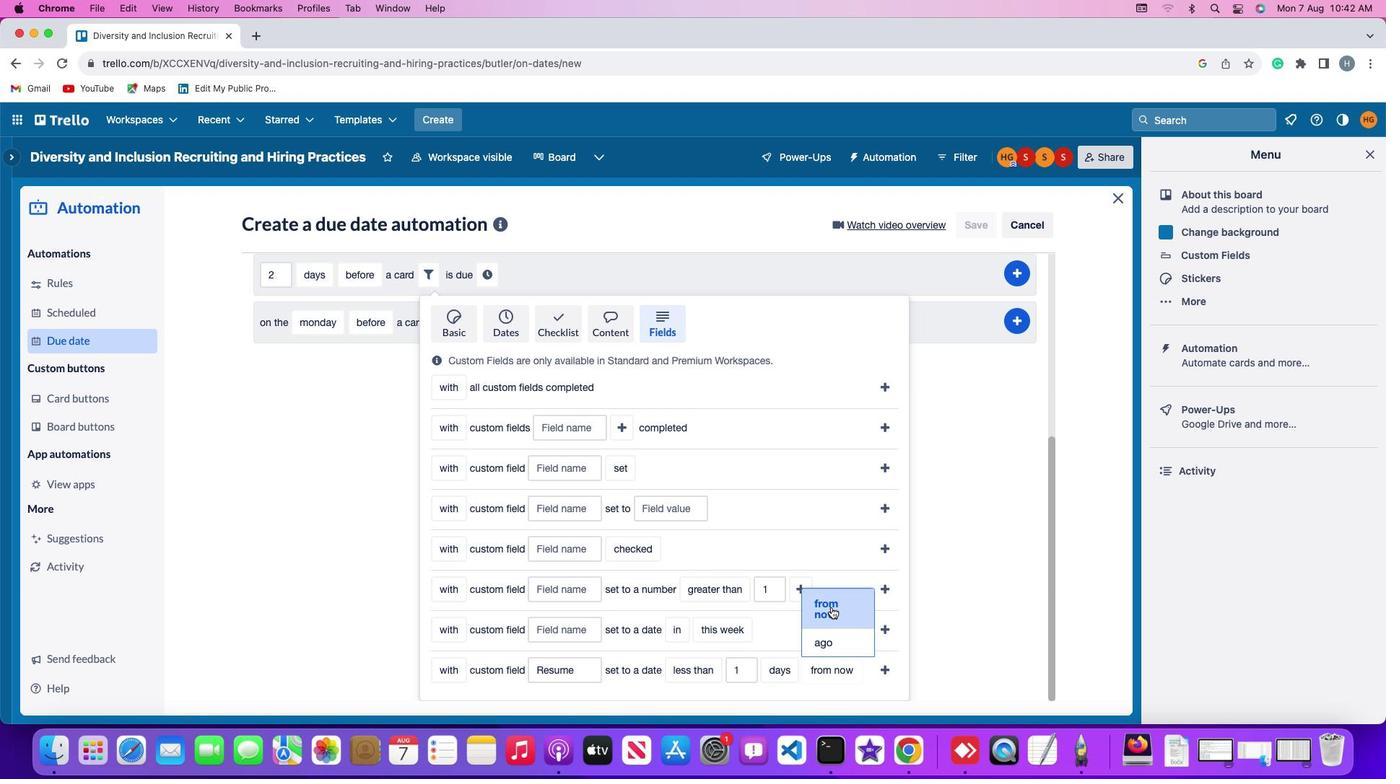 
Action: Mouse pressed left at (831, 607)
Screenshot: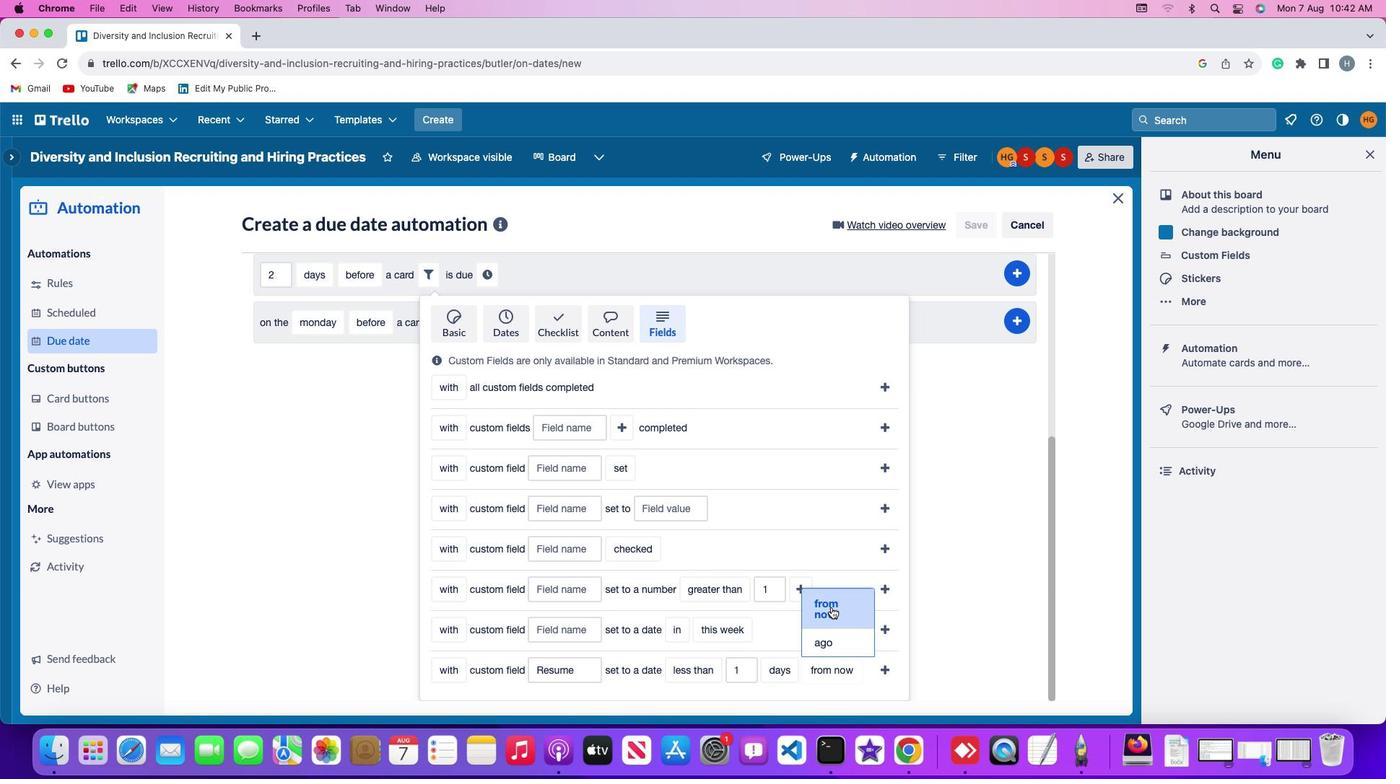 
Action: Mouse moved to (886, 672)
Screenshot: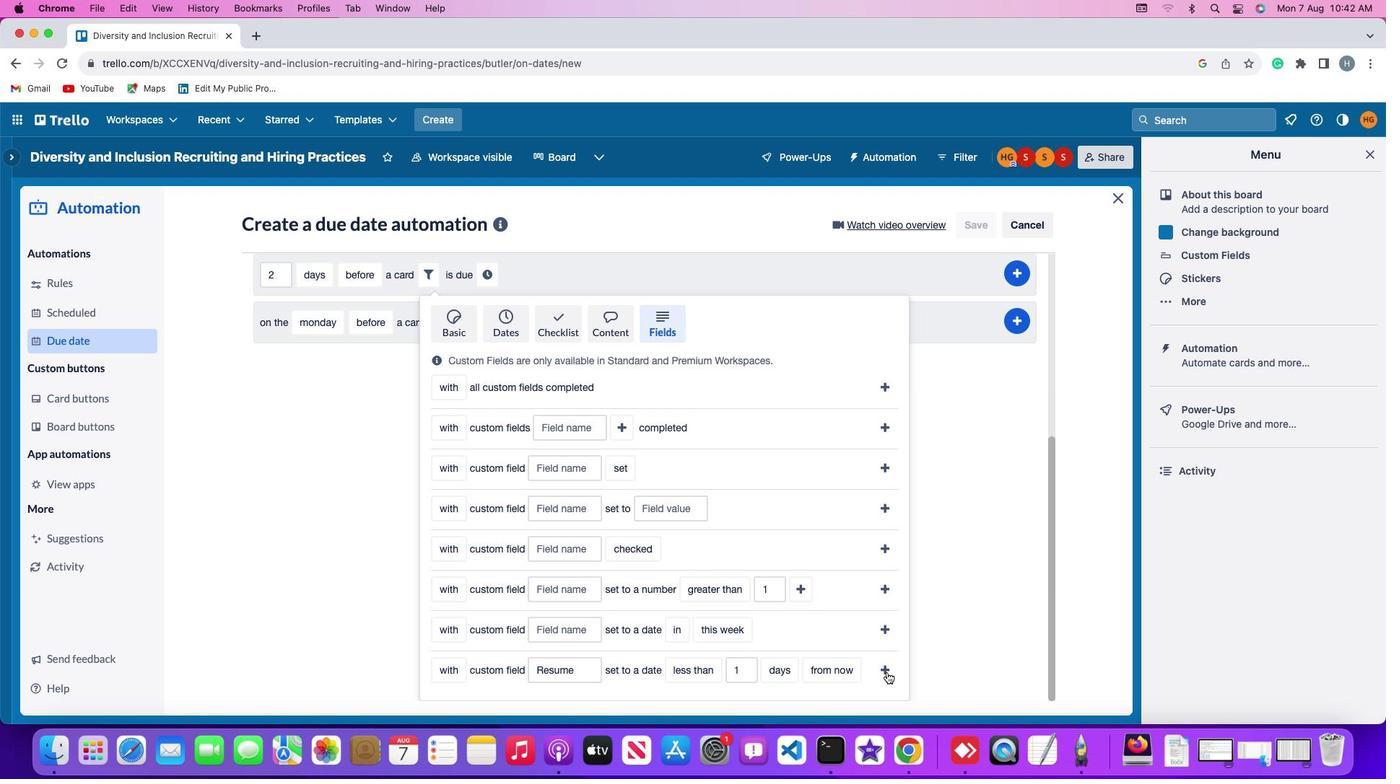 
Action: Mouse pressed left at (886, 672)
Screenshot: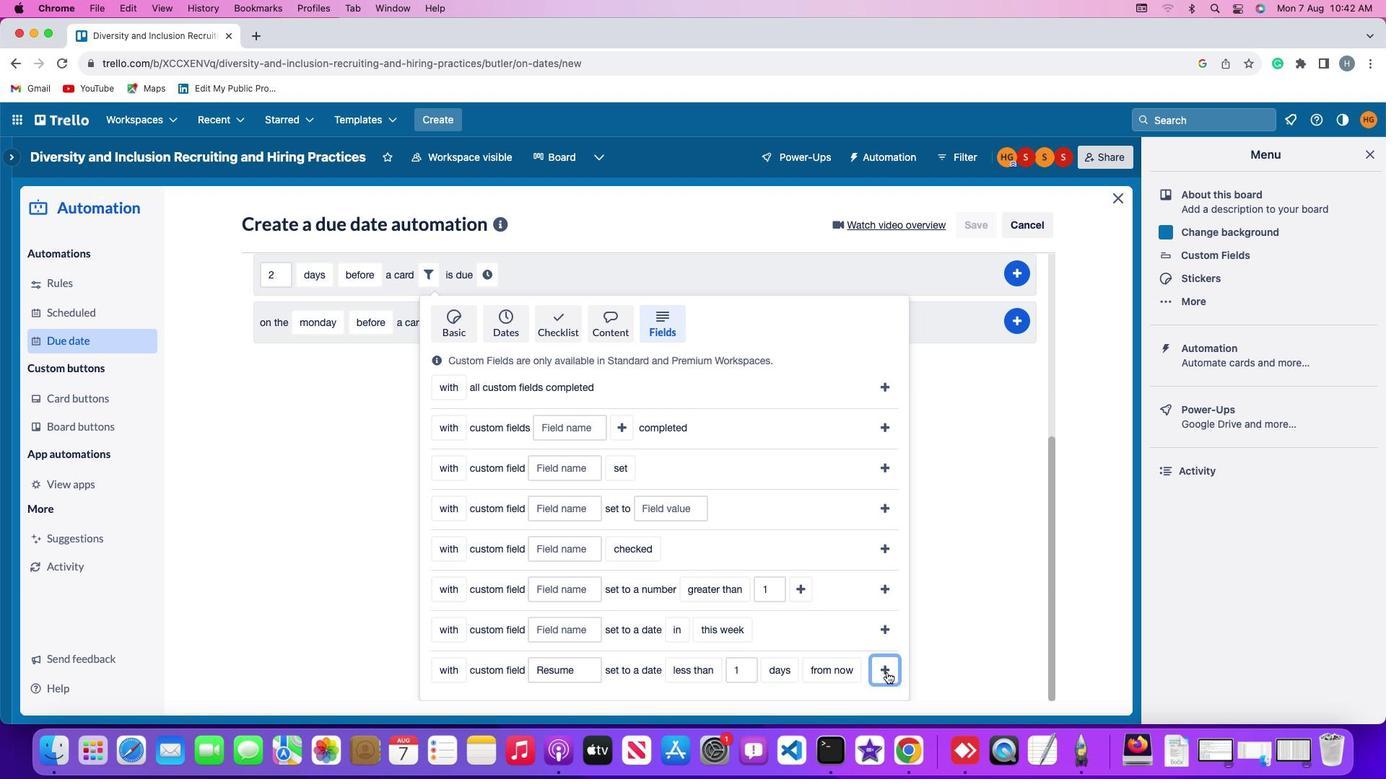 
Action: Mouse moved to (829, 584)
Screenshot: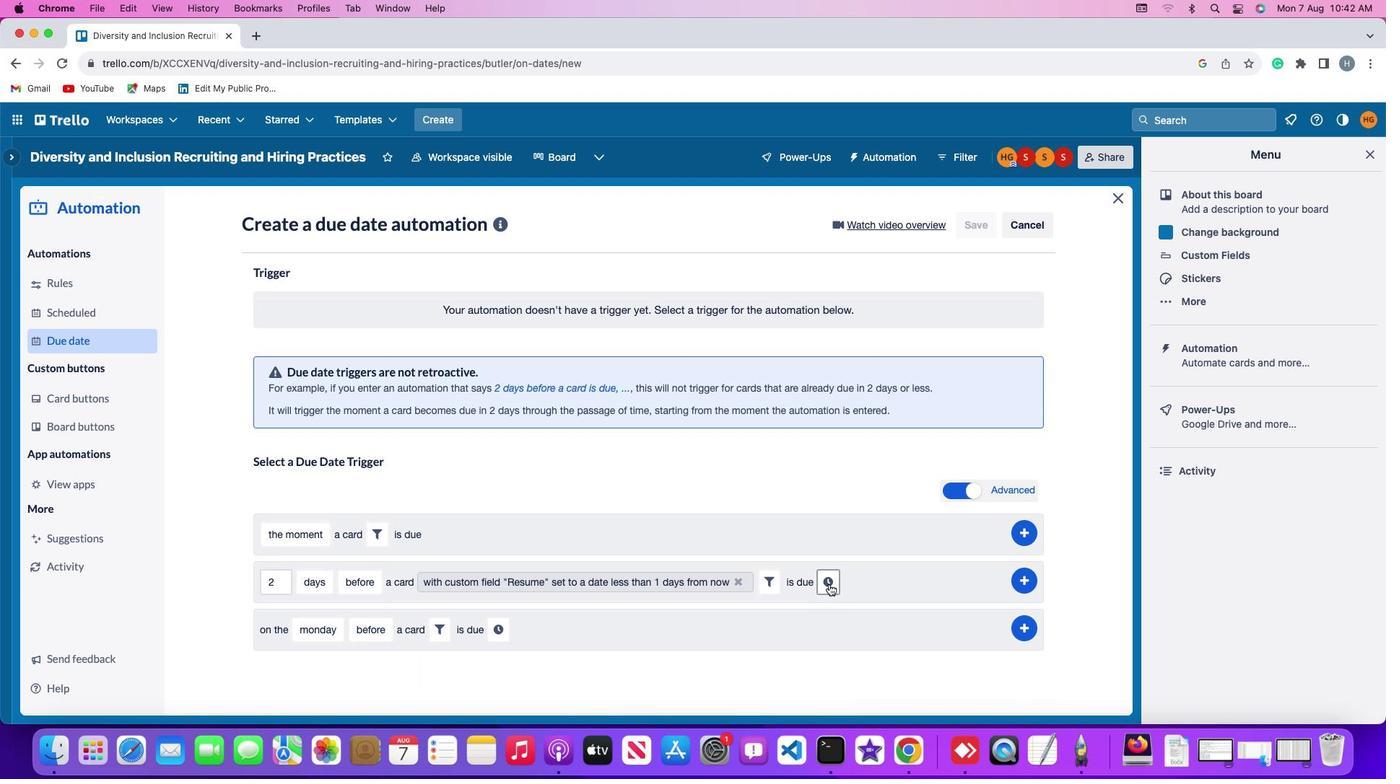
Action: Mouse pressed left at (829, 584)
Screenshot: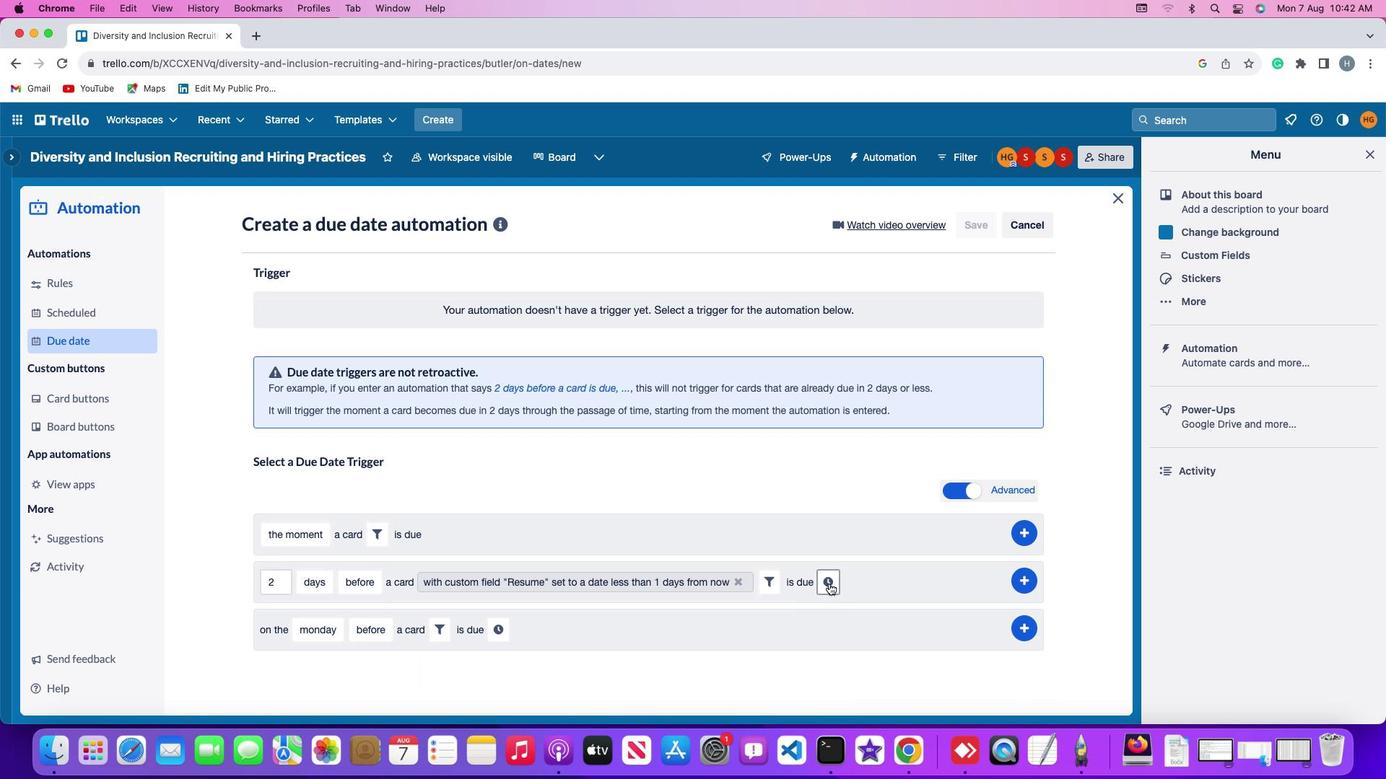 
Action: Mouse moved to (862, 586)
Screenshot: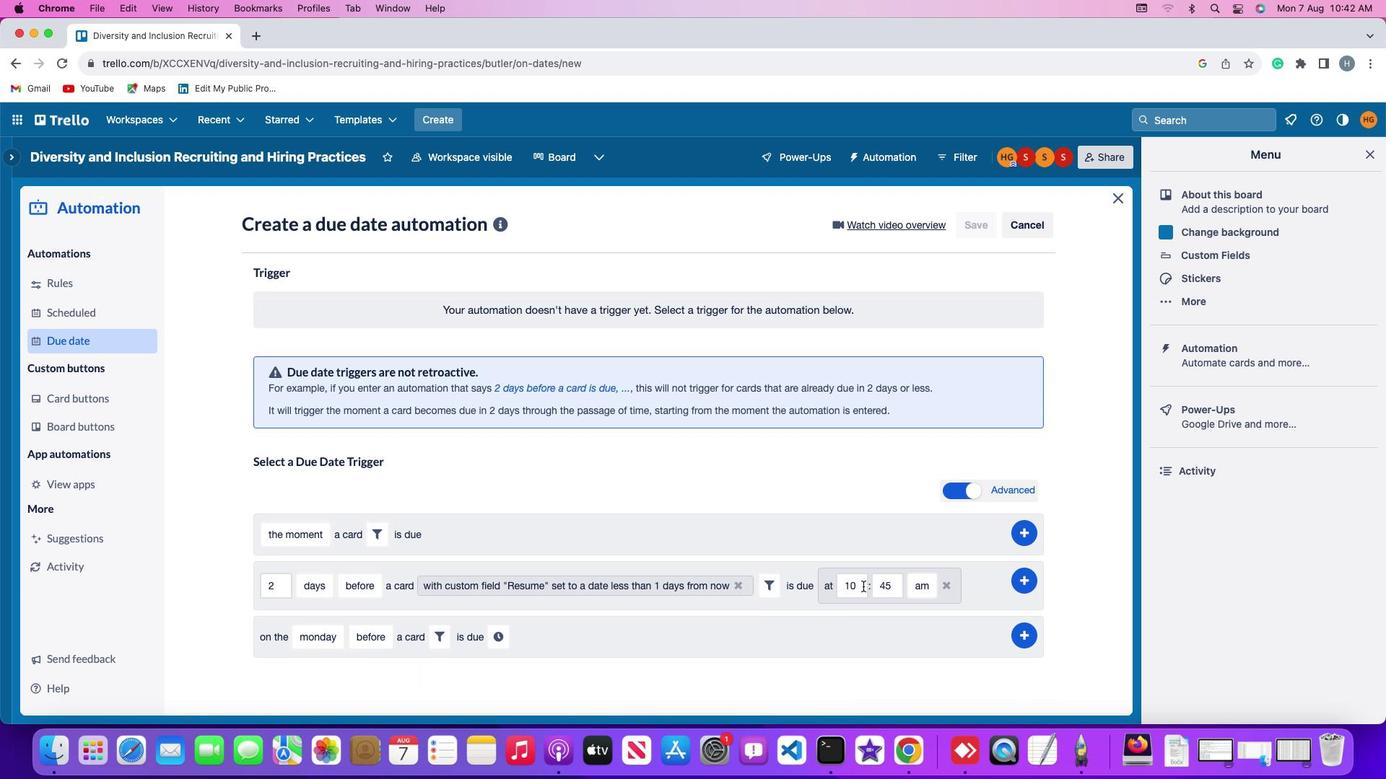 
Action: Mouse pressed left at (862, 586)
Screenshot: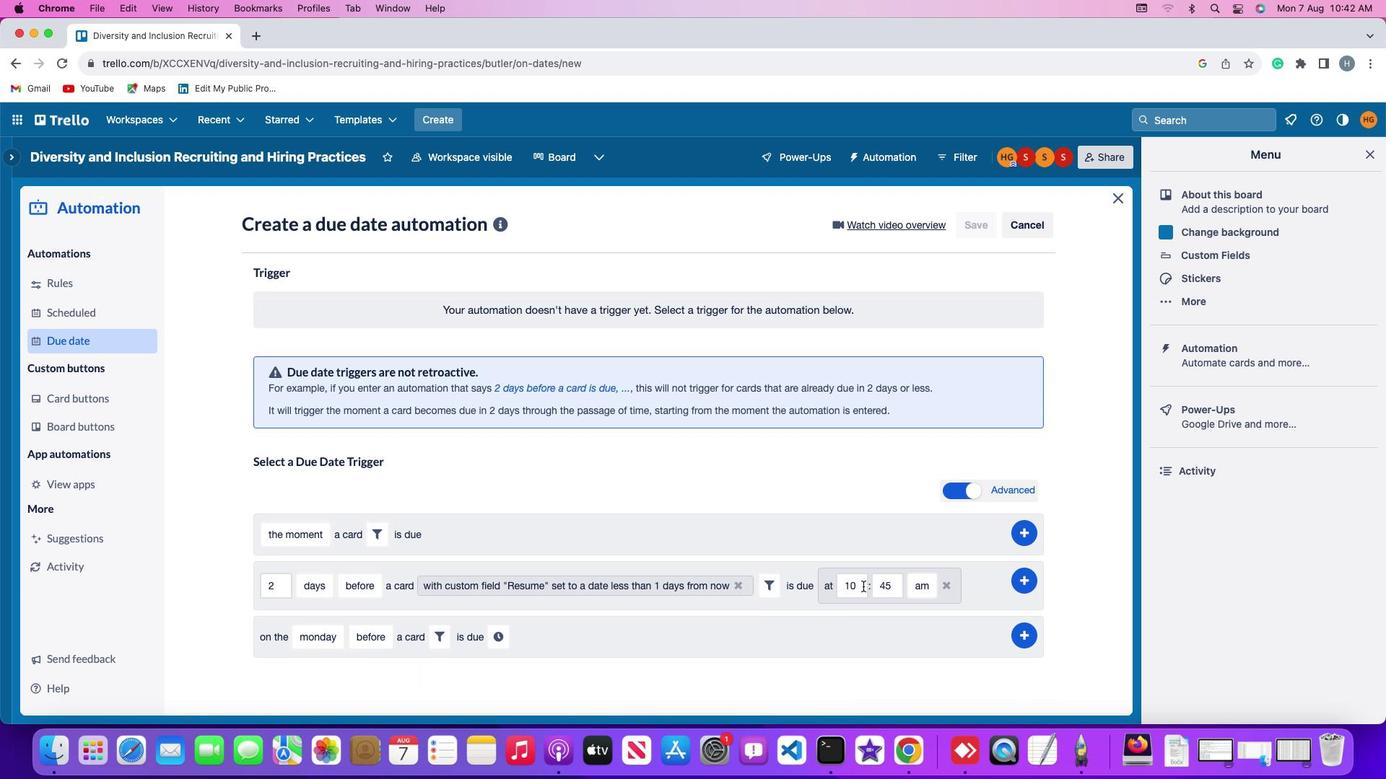 
Action: Mouse moved to (862, 586)
Screenshot: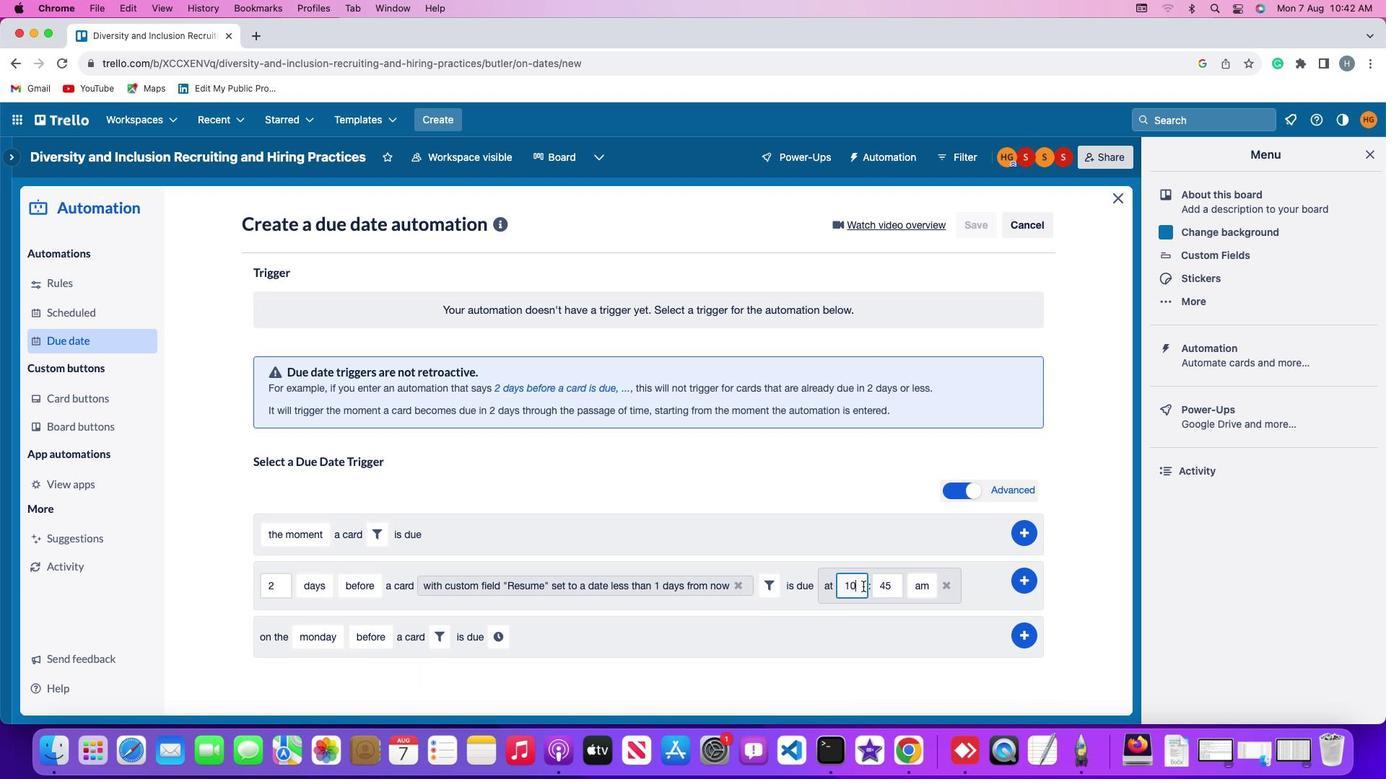 
Action: Key pressed Key.backspaceKey.backspaceKey.backspace'1''1'
Screenshot: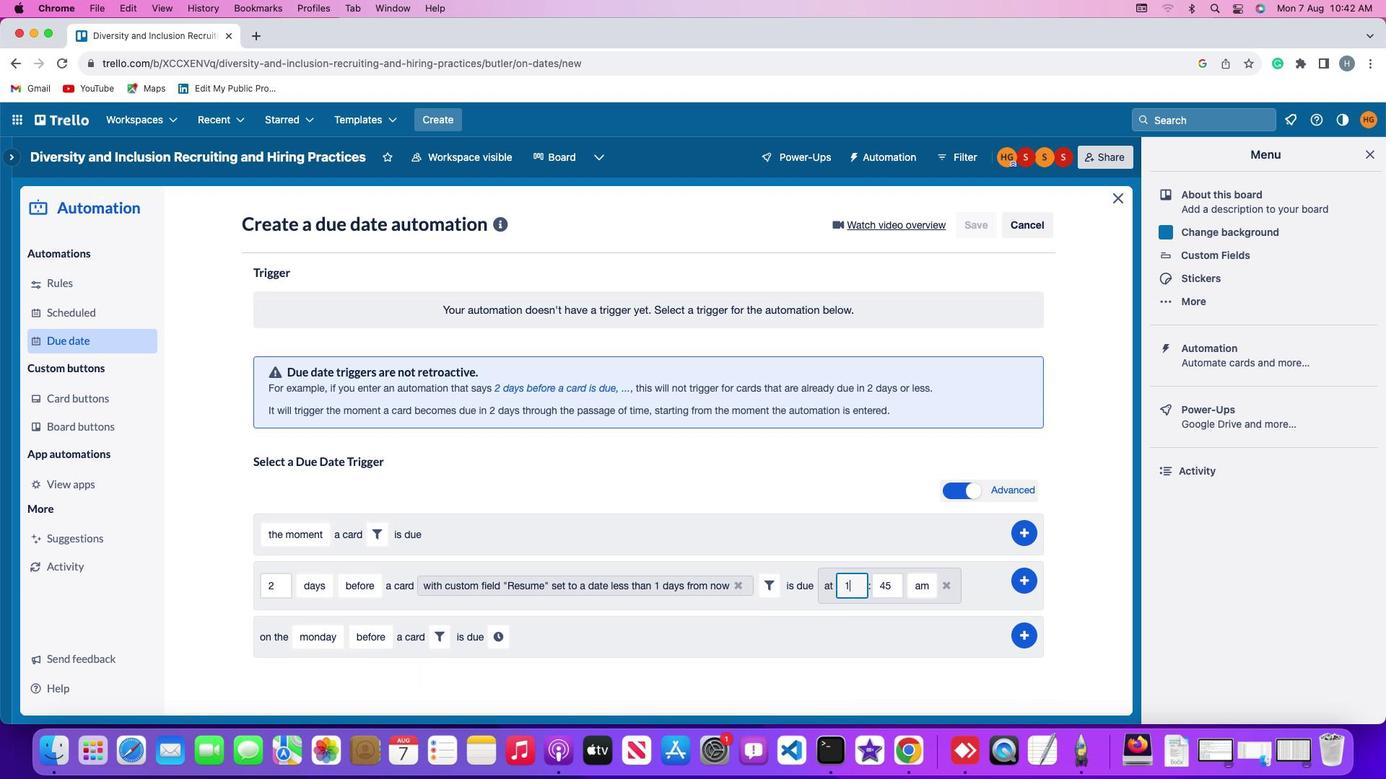 
Action: Mouse moved to (895, 584)
Screenshot: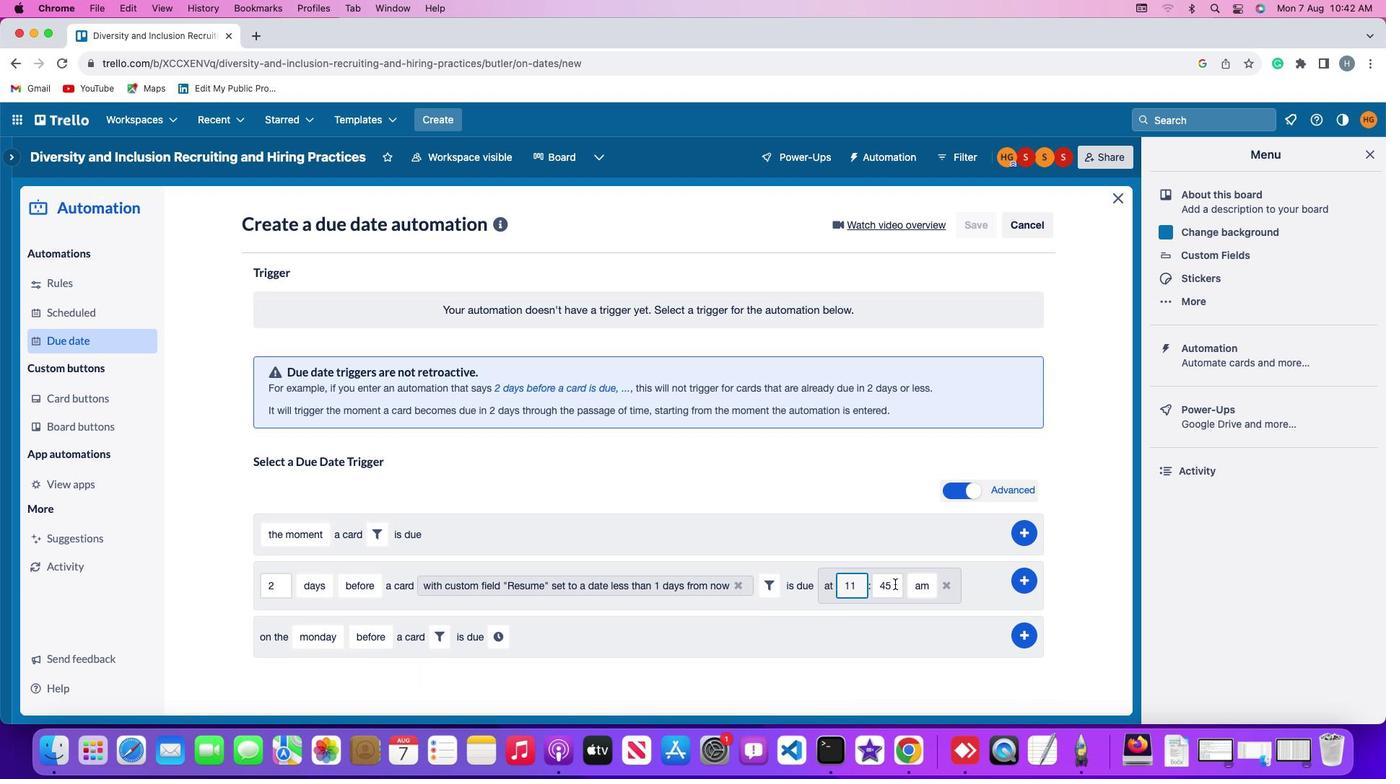 
Action: Mouse pressed left at (895, 584)
Screenshot: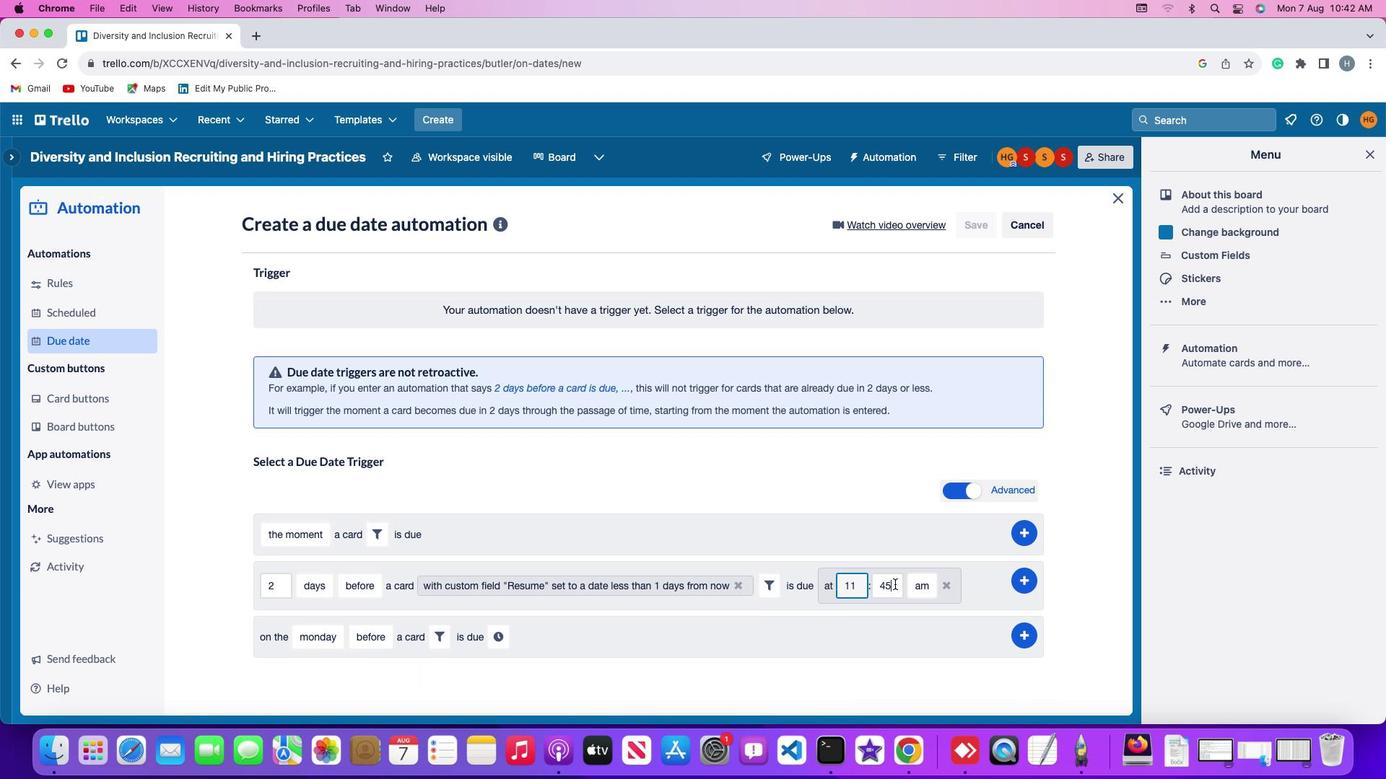 
Action: Mouse moved to (895, 584)
Screenshot: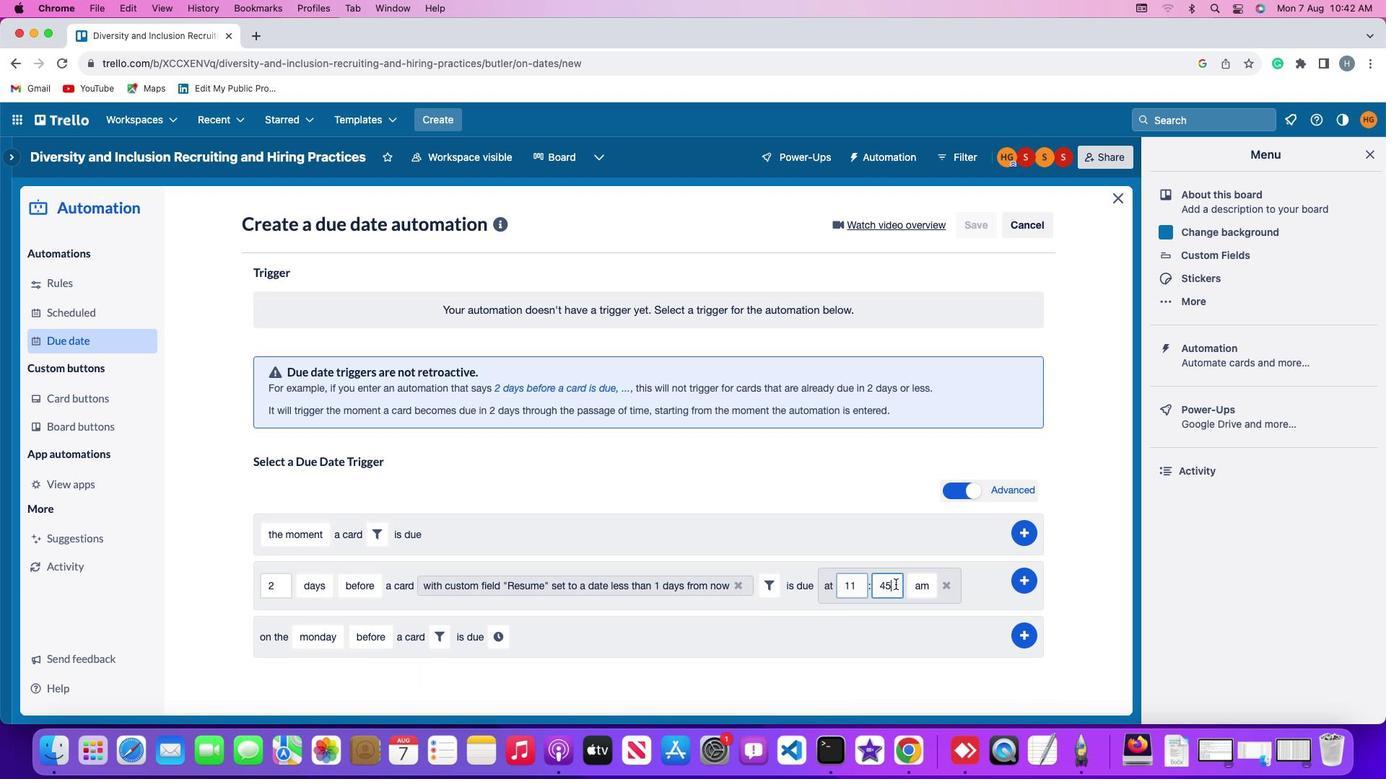 
Action: Key pressed Key.backspaceKey.backspaceKey.backspace
Screenshot: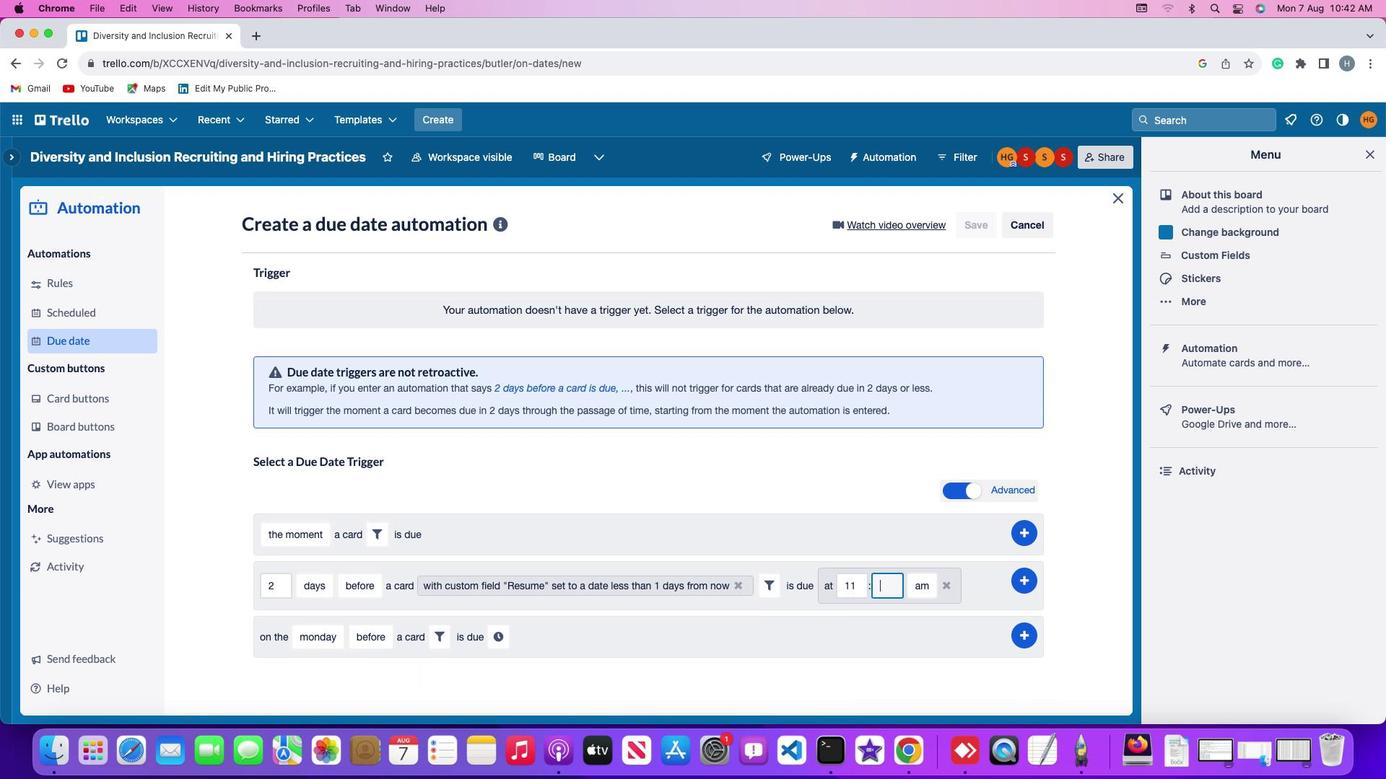 
Action: Mouse moved to (895, 585)
Screenshot: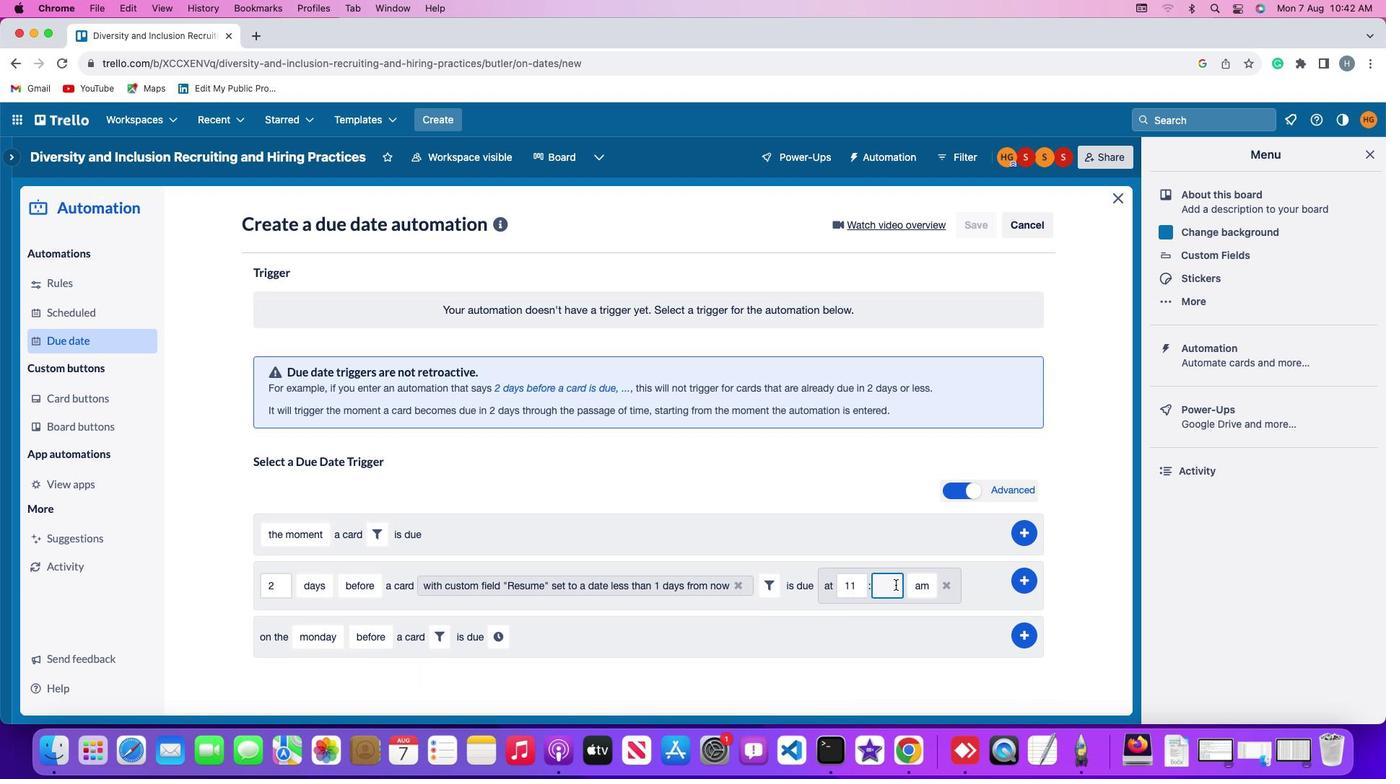 
Action: Key pressed '0''0'
Screenshot: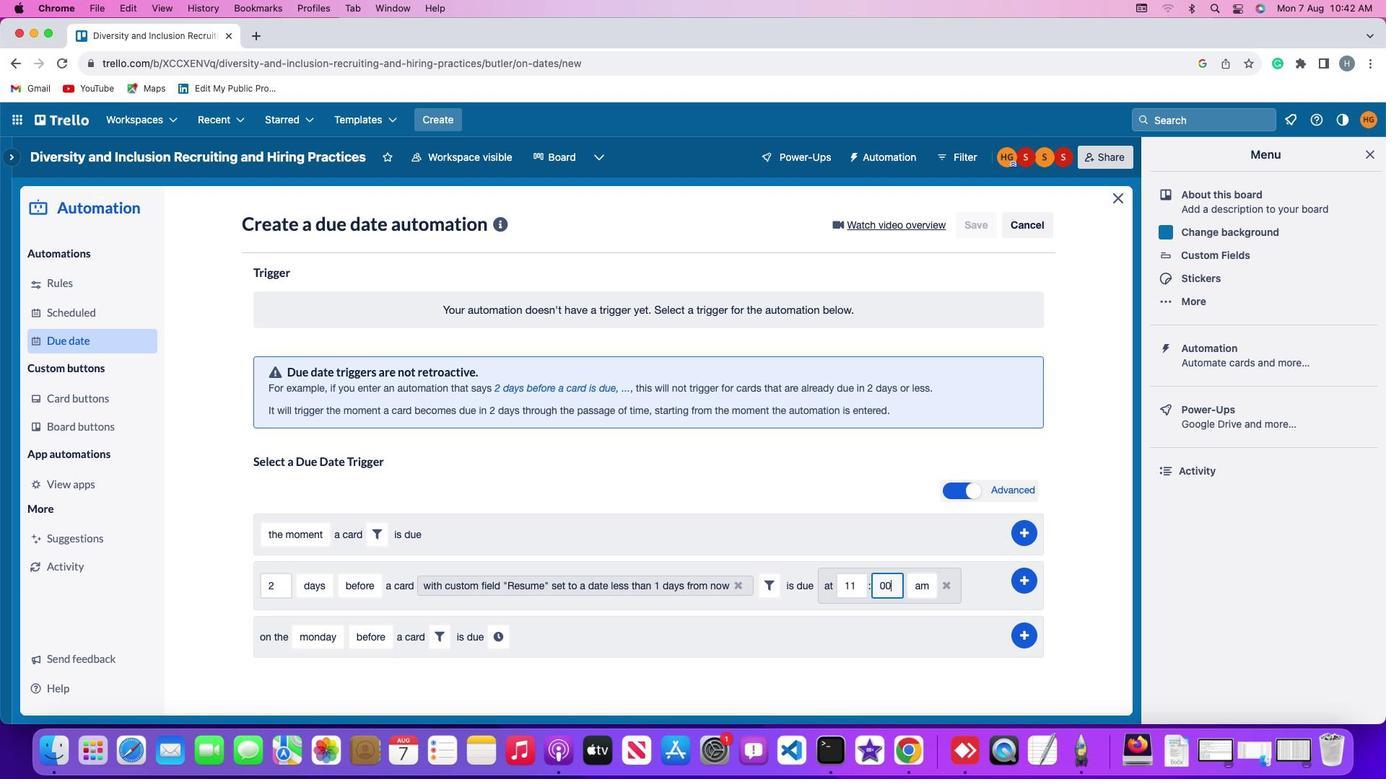 
Action: Mouse moved to (913, 588)
Screenshot: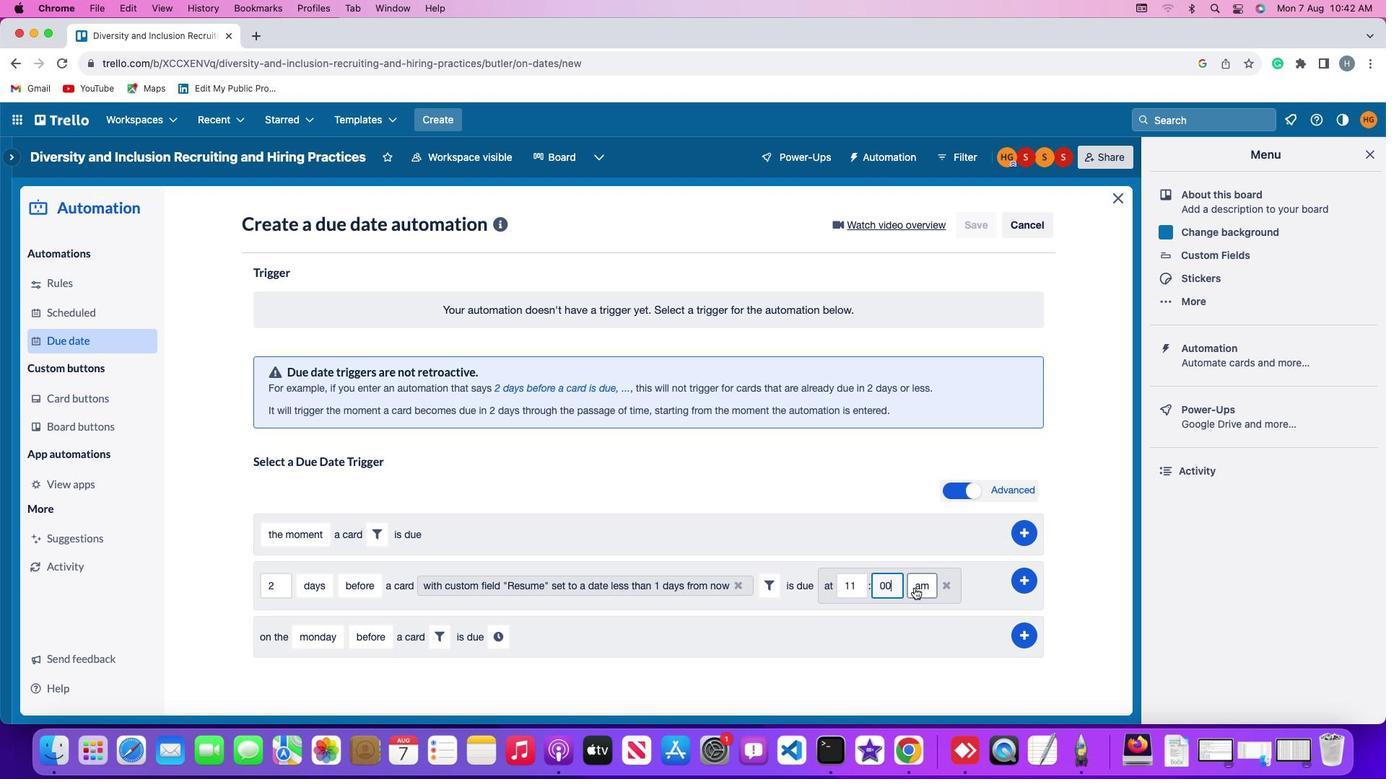 
Action: Mouse pressed left at (913, 588)
Screenshot: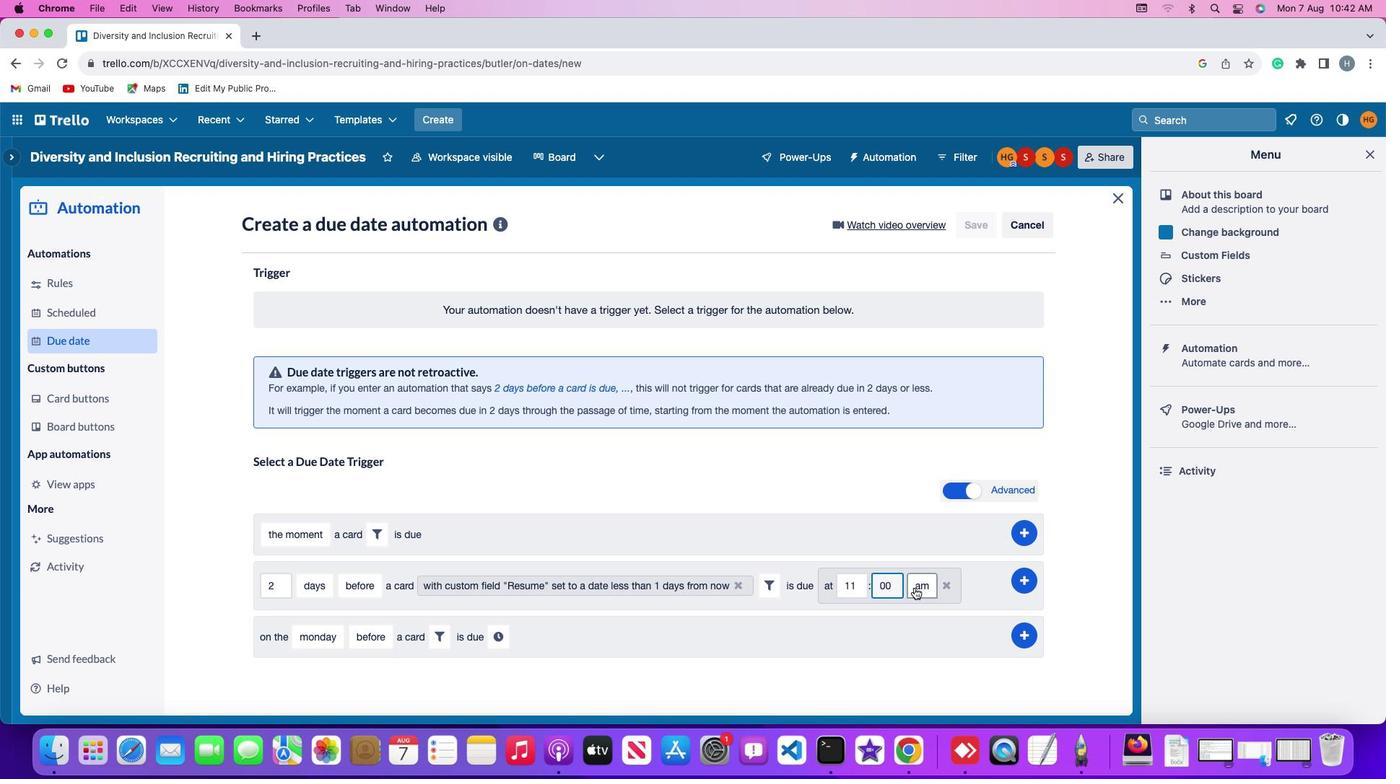 
Action: Mouse moved to (929, 618)
Screenshot: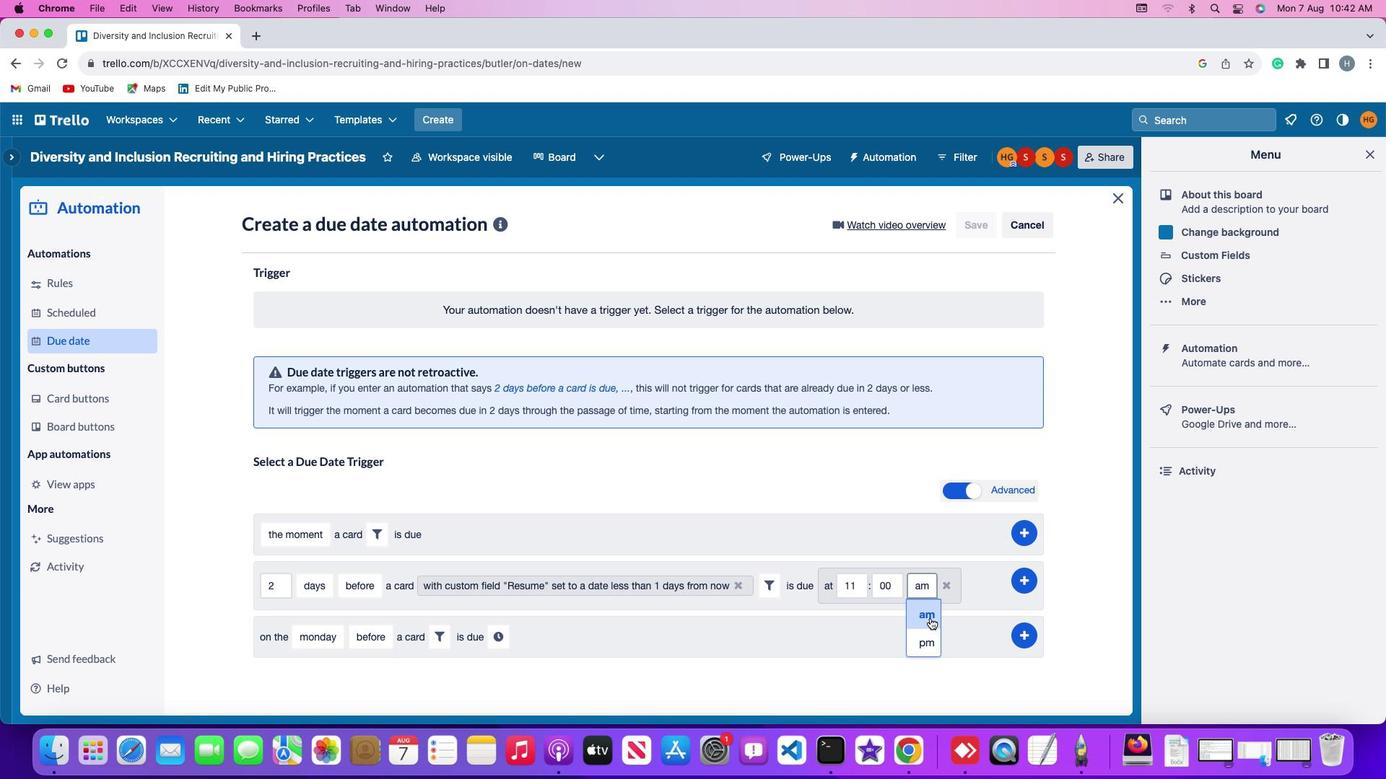 
Action: Mouse pressed left at (929, 618)
Screenshot: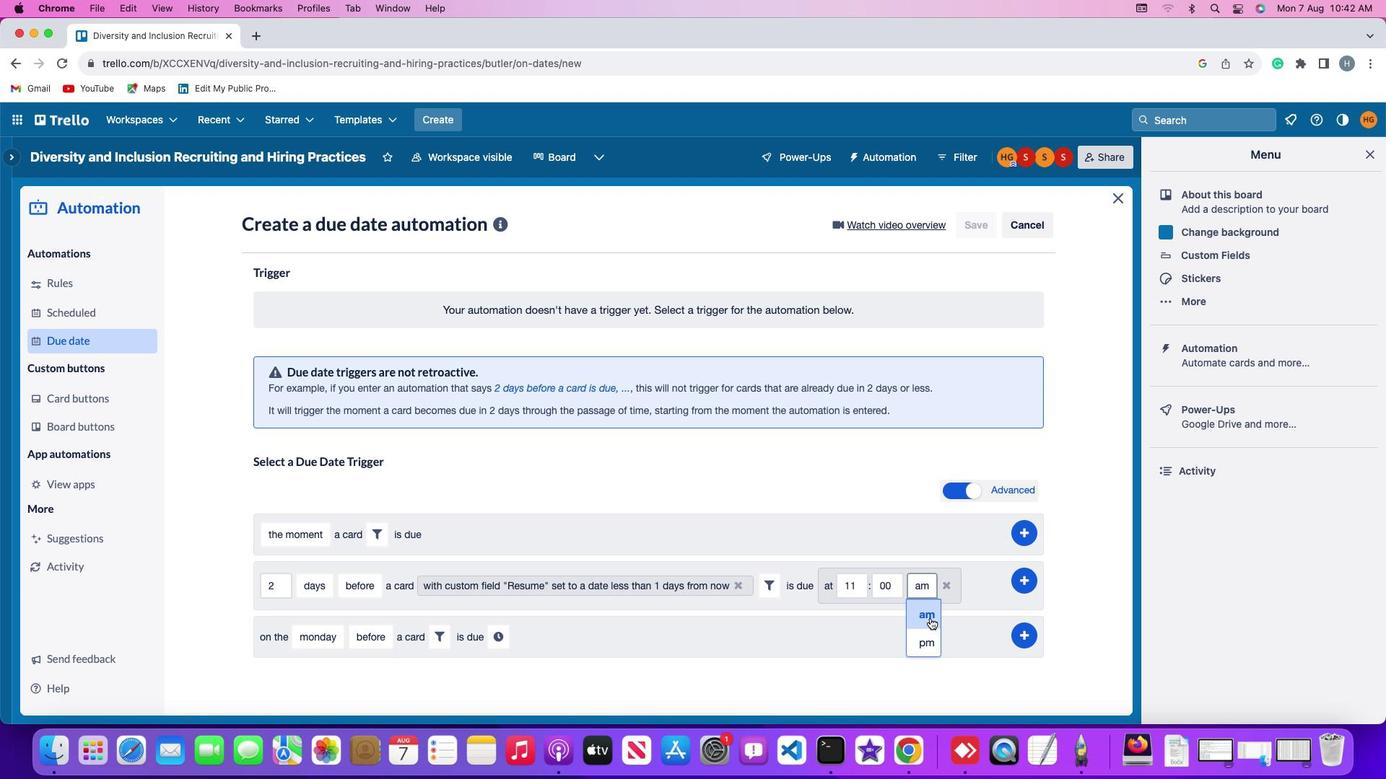 
Action: Mouse moved to (1028, 579)
Screenshot: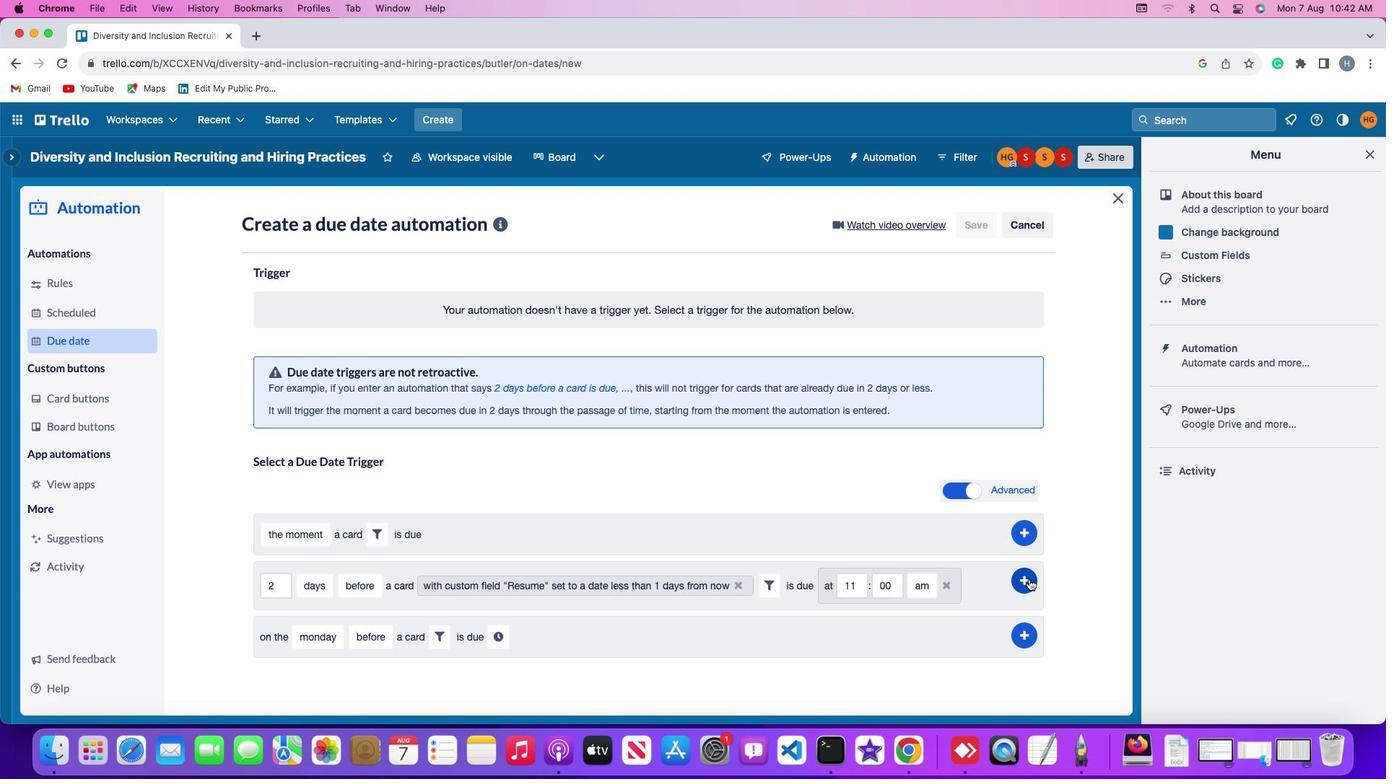 
Action: Mouse pressed left at (1028, 579)
Screenshot: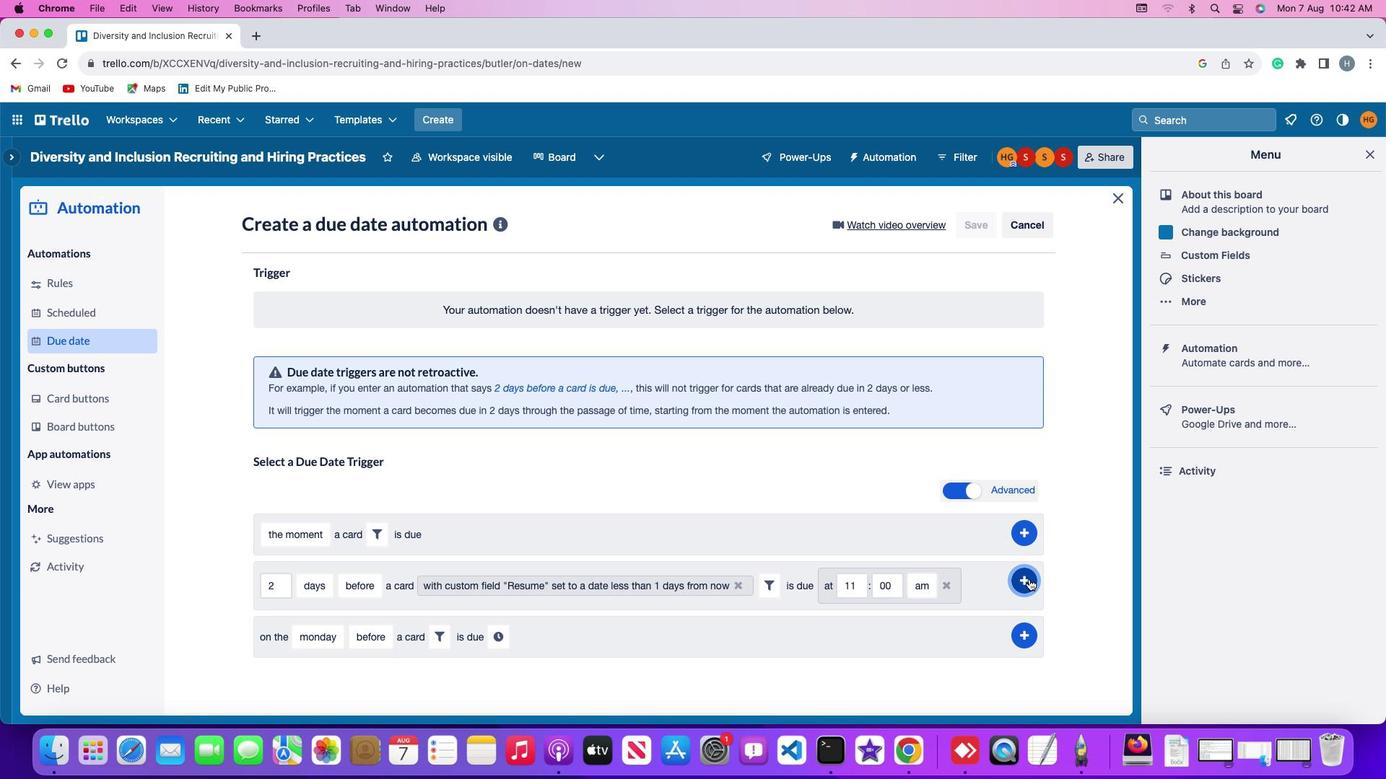
Action: Mouse moved to (1090, 468)
Screenshot: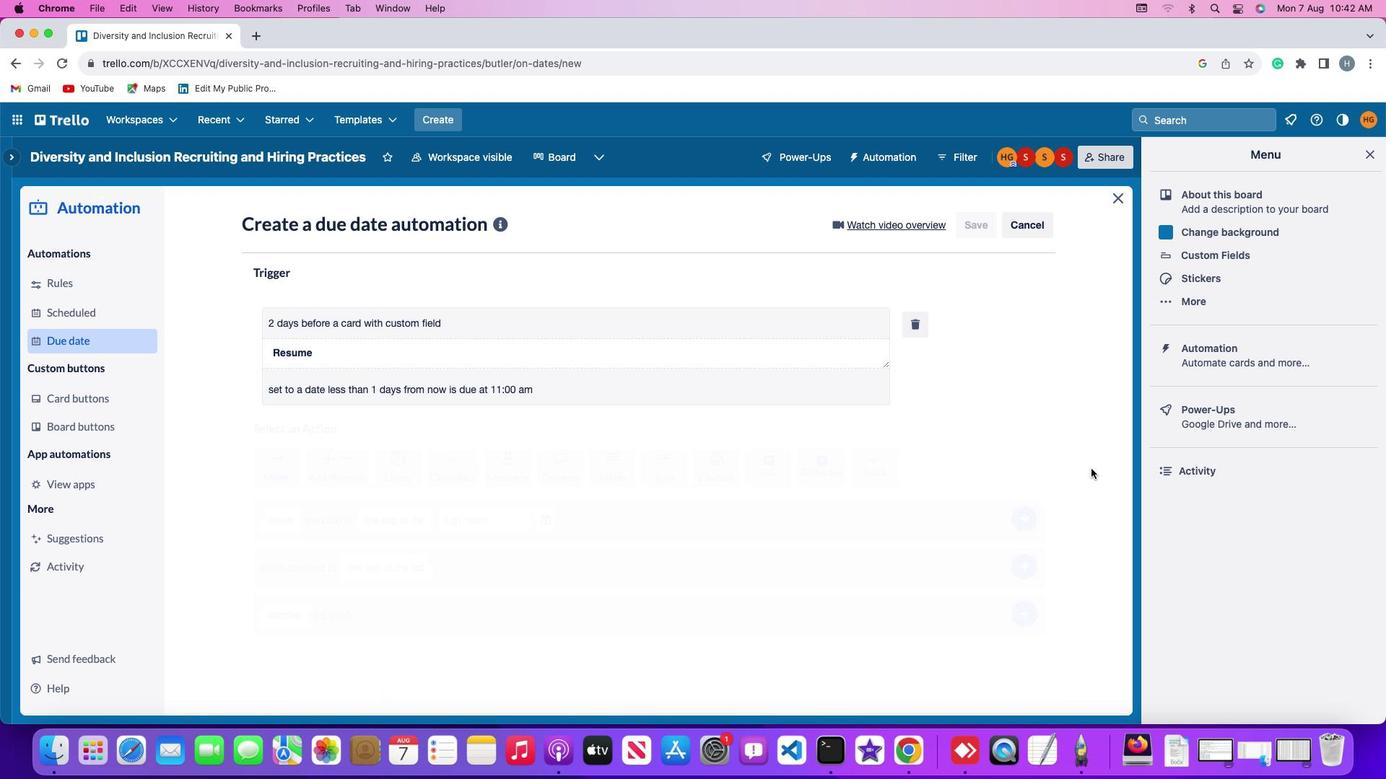
